 Task: Add an event with the title Second Training Session: Change Management and Resilience in the Workplace, date '2023/11/20', time 7:00 AM to 9:00 AMand add a description: Throughout the event, light refreshments and beverages will be available, allowing participants to recharge and continue networking in a comfortable setting. The casual and vibrant atmosphere will encourage participants to engage in open and genuine conversations, forging connections that can lead to collaborations, career opportunities, or mentorship relationships., put the event into Yellow category . Add location for the event as: 987 Roman Forum, Rome, Italy, logged in from the account softage.9@softage.netand send the event invitation to softage.5@softage.net with CC to  softage.6@softage.net. Set a reminder for the event At time of event
Action: Mouse moved to (103, 129)
Screenshot: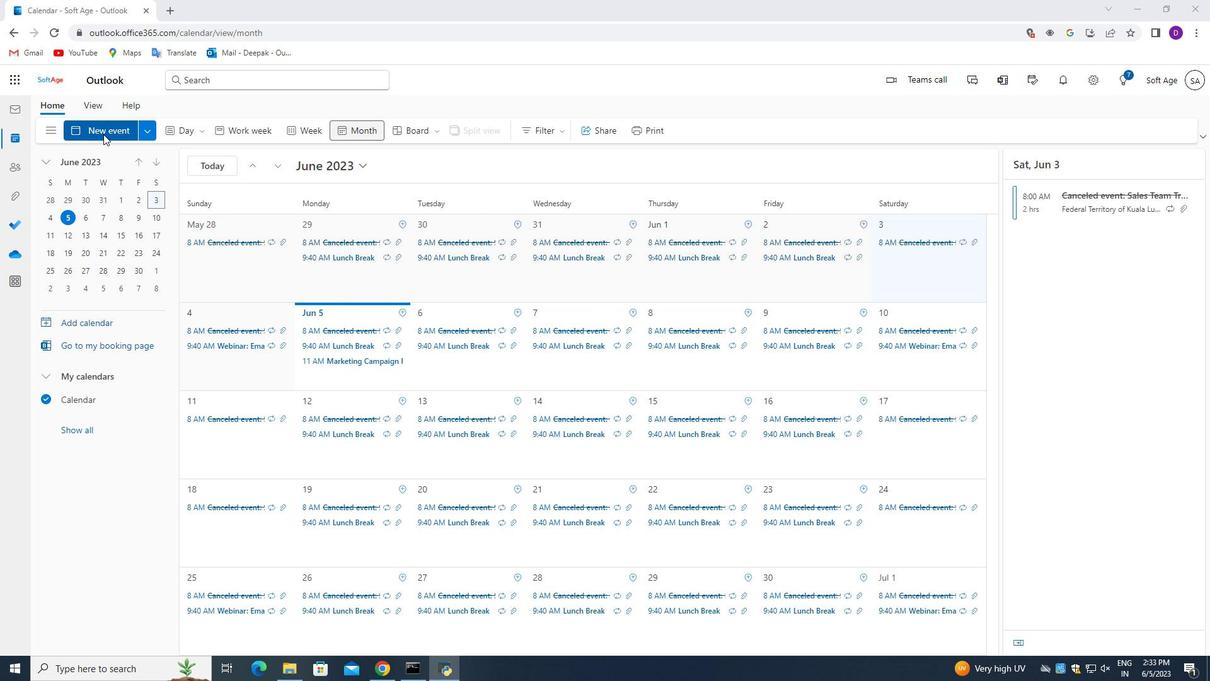 
Action: Mouse pressed left at (103, 129)
Screenshot: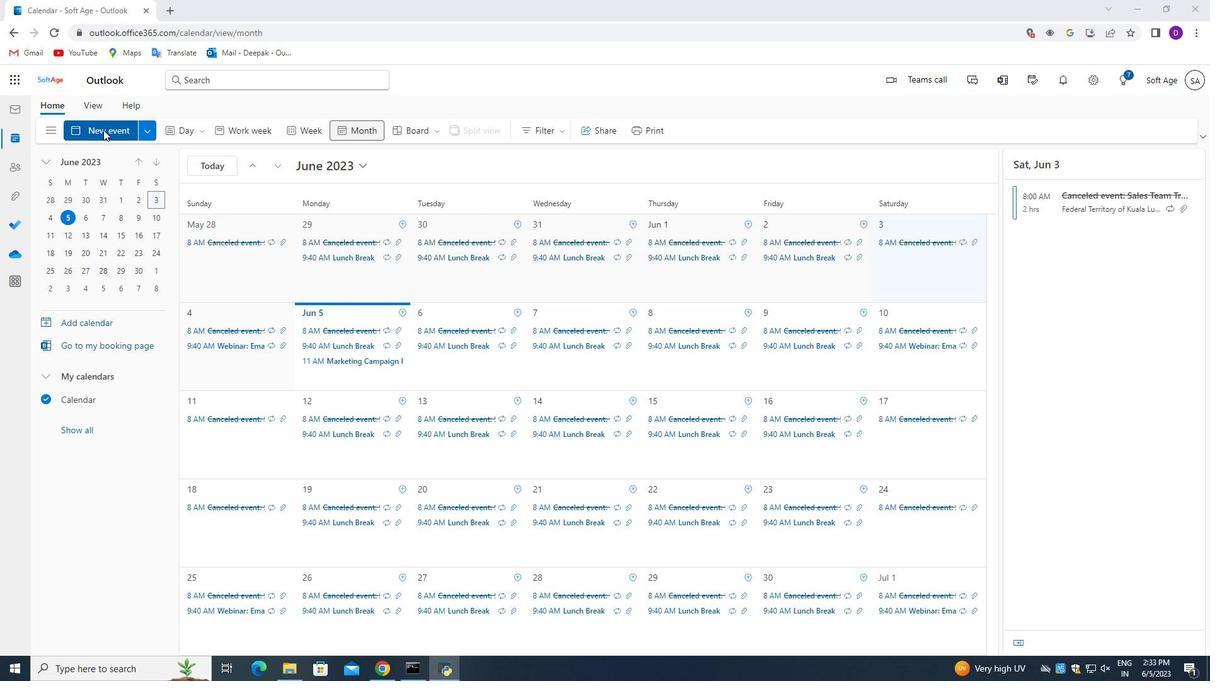 
Action: Mouse moved to (496, 490)
Screenshot: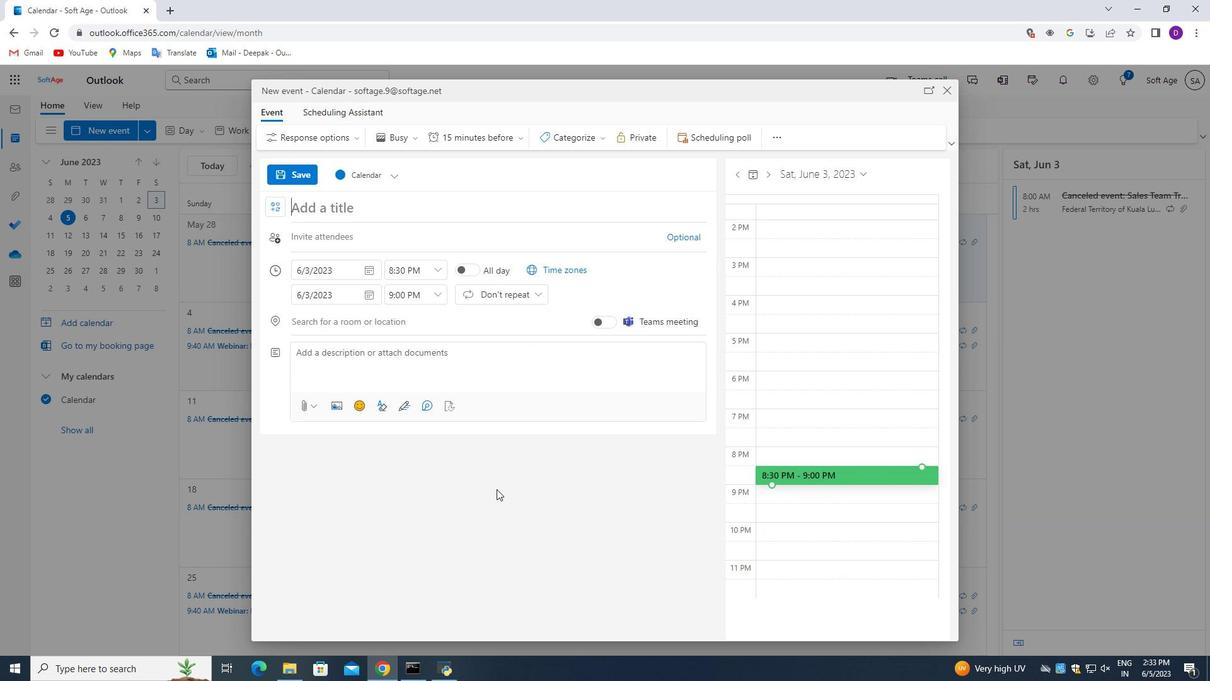
Action: Key pressed <Key.shift_r>Second<Key.space><Key.shift_r><Key.shift_r>Training<Key.space><Key.shift_r>Session<Key.shift_r>:<Key.space><Key.shift_r>Change<Key.space><Key.shift>Management<Key.space>and<Key.space><Key.shift_r>Resilience<Key.space>in<Key.space>the<Key.space><Key.shift_r>Workplace
Screenshot: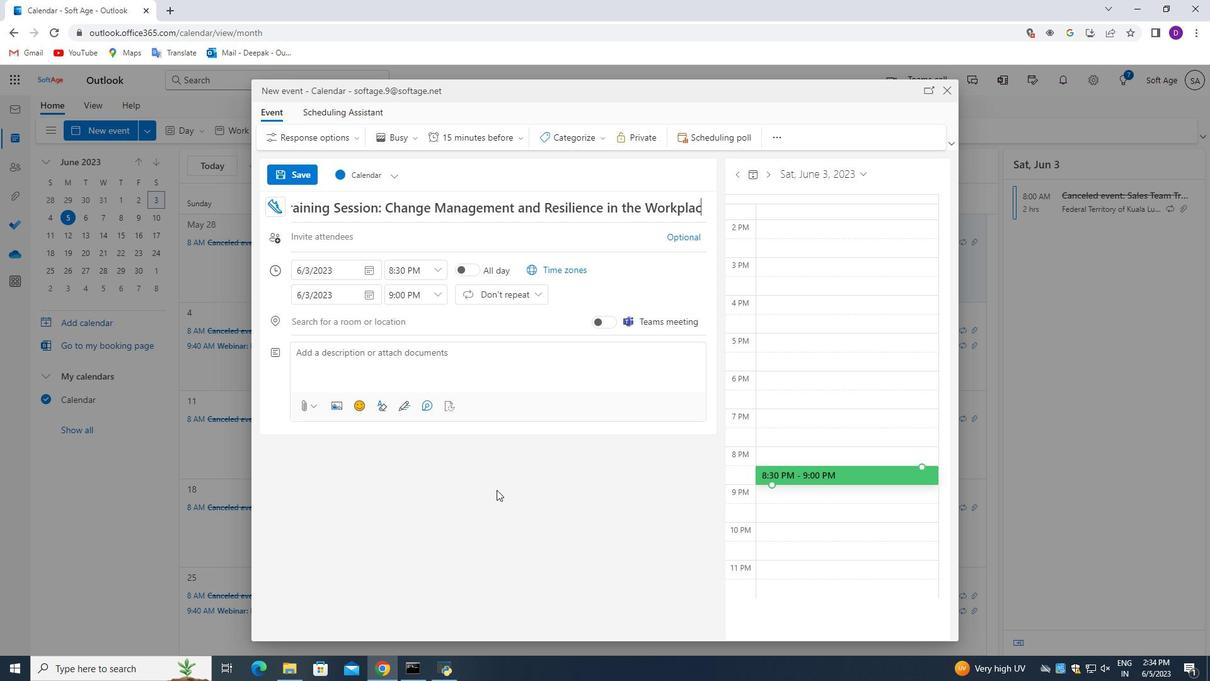 
Action: Mouse moved to (370, 270)
Screenshot: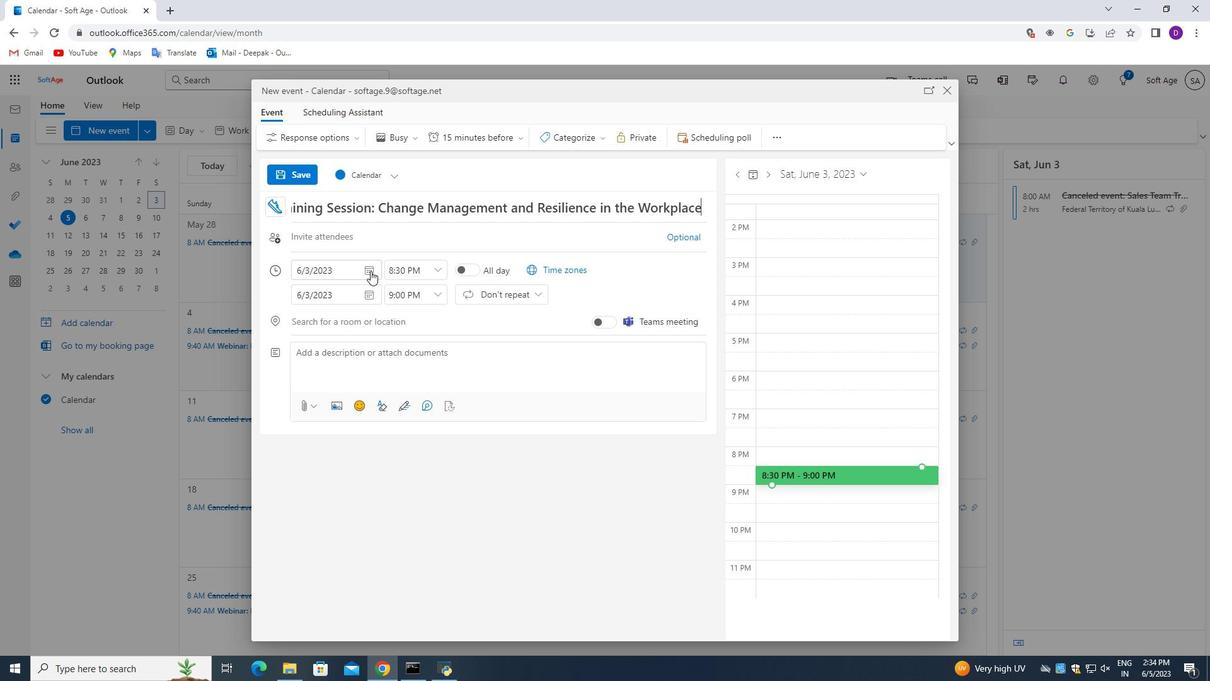 
Action: Mouse pressed left at (370, 270)
Screenshot: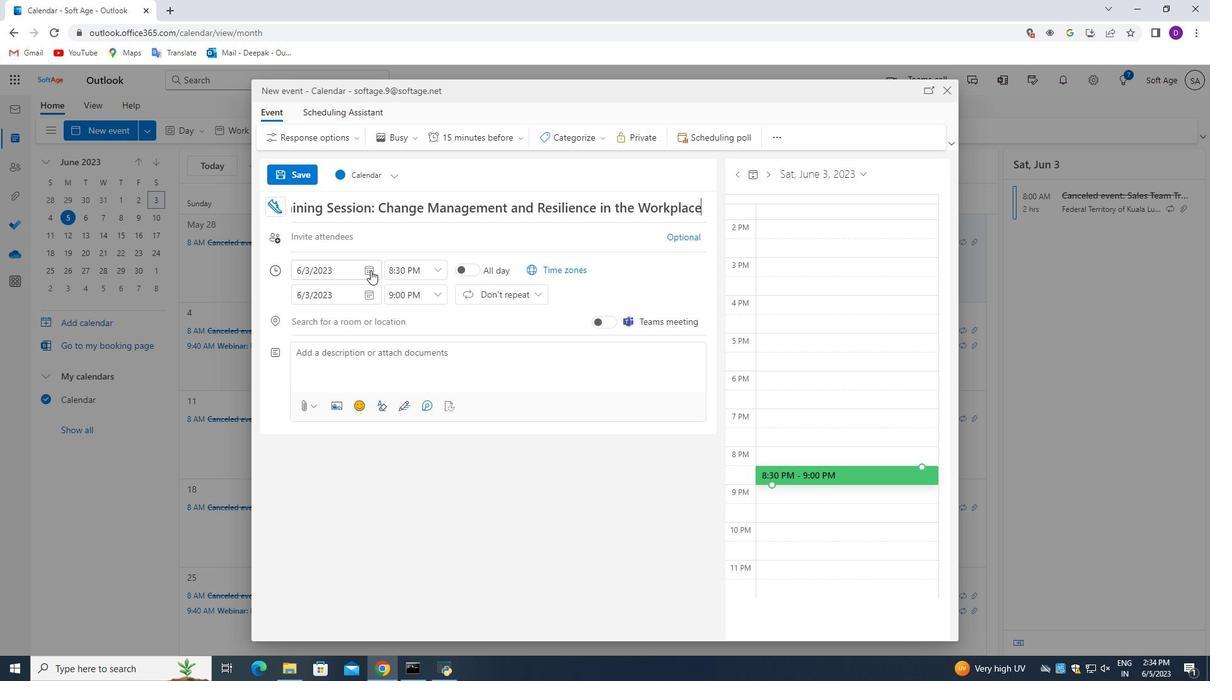 
Action: Mouse moved to (343, 291)
Screenshot: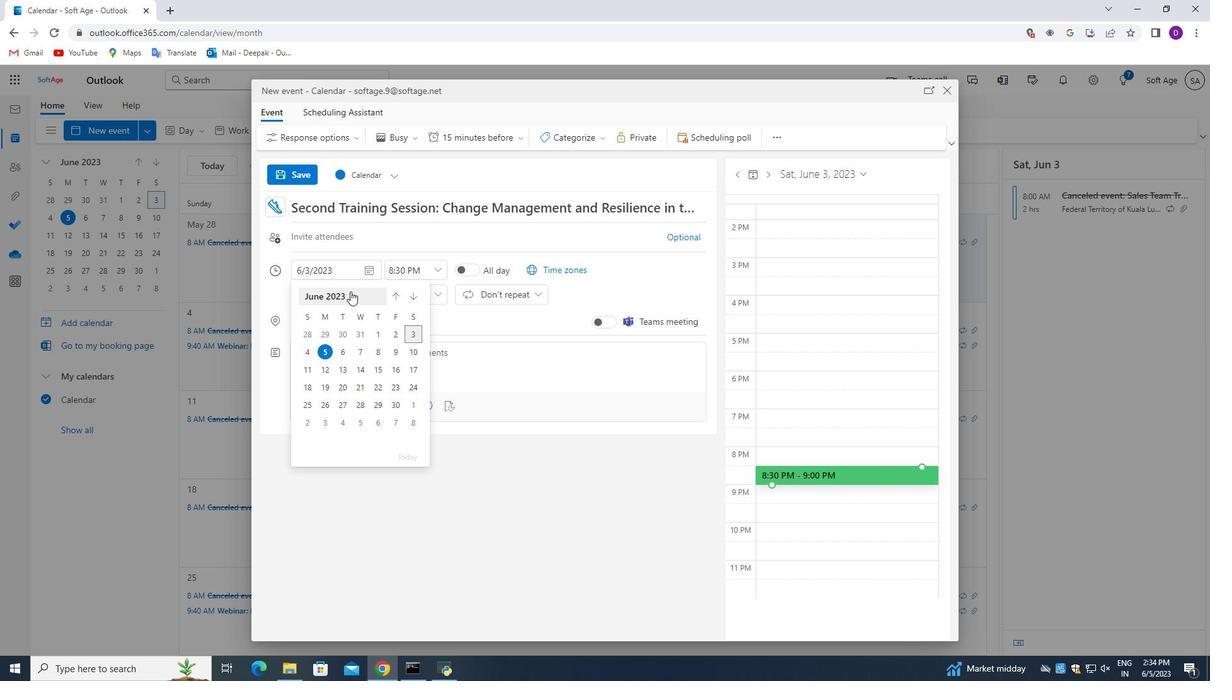 
Action: Mouse pressed left at (343, 291)
Screenshot: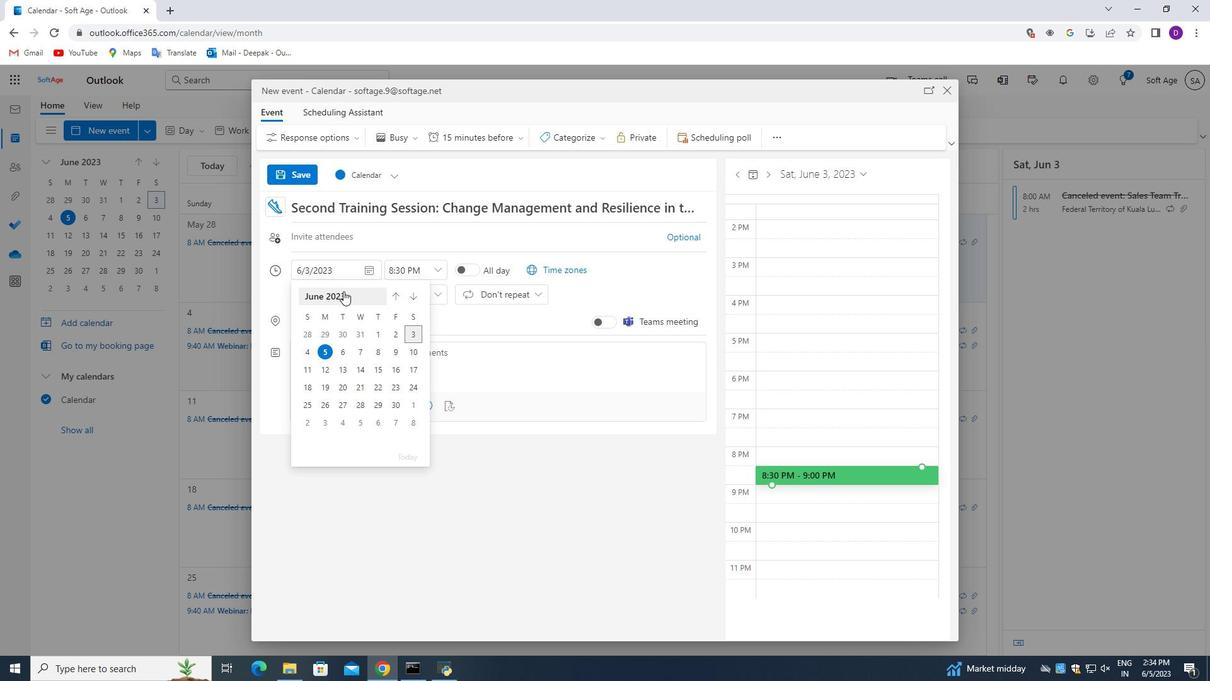 
Action: Mouse moved to (377, 389)
Screenshot: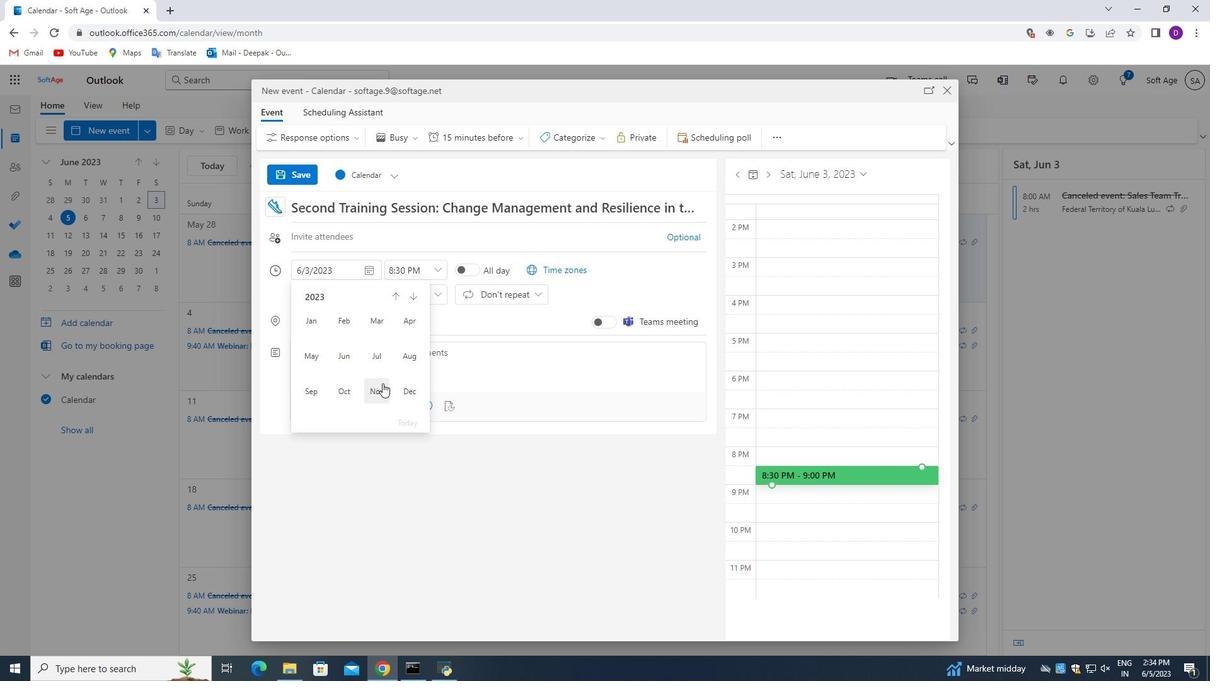 
Action: Mouse pressed left at (377, 389)
Screenshot: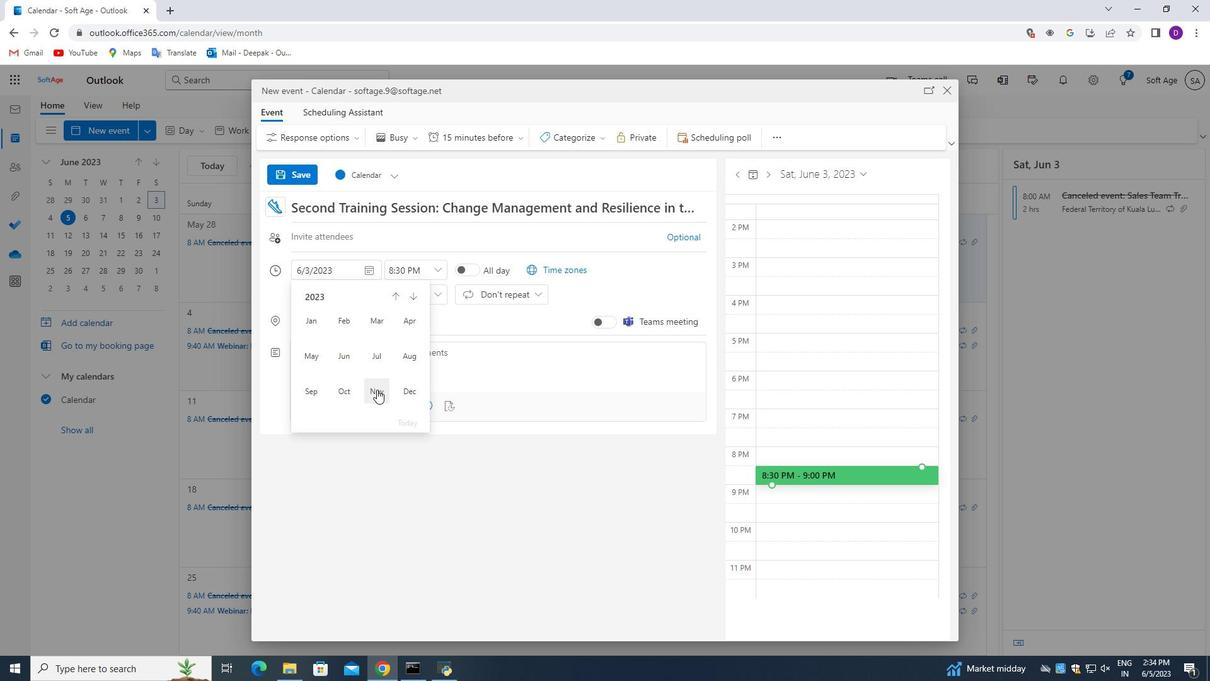 
Action: Mouse moved to (329, 387)
Screenshot: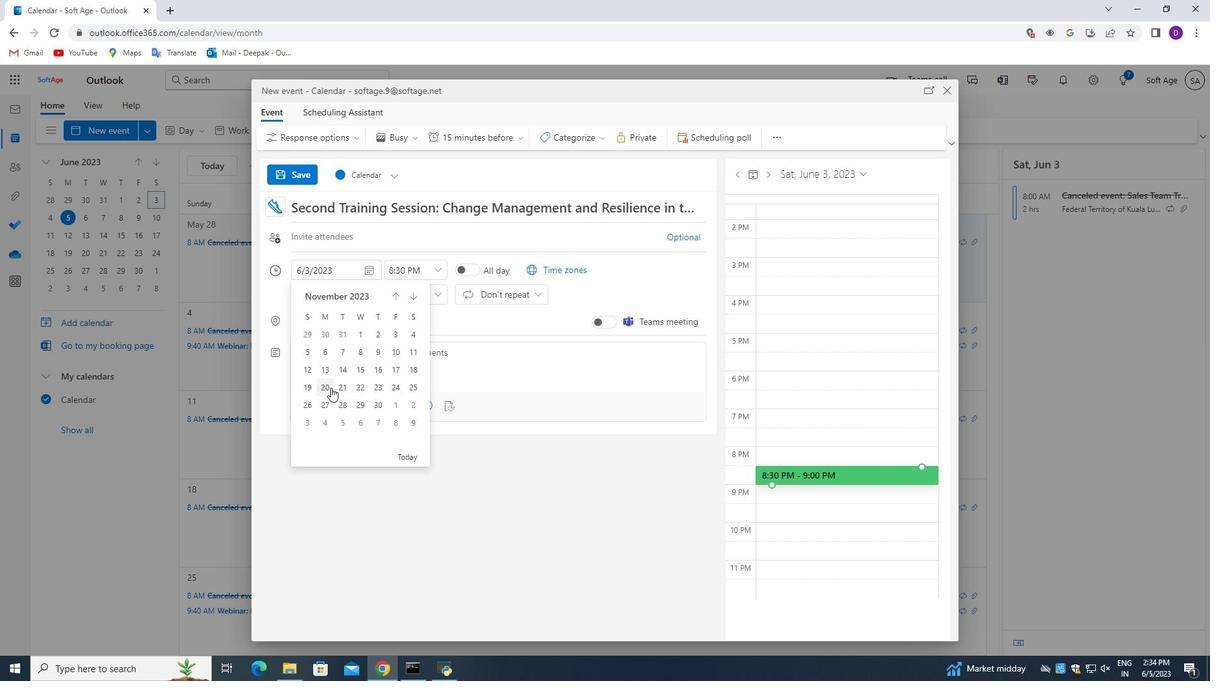 
Action: Mouse pressed left at (329, 387)
Screenshot: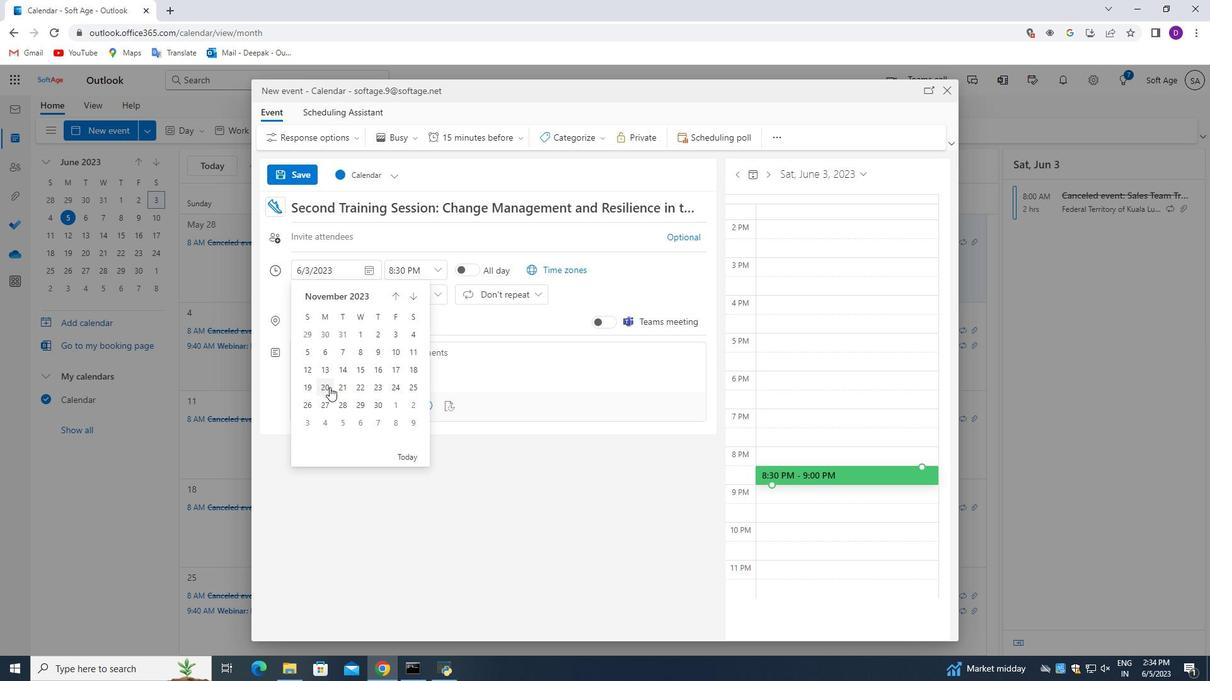 
Action: Mouse moved to (397, 268)
Screenshot: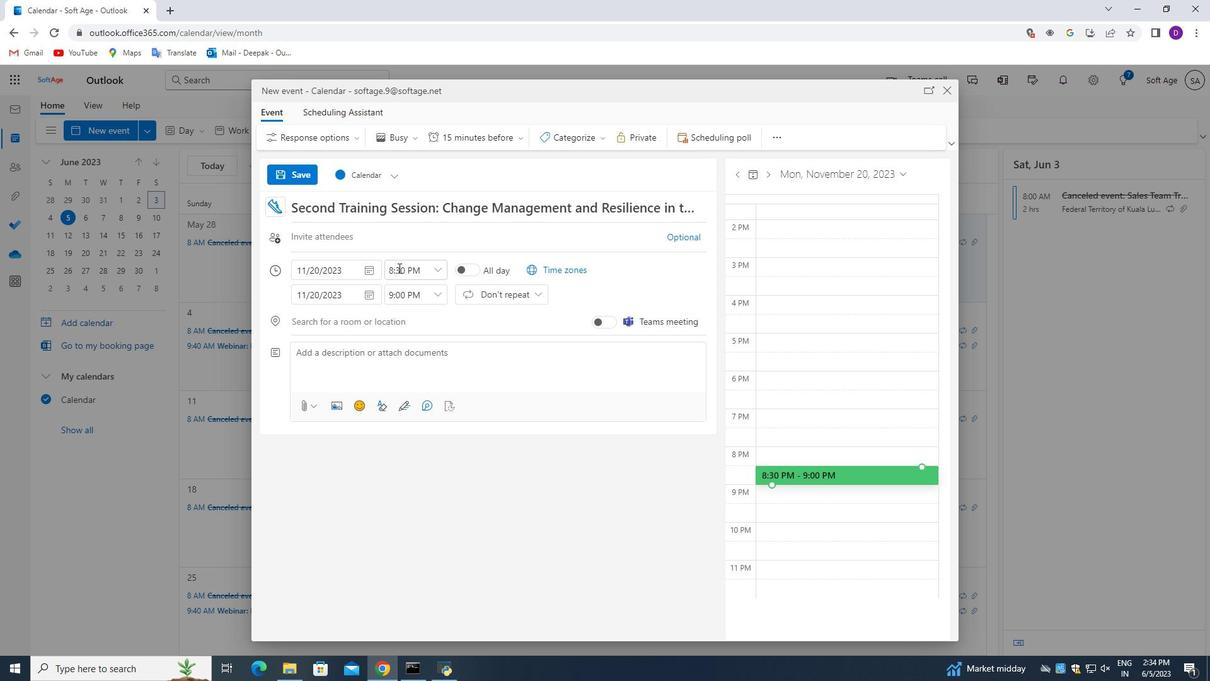 
Action: Mouse pressed left at (397, 268)
Screenshot: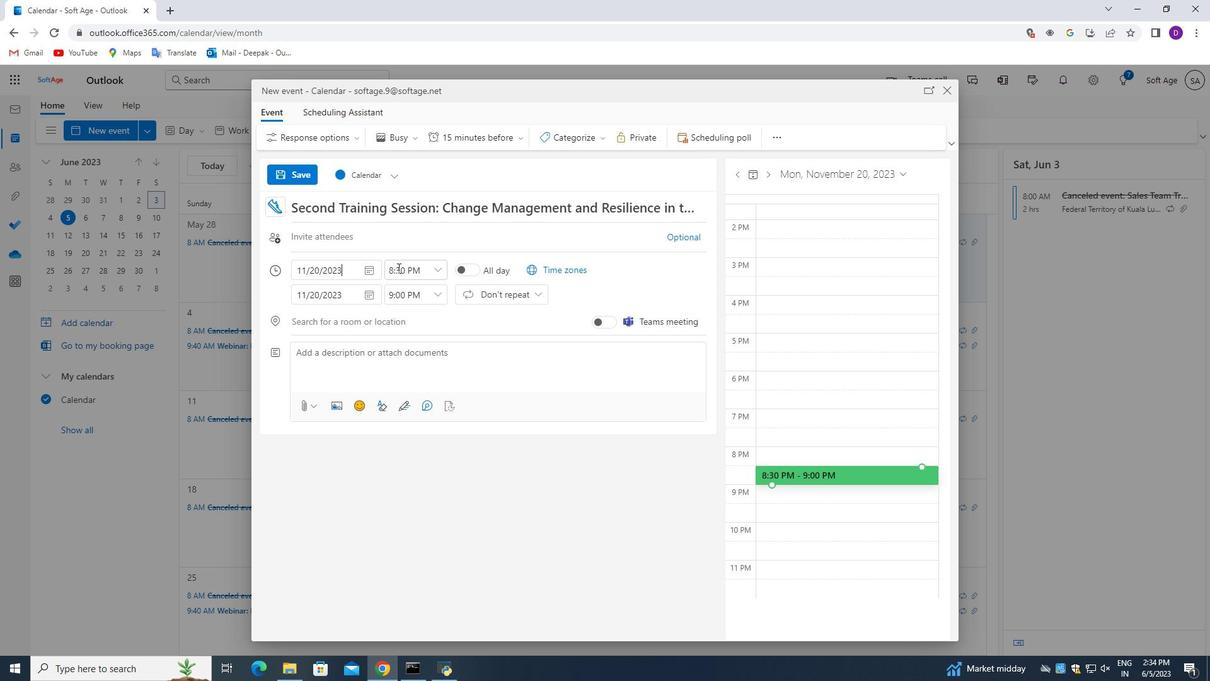 
Action: Mouse moved to (392, 269)
Screenshot: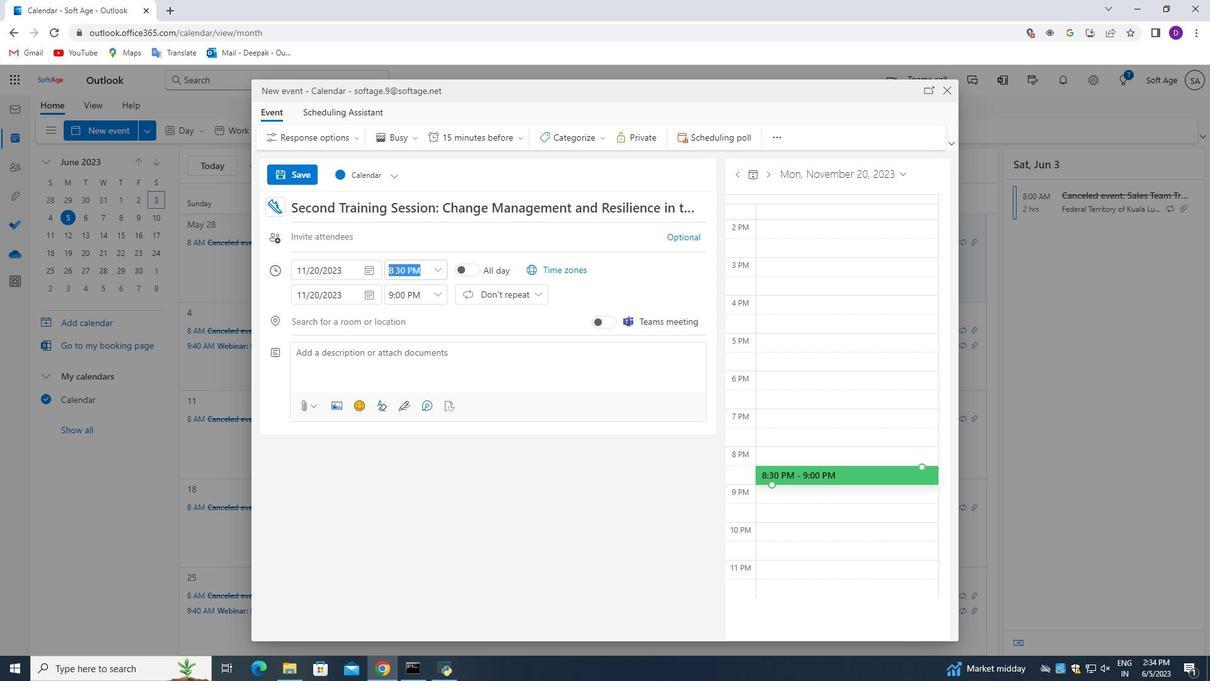 
Action: Mouse pressed left at (392, 269)
Screenshot: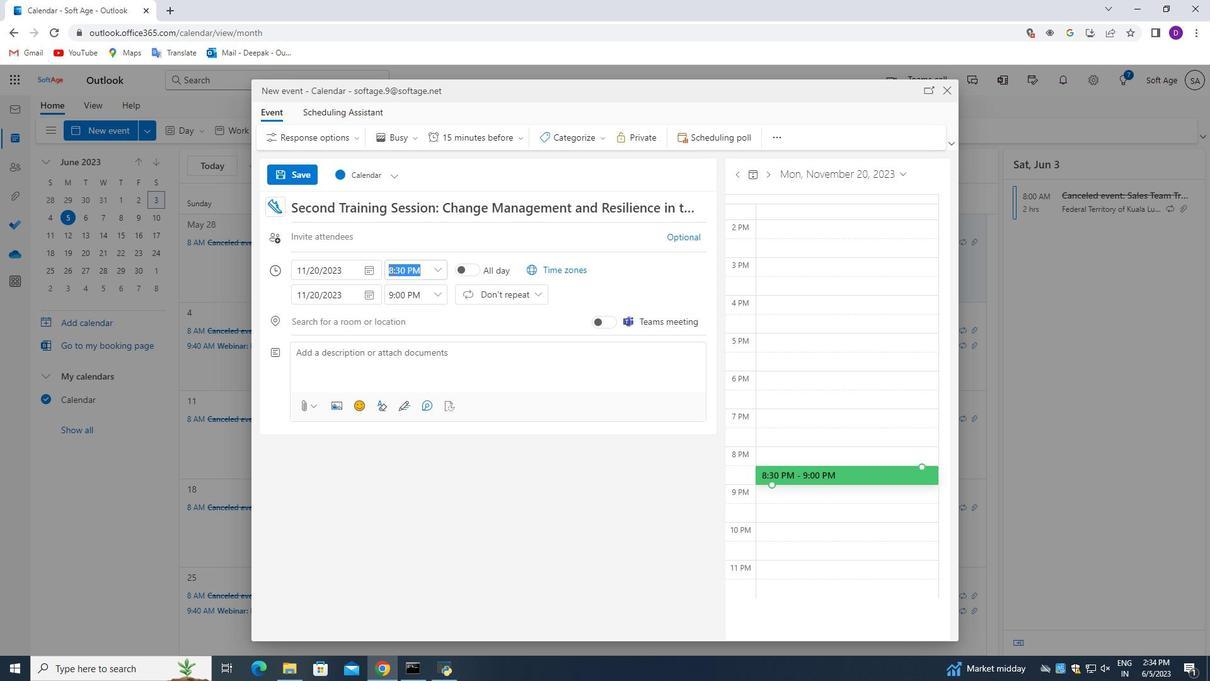 
Action: Mouse moved to (457, 325)
Screenshot: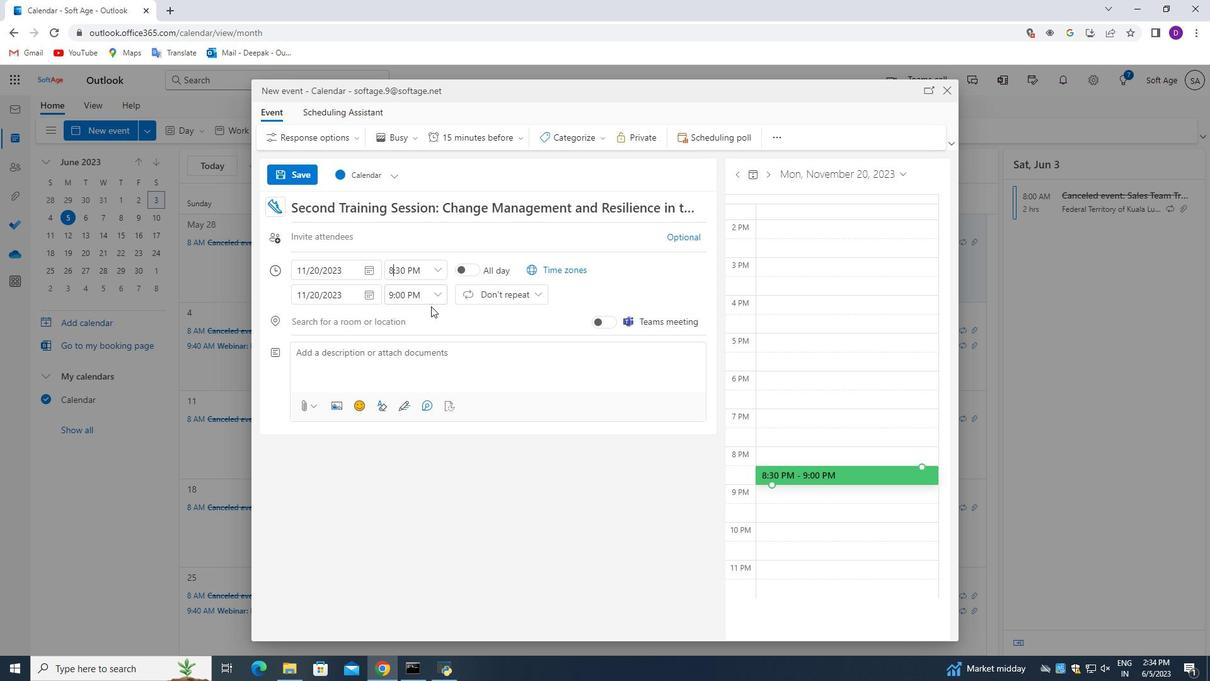 
Action: Key pressed <Key.backspace>7
Screenshot: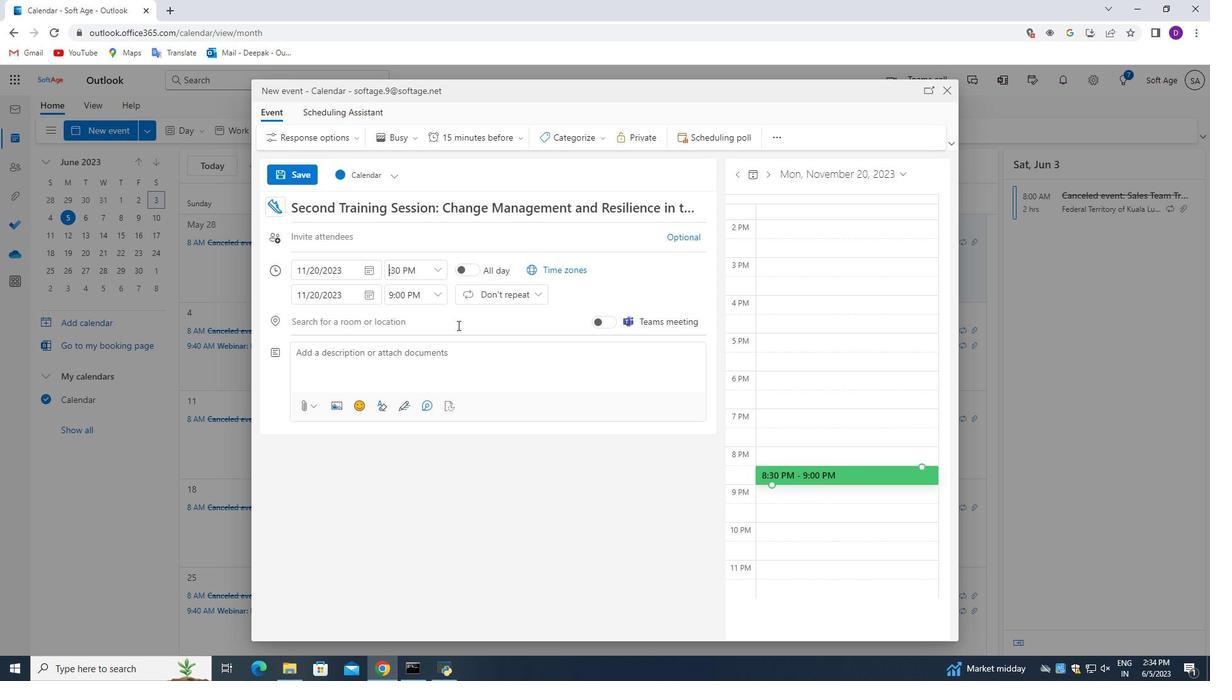 
Action: Mouse moved to (400, 271)
Screenshot: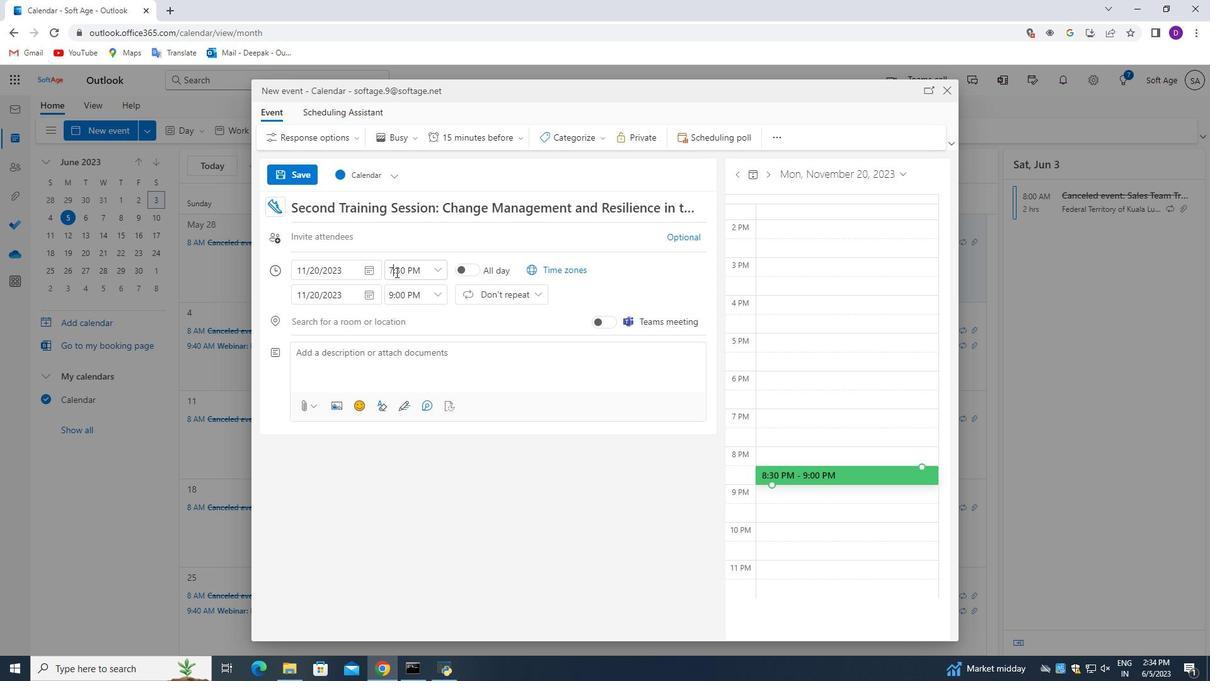 
Action: Mouse pressed left at (400, 271)
Screenshot: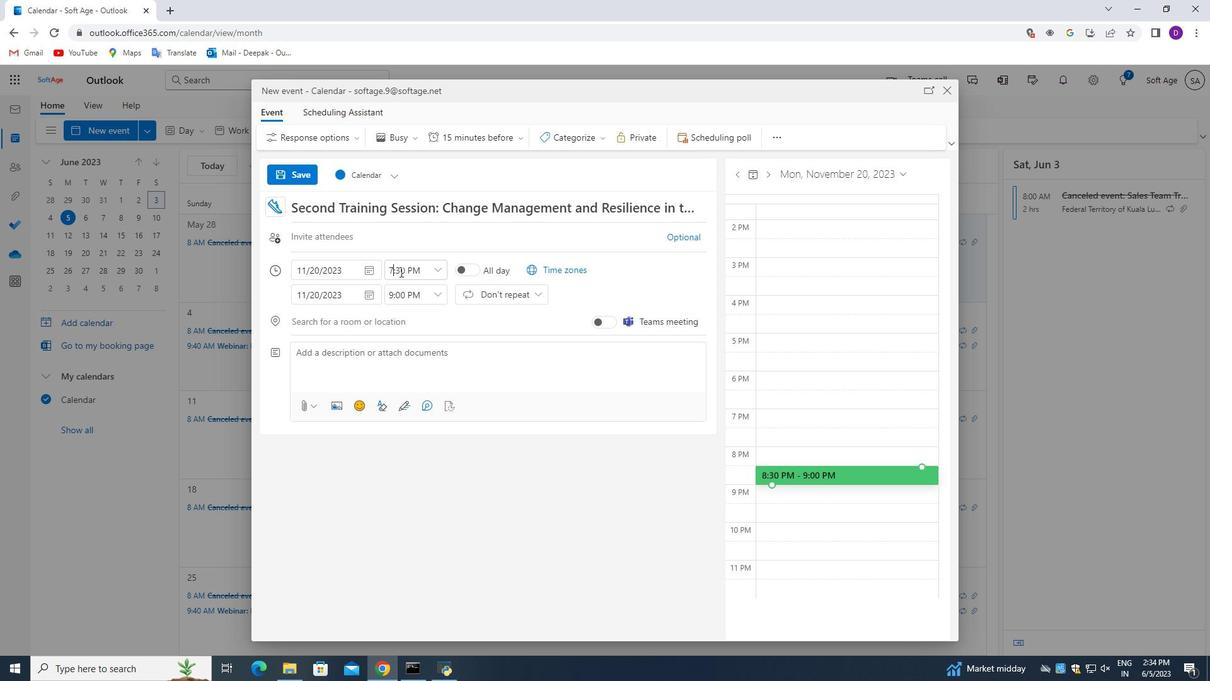 
Action: Mouse moved to (466, 290)
Screenshot: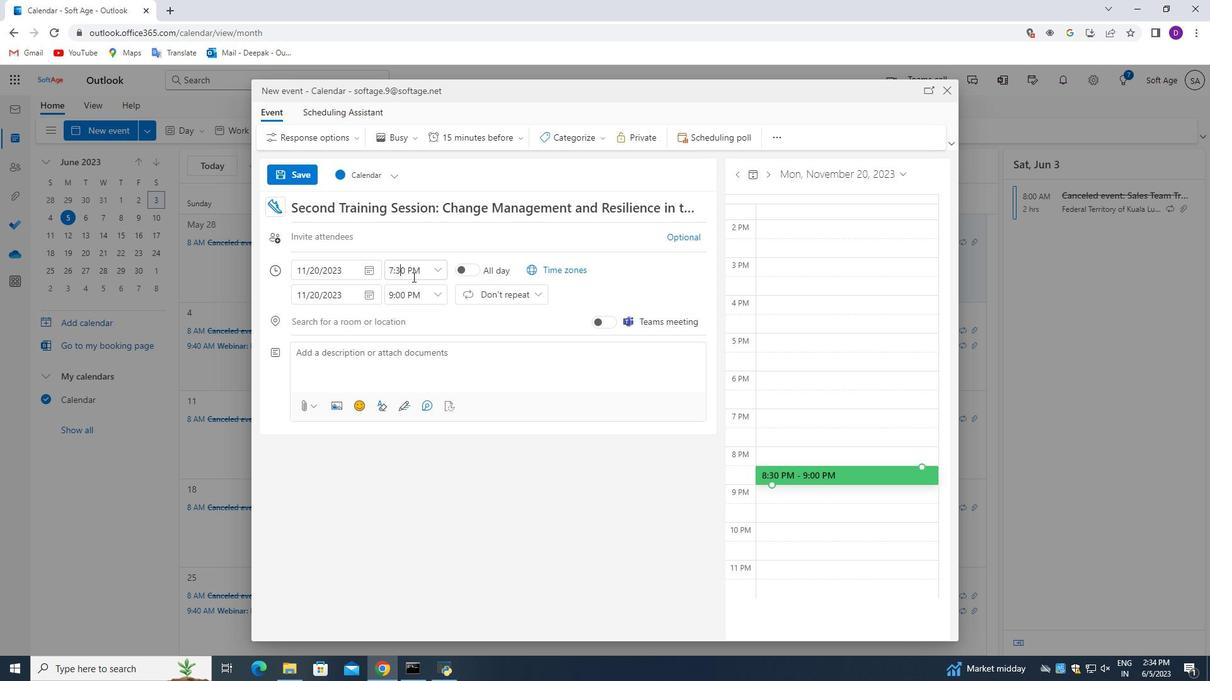 
Action: Key pressed <Key.backspace>0
Screenshot: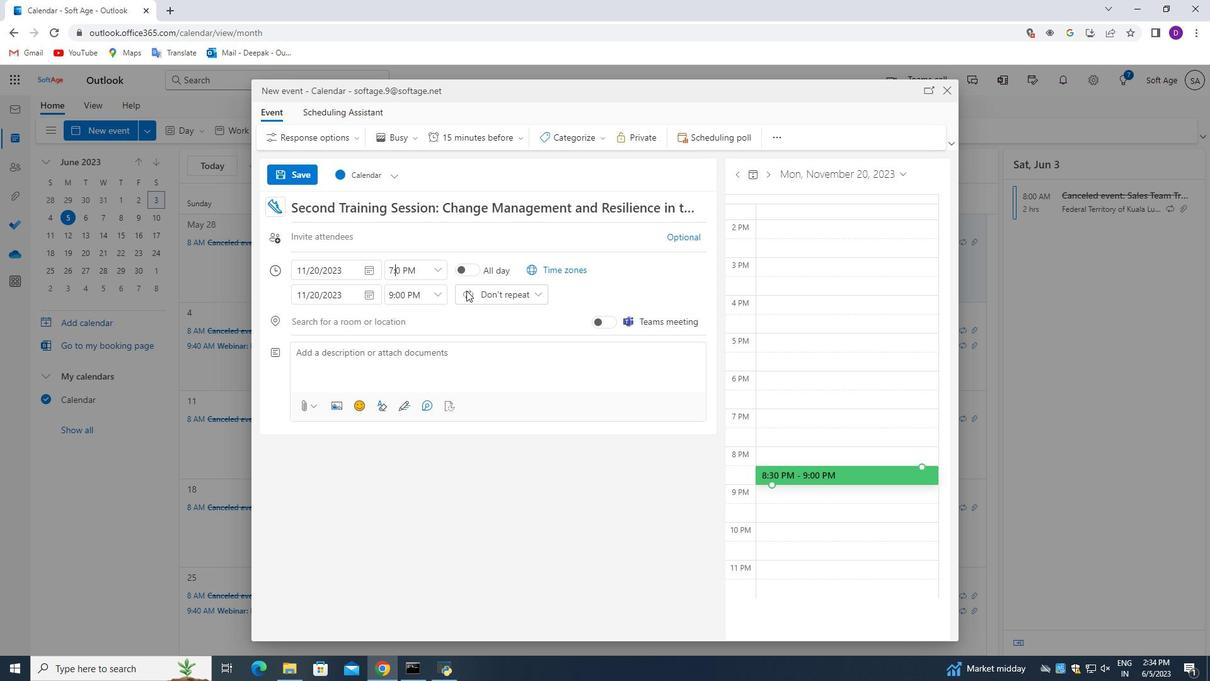 
Action: Mouse moved to (413, 268)
Screenshot: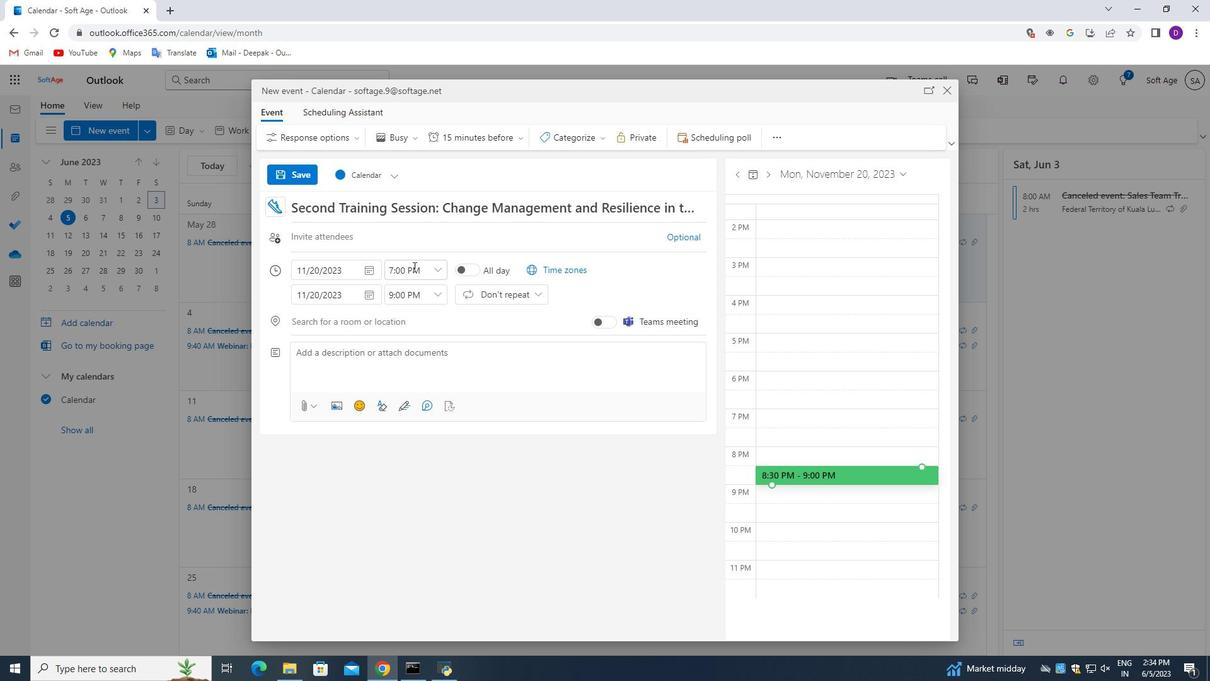 
Action: Mouse pressed left at (413, 268)
Screenshot: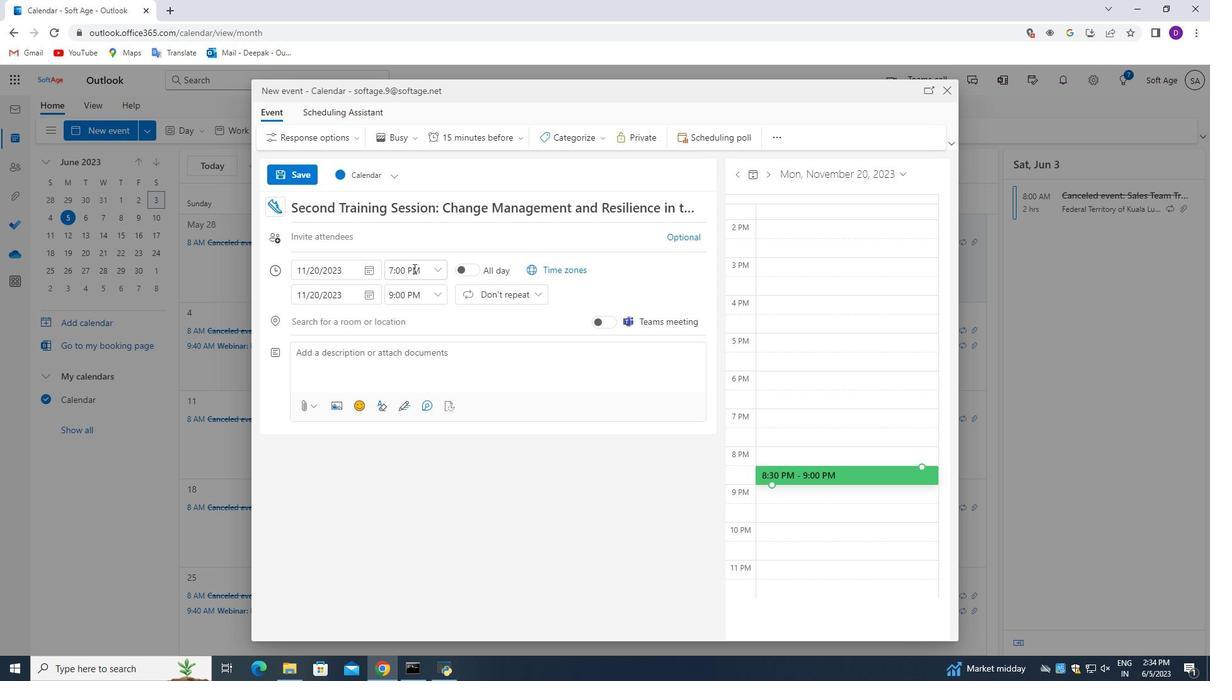 
Action: Key pressed <Key.backspace><Key.shift_r>A
Screenshot: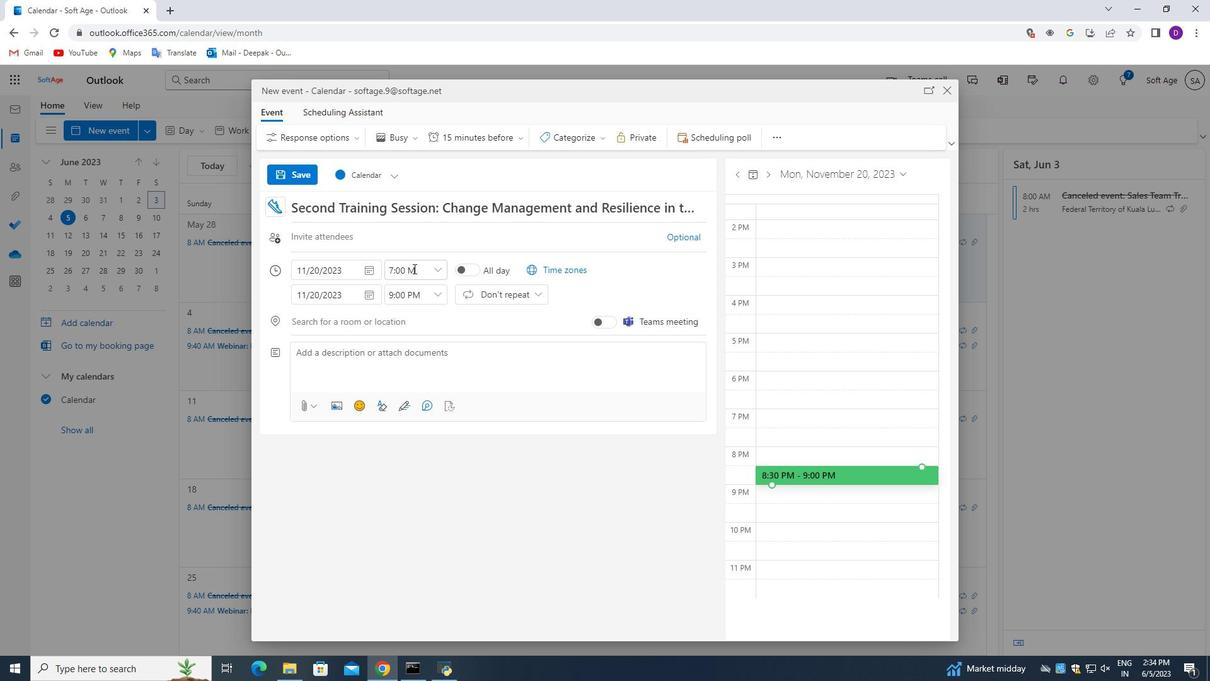 
Action: Mouse moved to (442, 295)
Screenshot: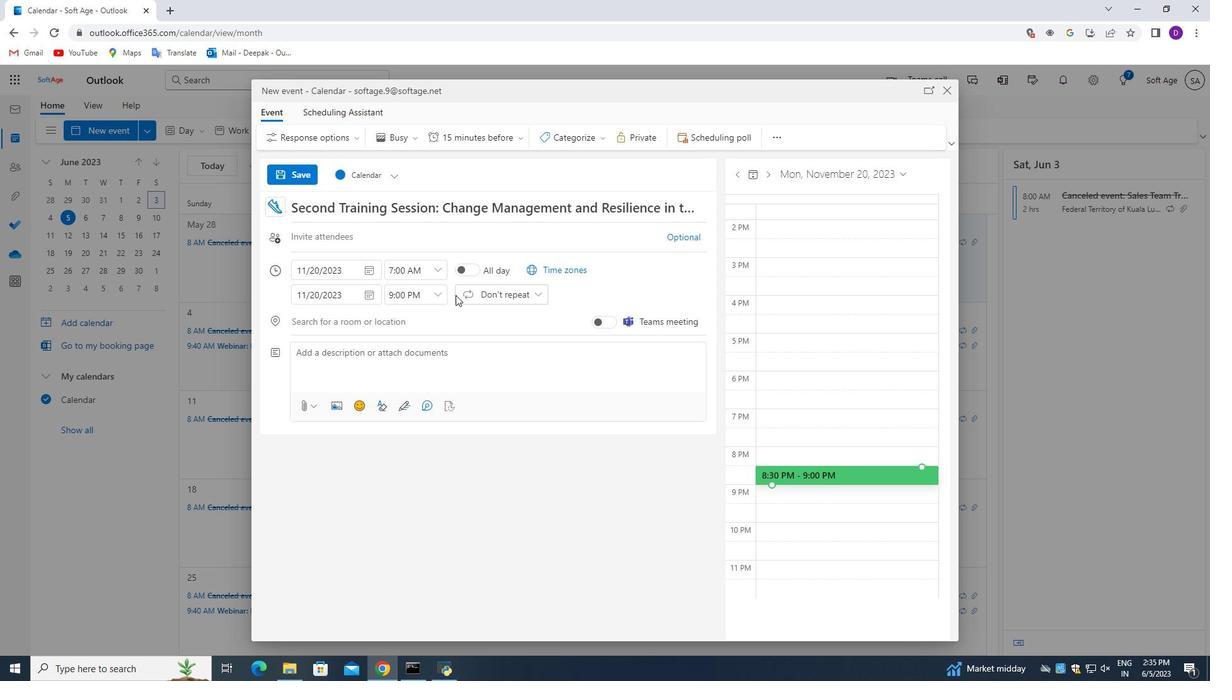 
Action: Mouse pressed left at (442, 295)
Screenshot: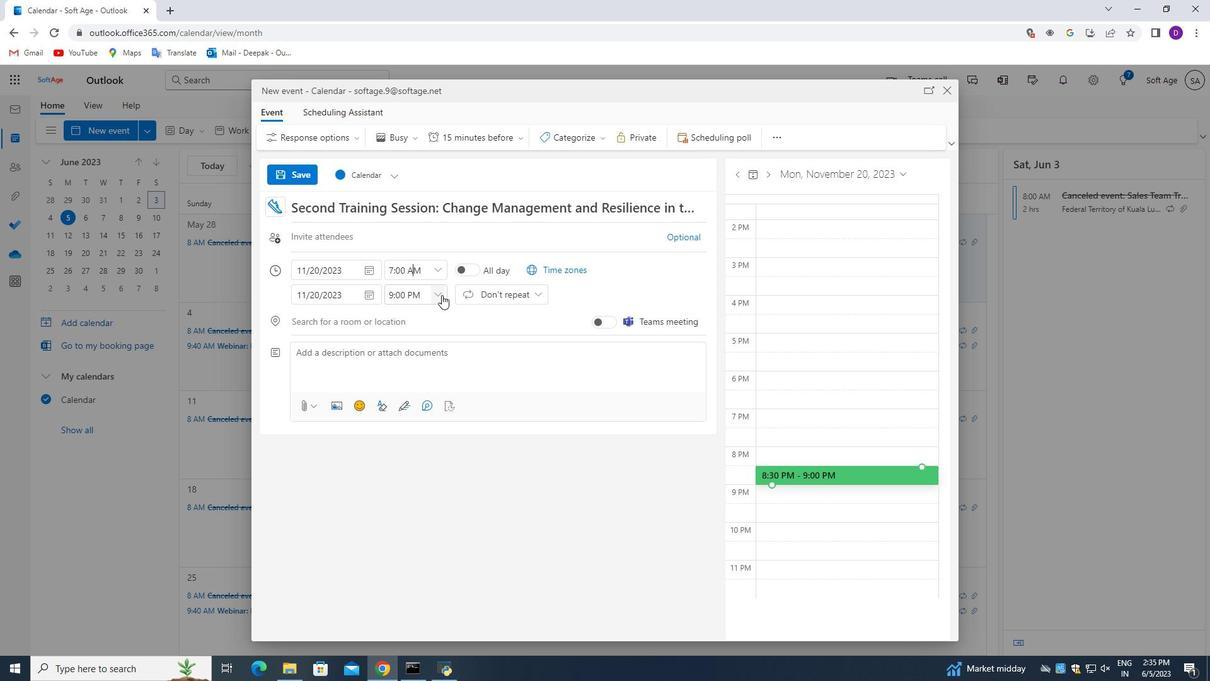 
Action: Mouse moved to (432, 380)
Screenshot: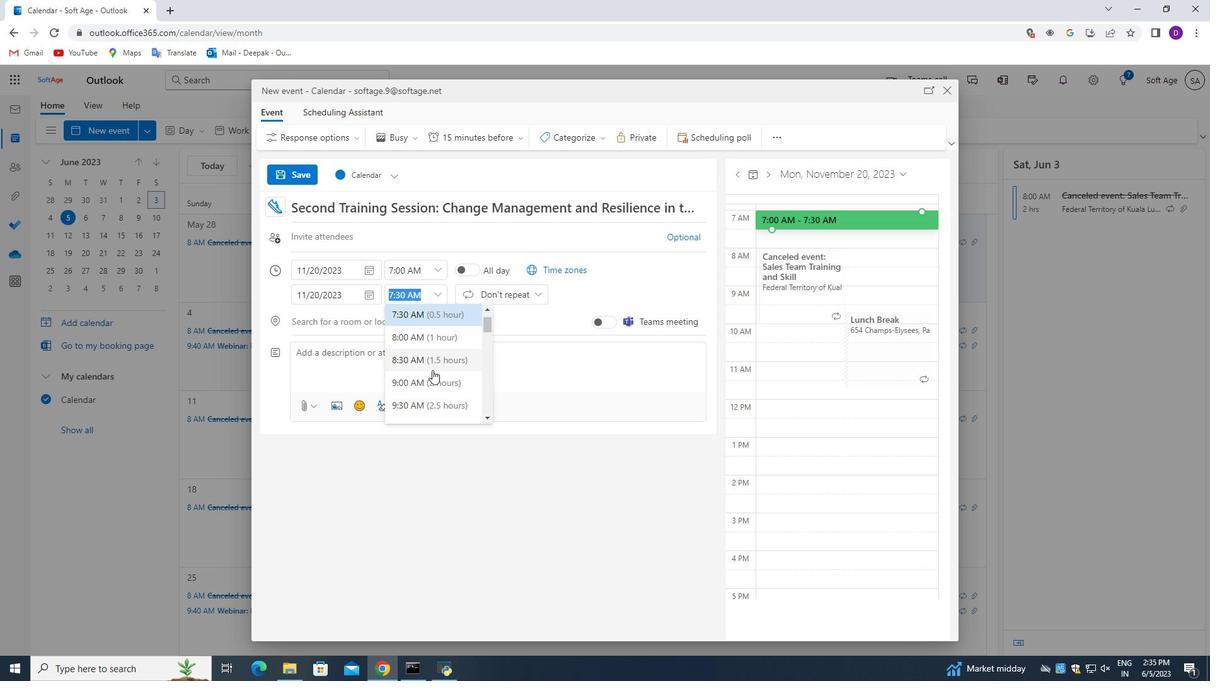
Action: Mouse pressed left at (432, 380)
Screenshot: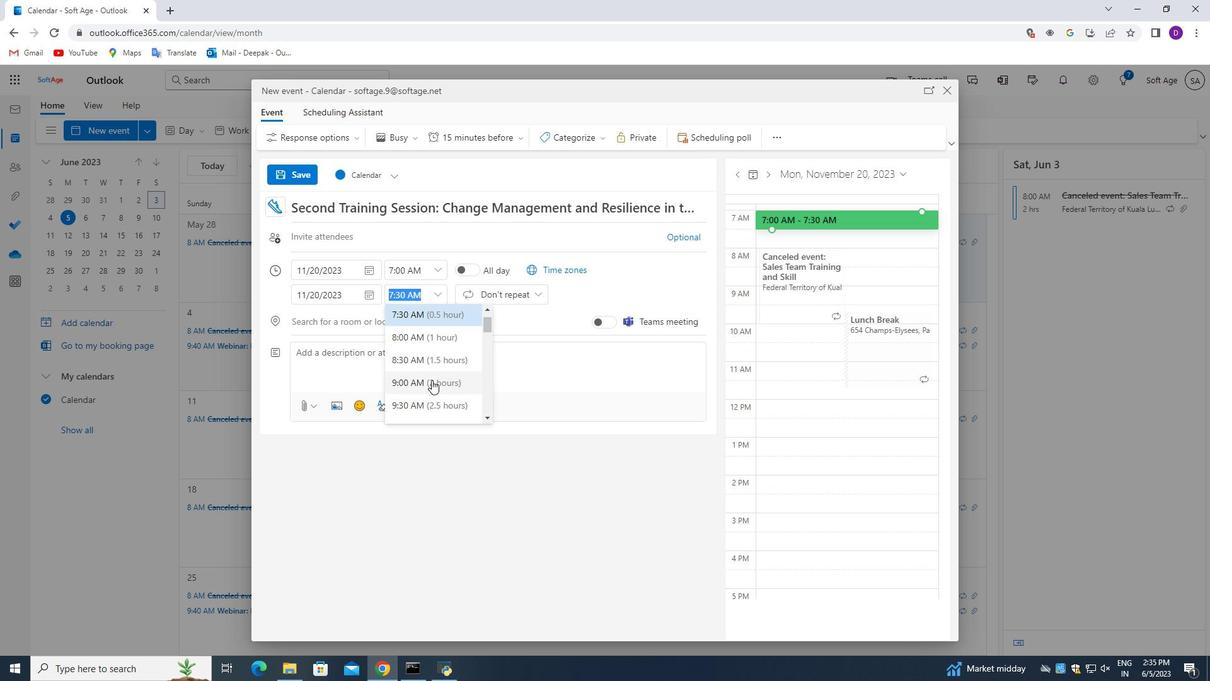 
Action: Mouse moved to (376, 350)
Screenshot: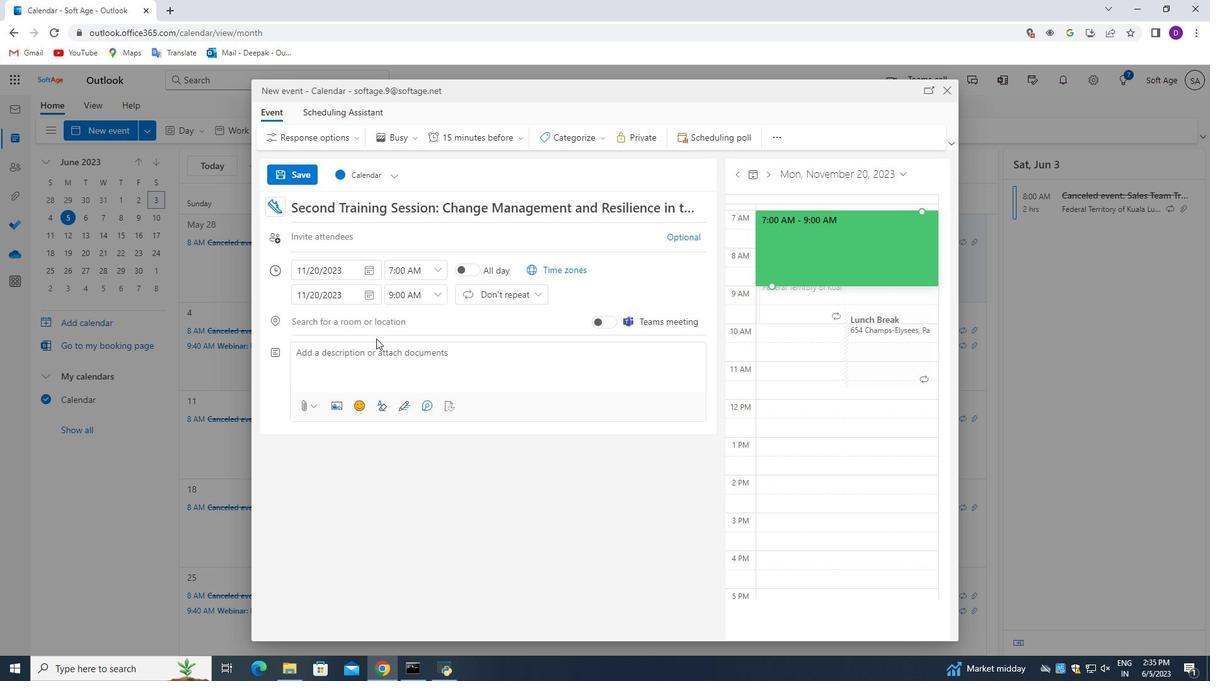 
Action: Mouse pressed left at (376, 350)
Screenshot: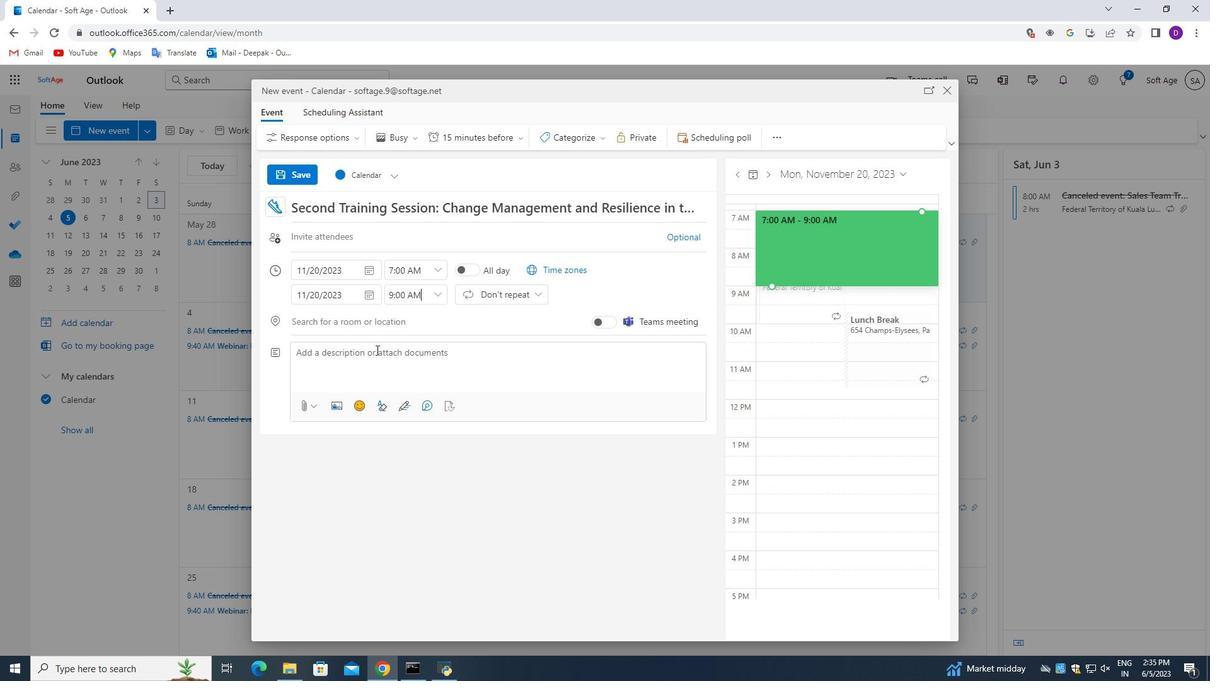 
Action: Mouse moved to (455, 574)
Screenshot: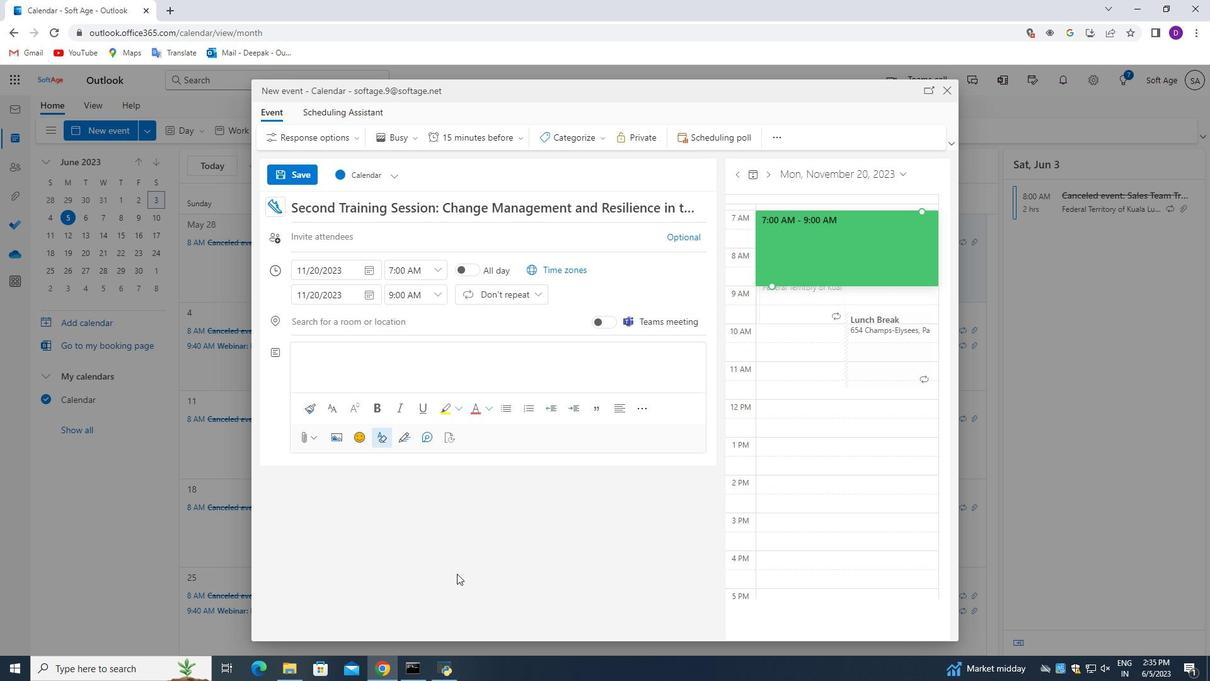 
Action: Key pressed <Key.shift_r>Throughout<Key.space>the<Key.space>event,<Key.space>o<Key.backspace>light<Key.space>refreshments<Key.space>and<Key.space>beverages<Key.space>will<Key.space>be<Key.space>availabel<Key.backspace>e<Key.backspace><Key.space><Key.backspace><Key.backspace><Key.backspace>ble<Key.space><Key.backspace>,<Key.space>alloing<Key.space><Key.backspace><Key.backspace><Key.backspace><Key.backspace>wing<Key.space>participants<Key.space>to<Key.space>recharge<Key.space>and<Key.space>continue<Key.space>networking<Key.space>in<Key.space>a<Key.space>comfortagle<Key.backspace><Key.backspace><Key.backspace>ble<Key.space>setting.<Key.space><Key.shift_r><Key.shift_r>The<Key.space>casual<Key.space>and<Key.space>vibrant<Key.space>atmosphere<Key.space>will<Key.space>ec<Key.backspace>ncourage<Key.space>participants<Key.space>to<Key.space>e<Key.backspace>engage<Key.space>in<Key.space>open<Key.space>and<Key.space>genuin<Key.space>conversations
Screenshot: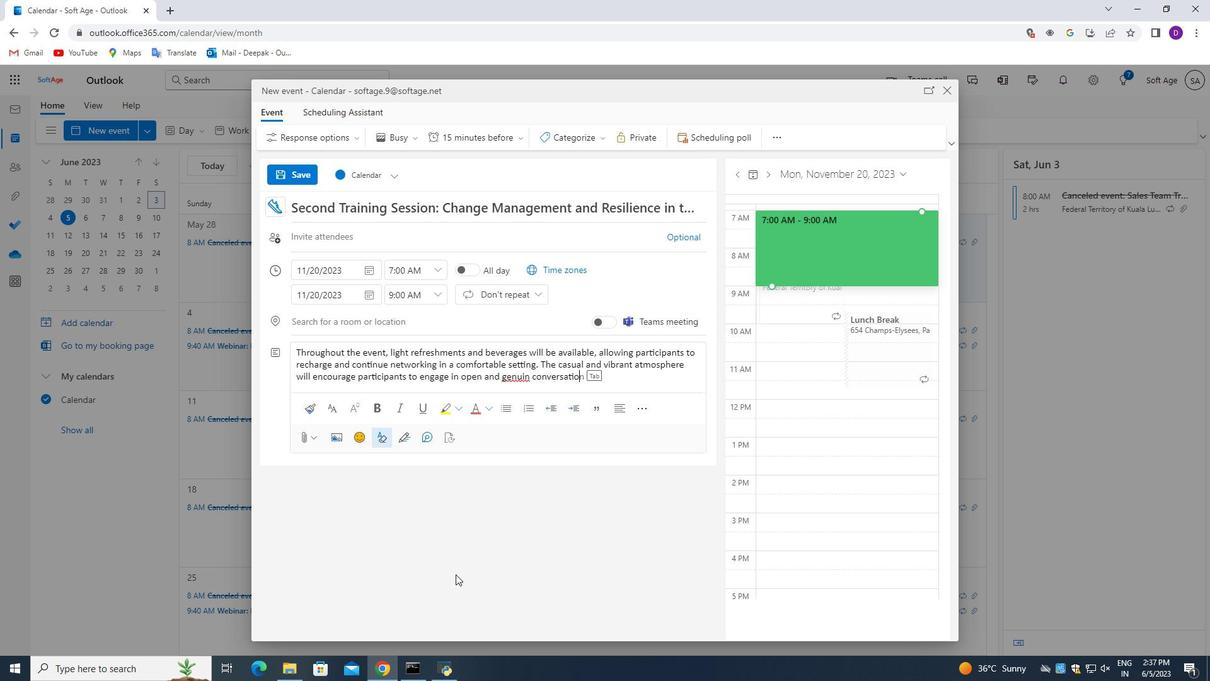 
Action: Mouse moved to (519, 377)
Screenshot: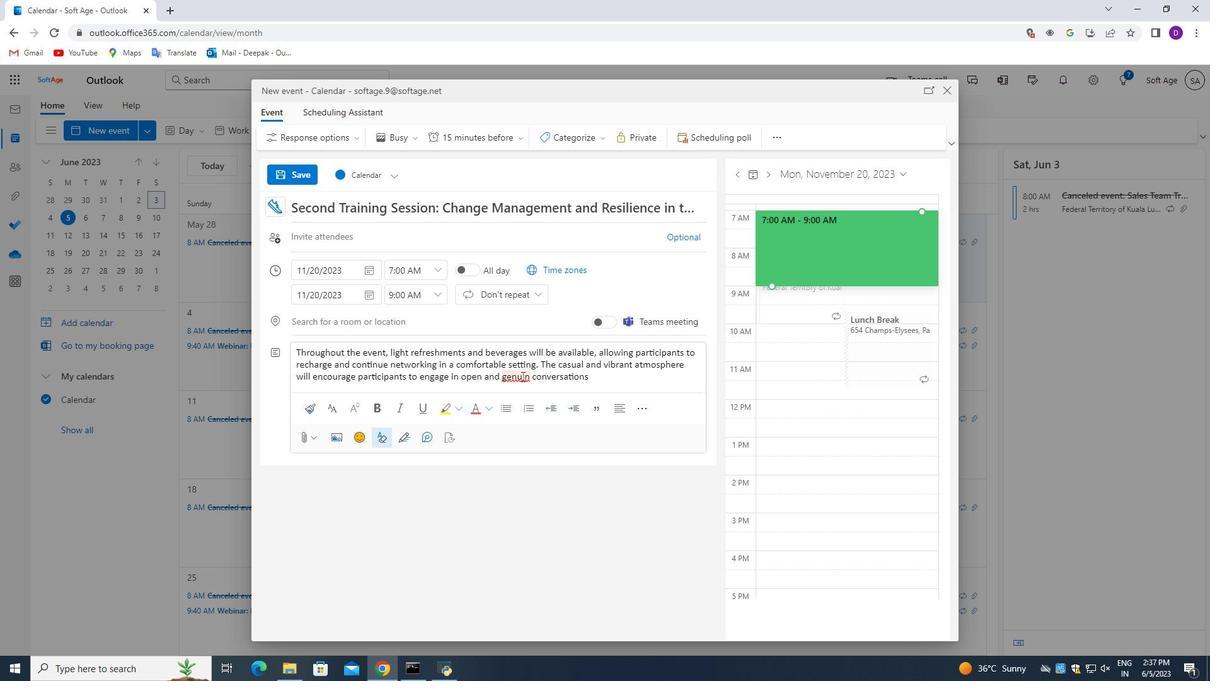 
Action: Mouse pressed left at (519, 377)
Screenshot: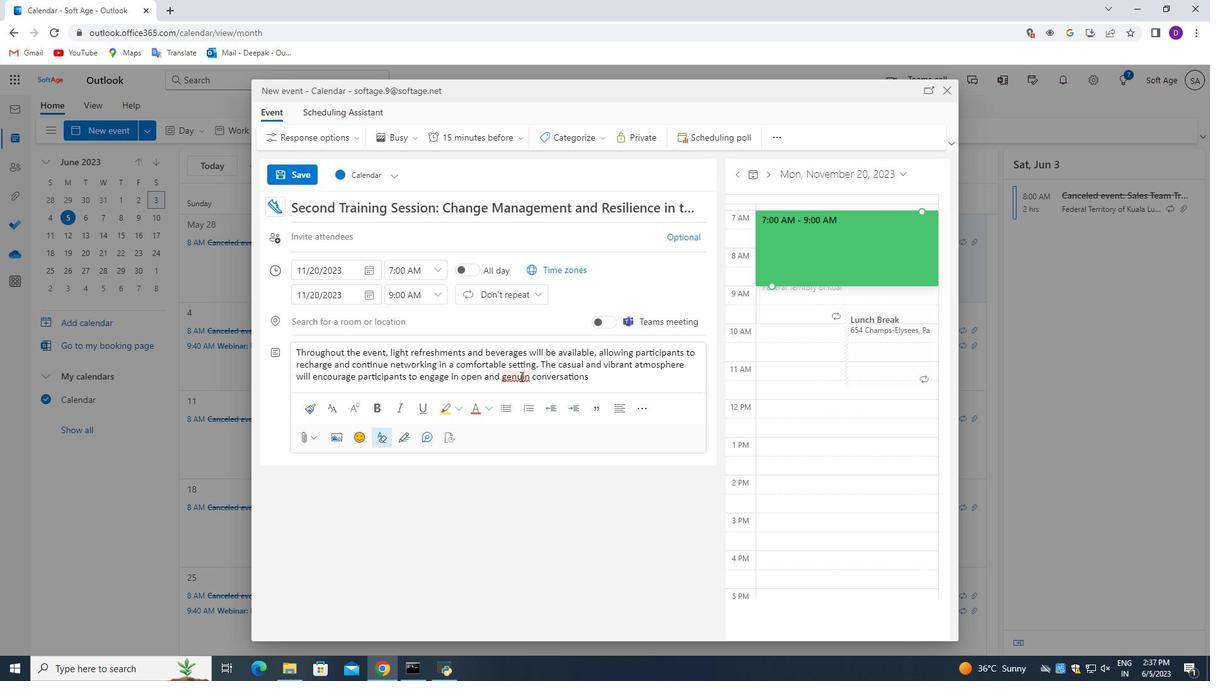 
Action: Mouse moved to (529, 413)
Screenshot: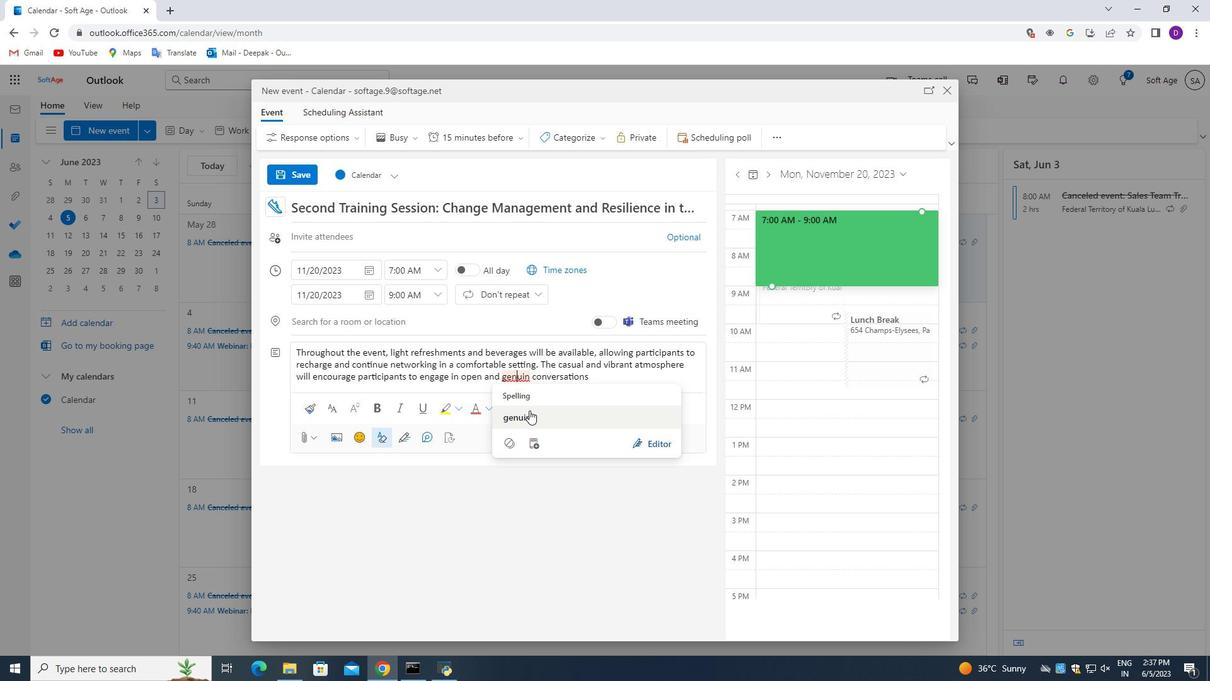 
Action: Mouse pressed left at (529, 413)
Screenshot: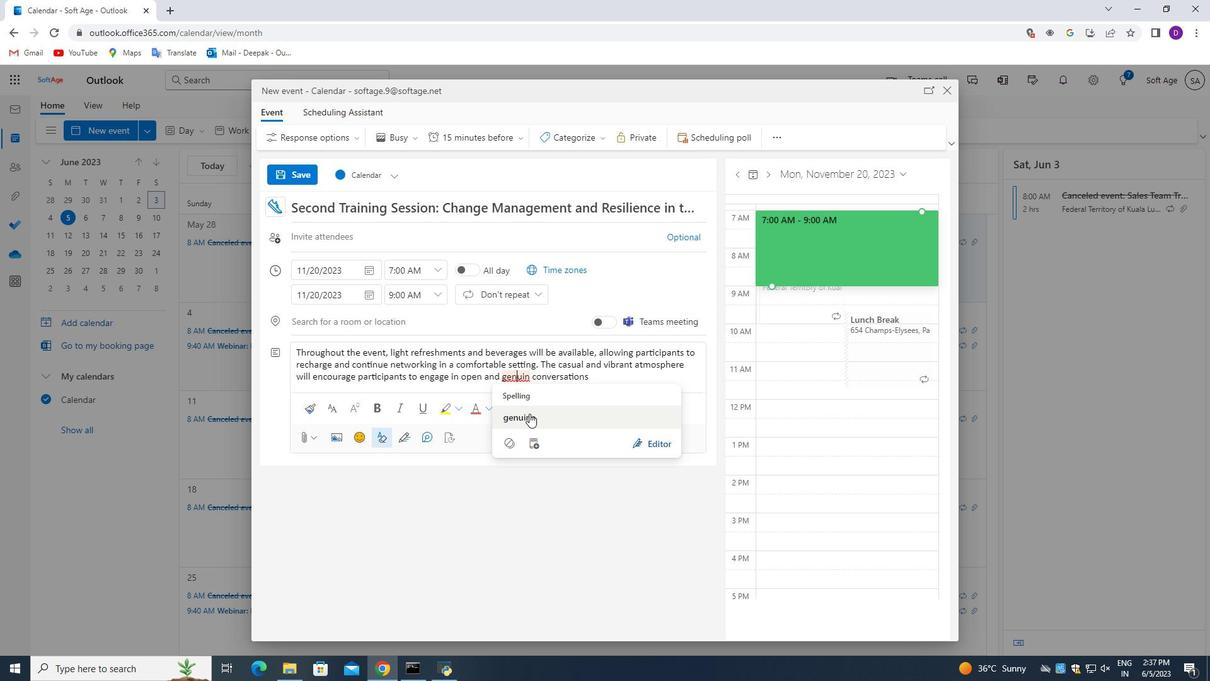 
Action: Mouse moved to (602, 376)
Screenshot: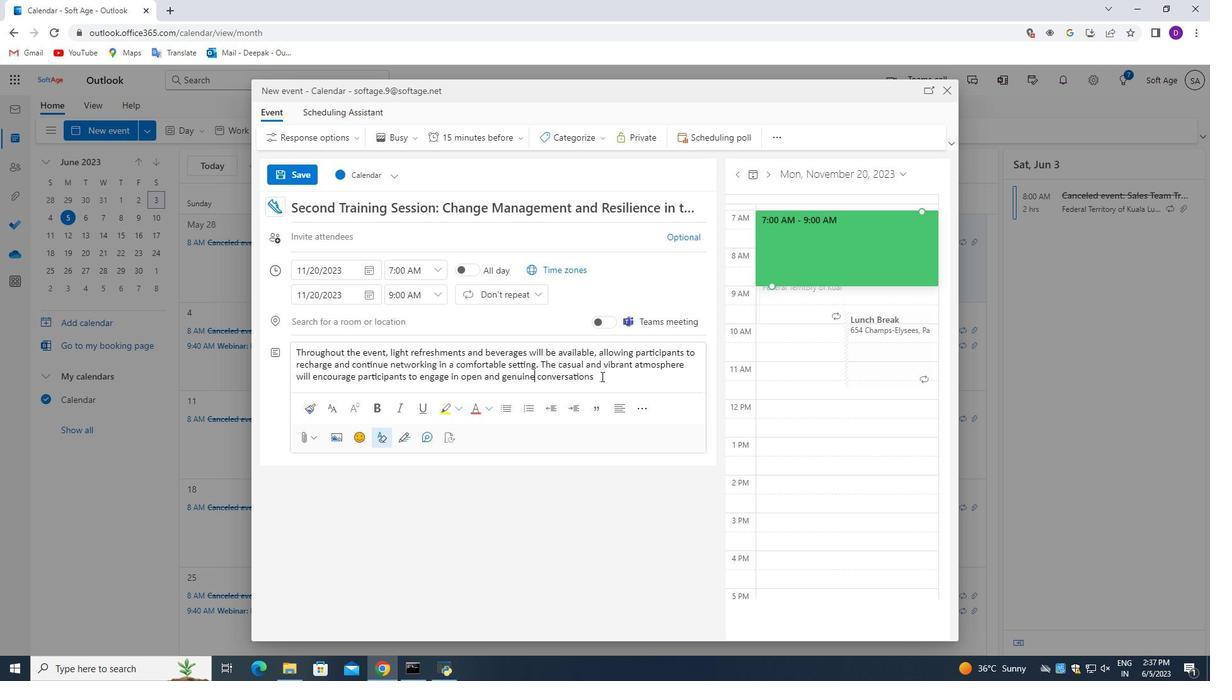 
Action: Mouse pressed left at (602, 376)
Screenshot: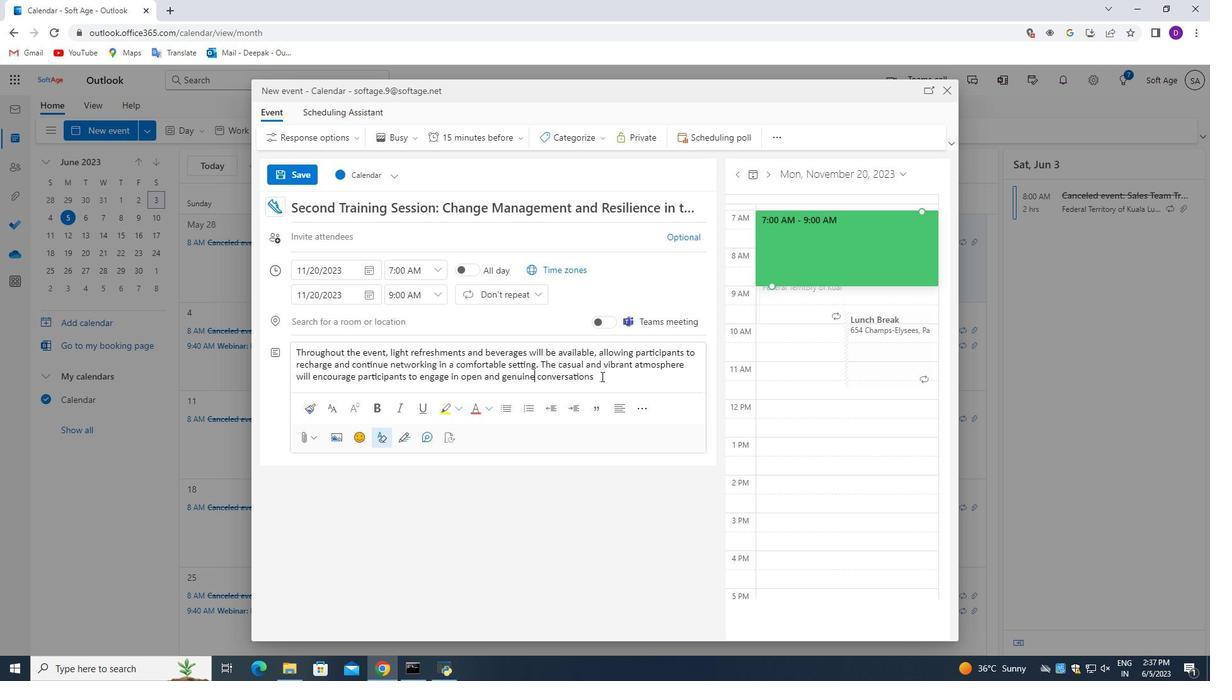 
Action: Mouse moved to (567, 385)
Screenshot: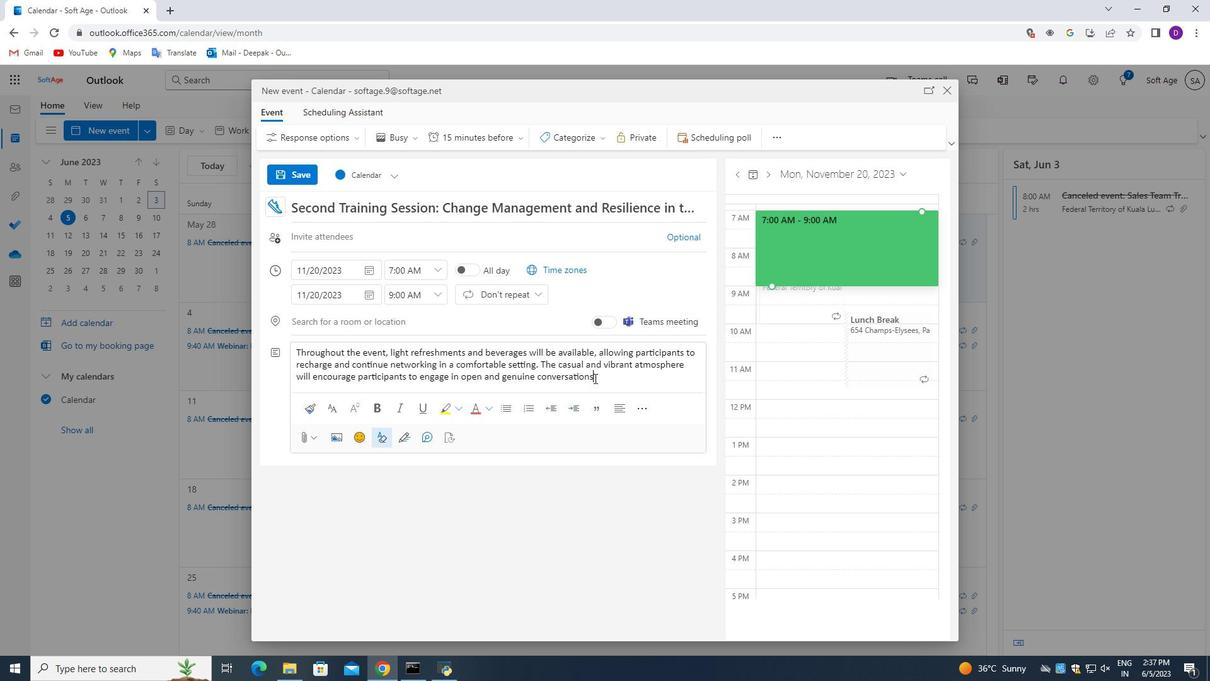 
Action: Key pressed <Key.space><Key.backspace>,<Key.space>forging<Key.backspace><Key.backspace><Key.backspace><Key.backspace>ging<Key.space>connecto<Key.backspace>ions<Key.space>that<Key.space>can<Key.space>lead<Key.space>to<Key.space>collaborations,<Key.space>forging<Key.backspace><Key.backspace><Key.backspace><Key.backspace><Key.backspace><Key.backspace><Key.backspace>career<Key.space>opportunities,<Key.space>or<Key.space>mentorship
Screenshot: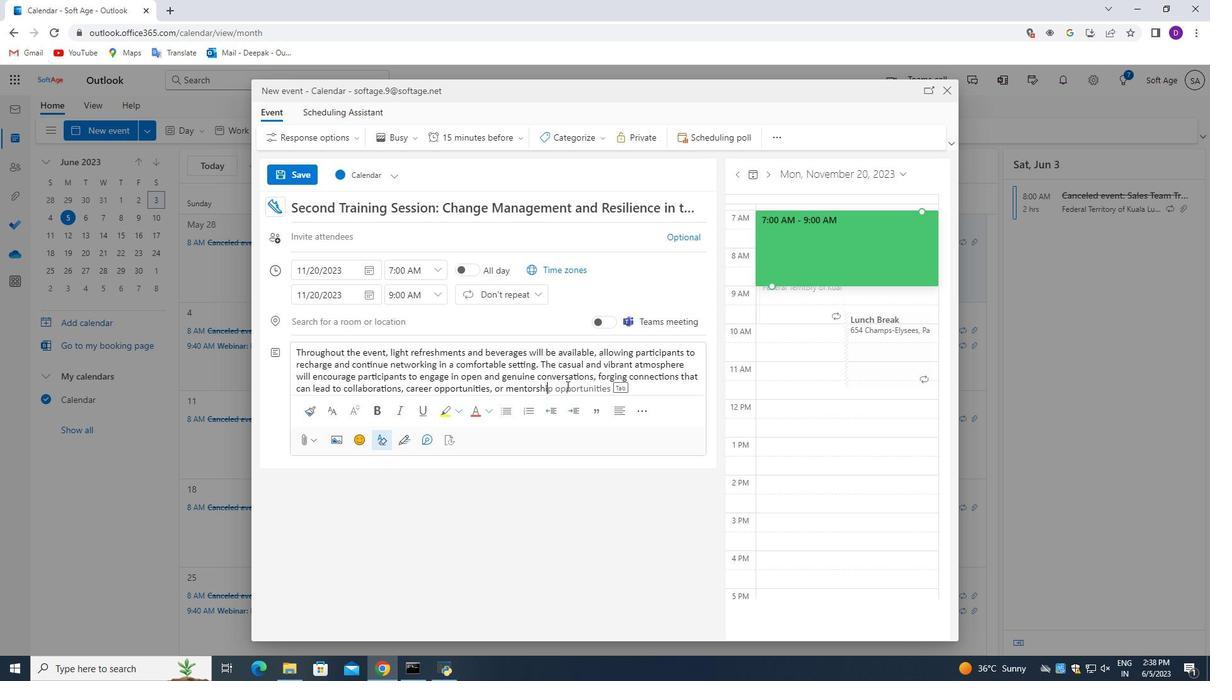 
Action: Mouse moved to (567, 386)
Screenshot: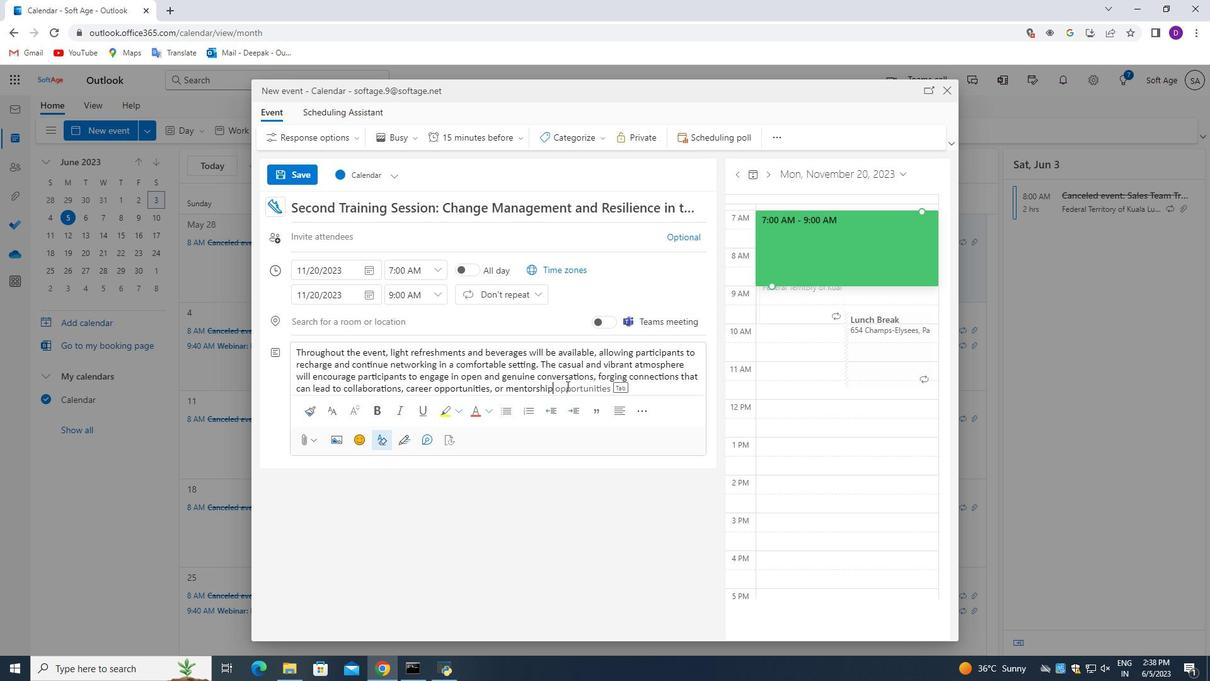 
Action: Key pressed <Key.space>relationships.
Screenshot: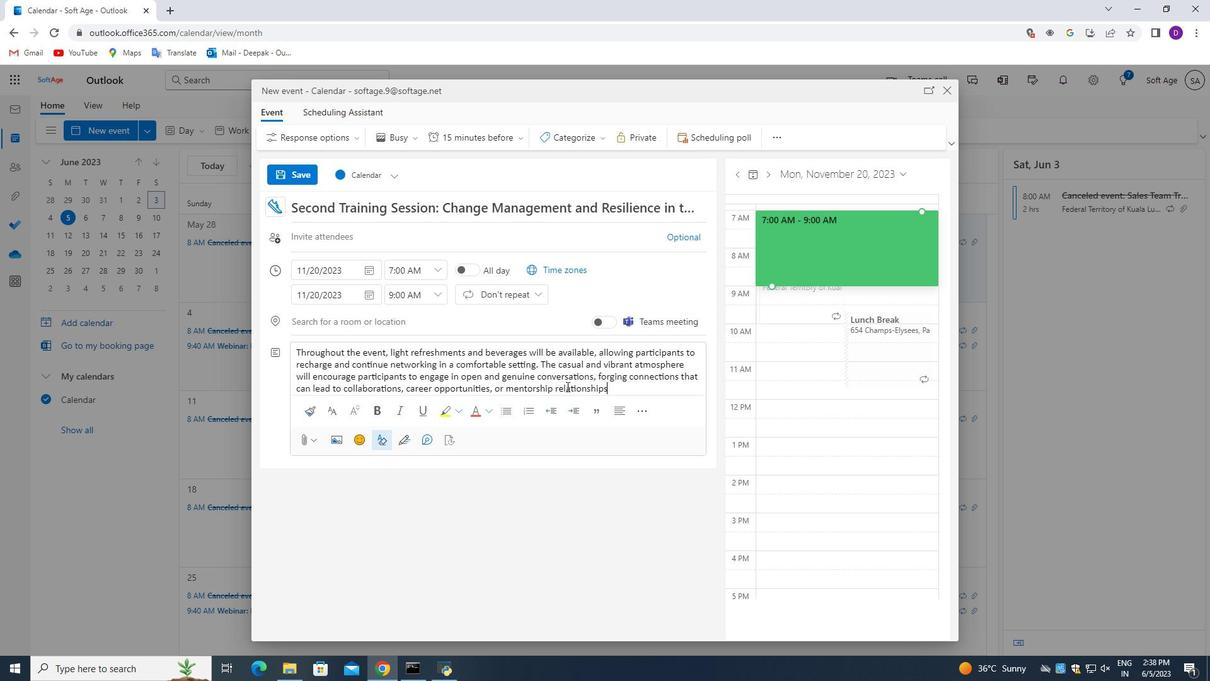 
Action: Mouse moved to (585, 139)
Screenshot: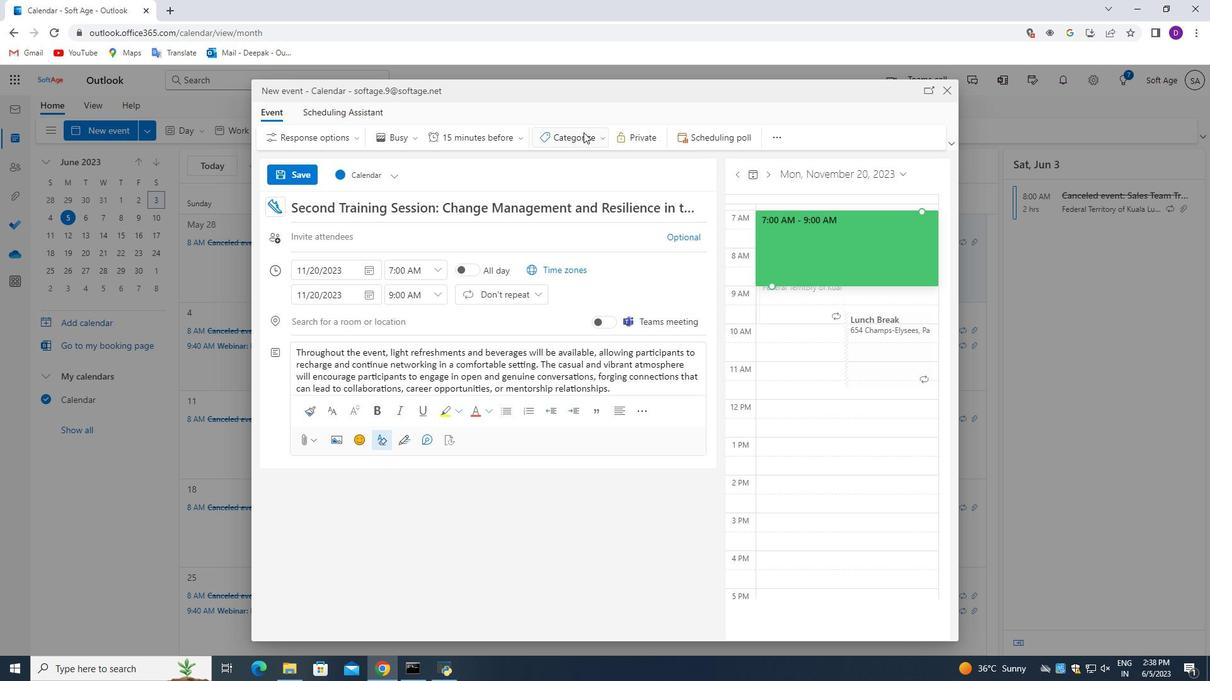 
Action: Mouse pressed left at (585, 139)
Screenshot: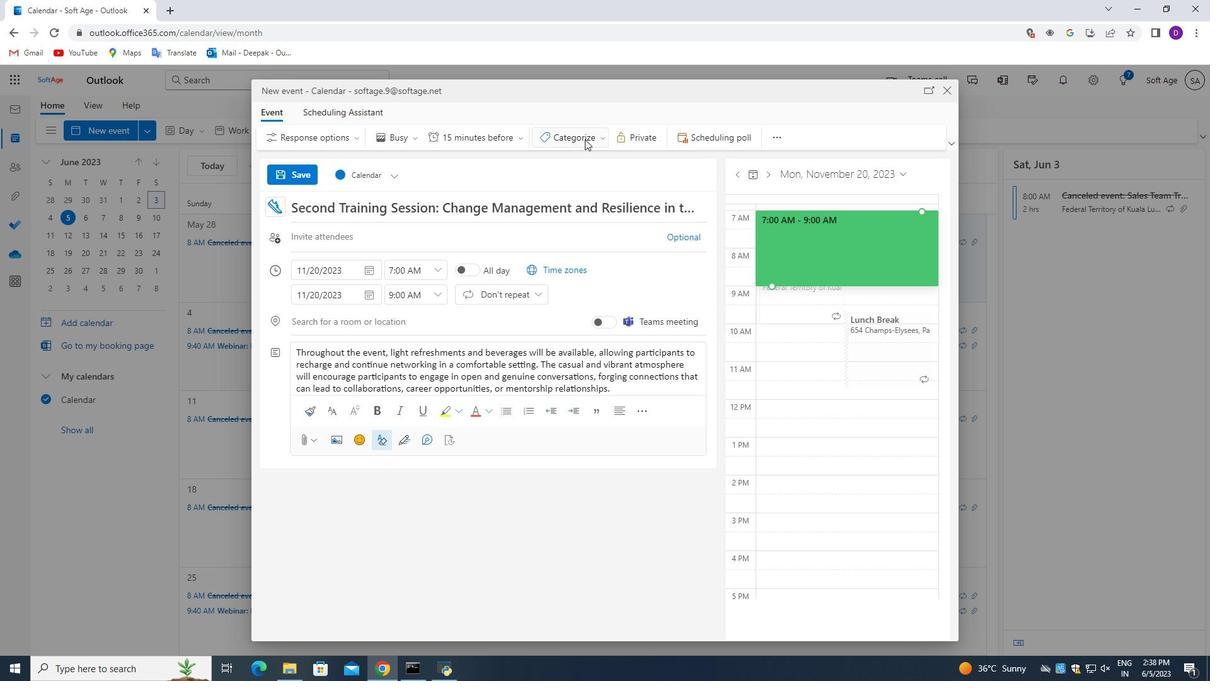 
Action: Mouse moved to (575, 257)
Screenshot: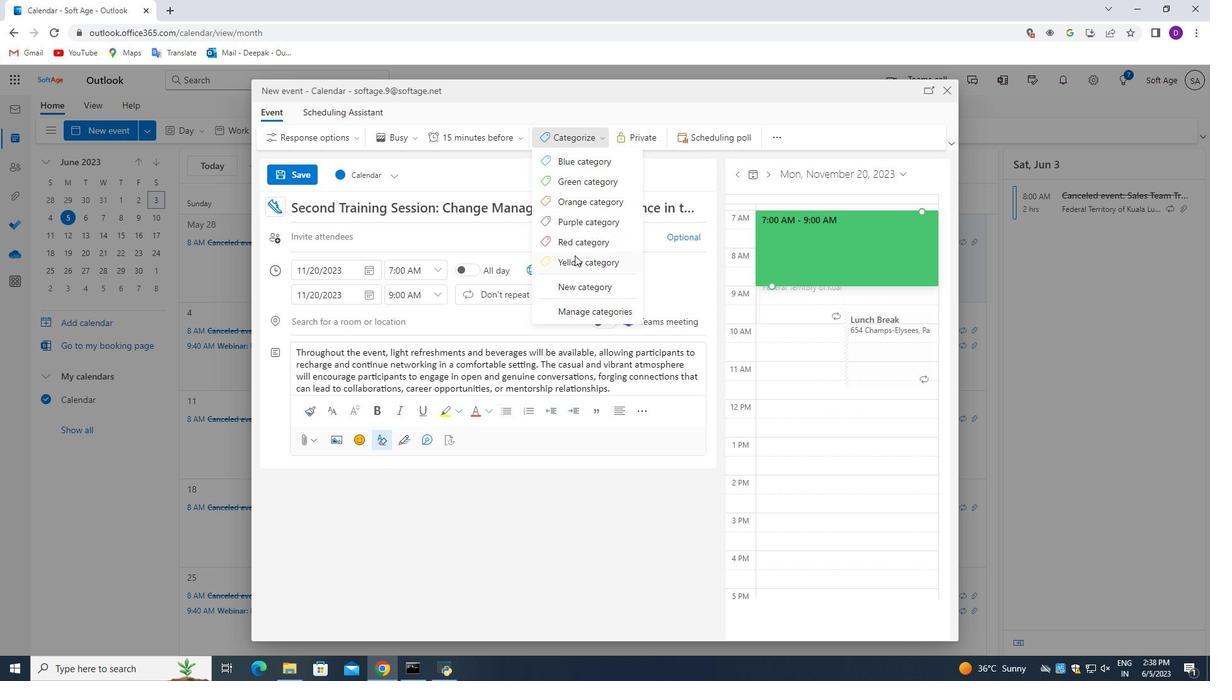 
Action: Mouse pressed left at (575, 257)
Screenshot: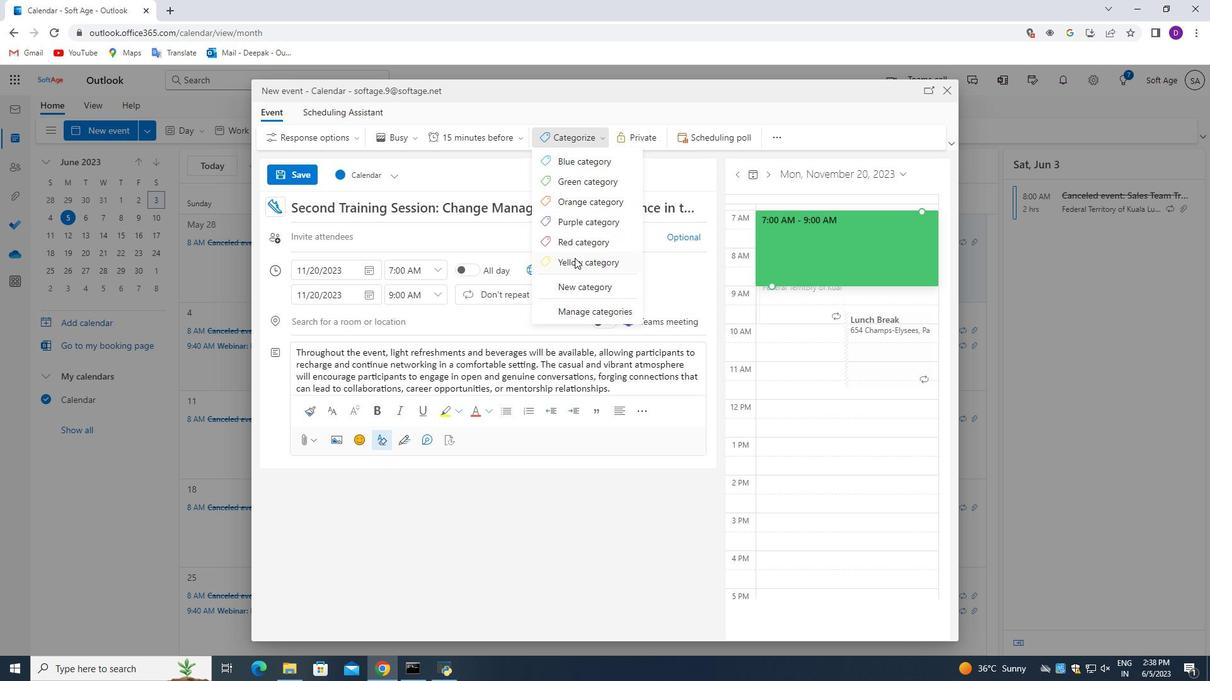 
Action: Mouse moved to (377, 322)
Screenshot: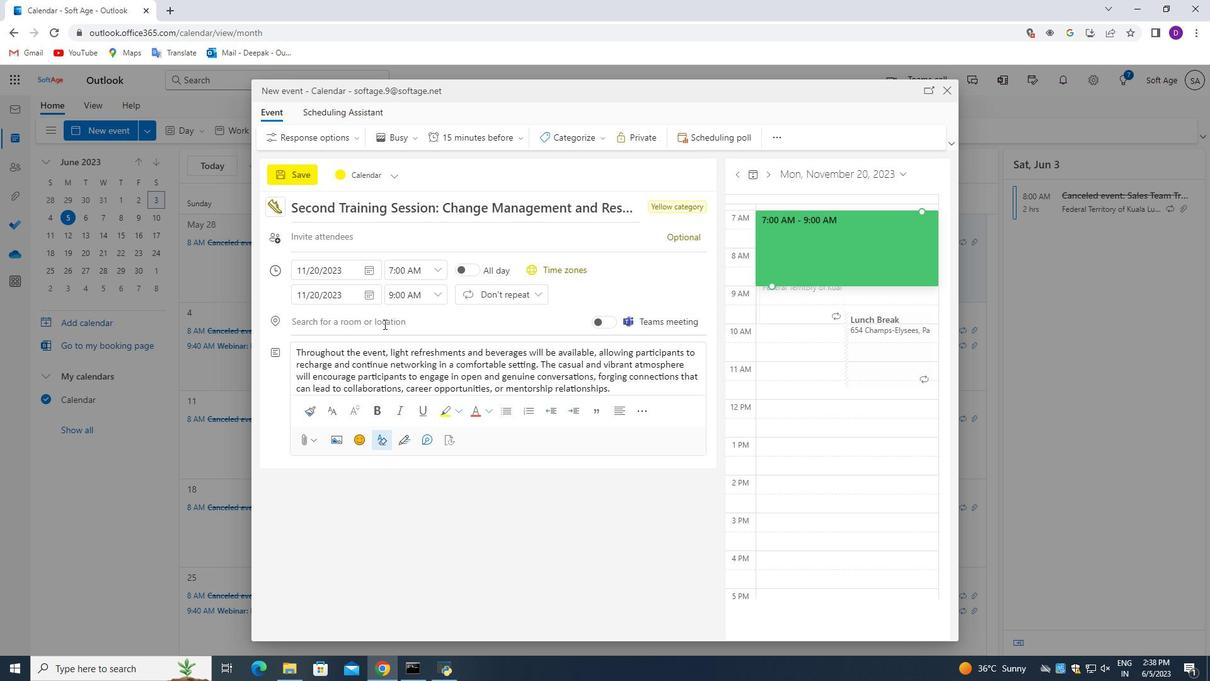 
Action: Mouse pressed left at (377, 322)
Screenshot: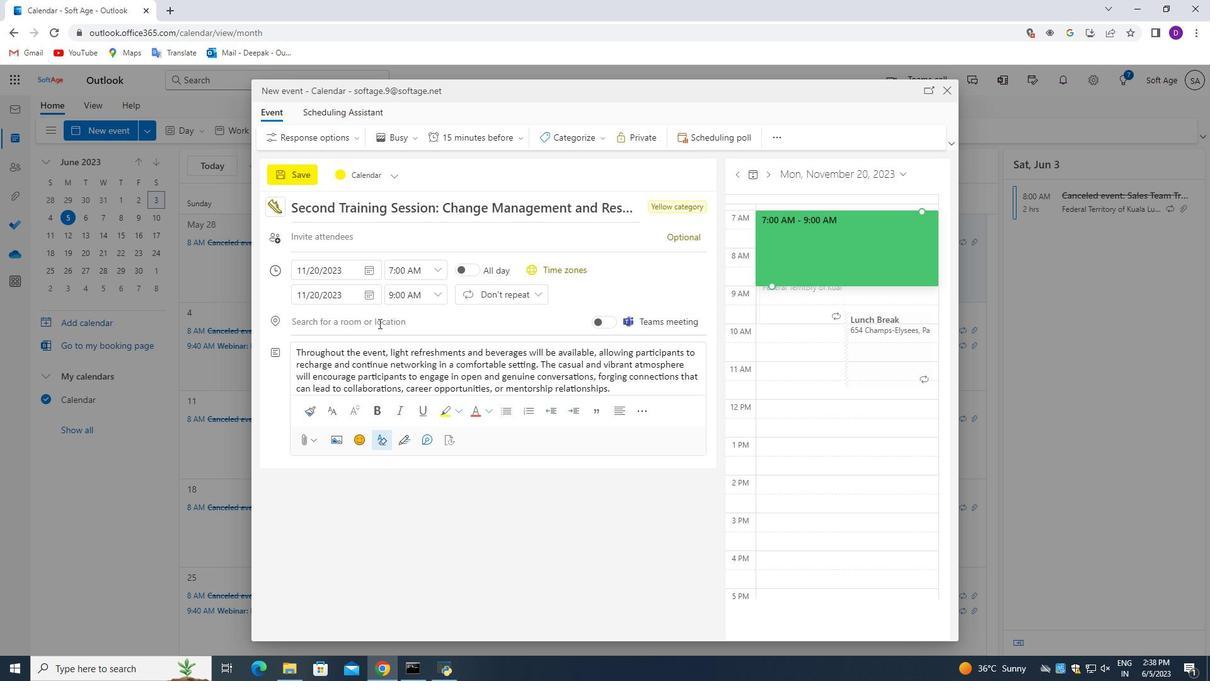 
Action: Mouse moved to (450, 515)
Screenshot: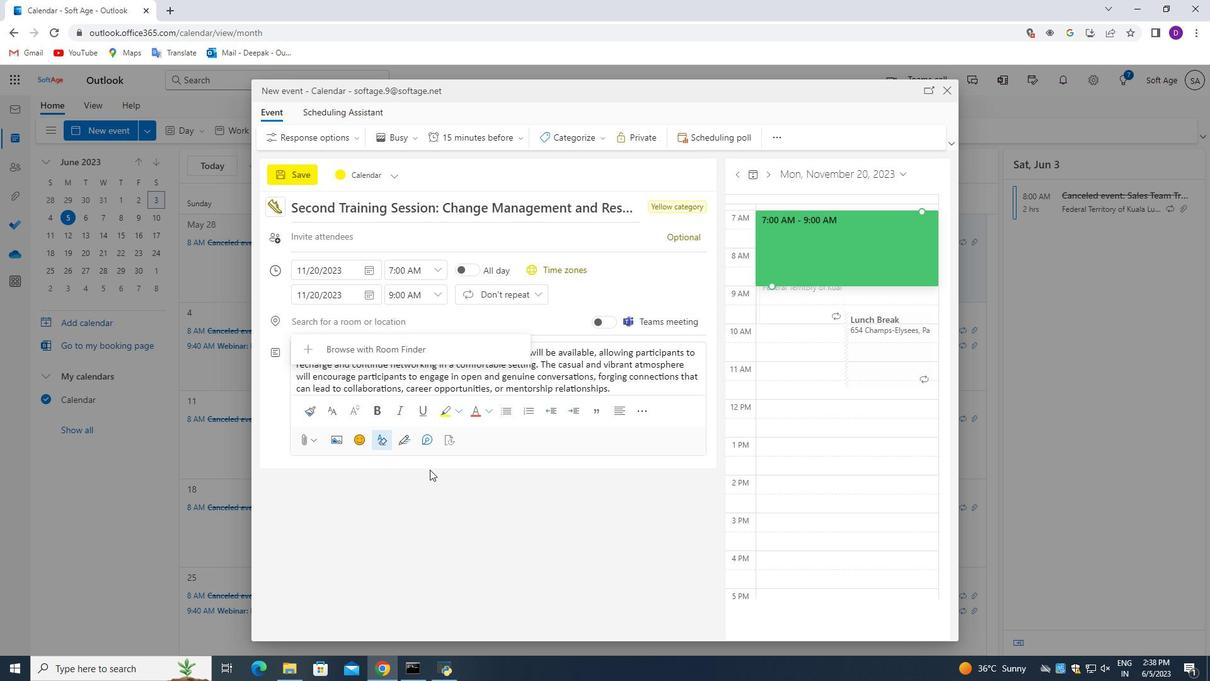 
Action: Key pressed 987<Key.space><Key.shift_r>Roman<Key.space><Key.shift_r>Forum,<Key.space><Key.shift_r>Rome,<Key.space><Key.shift>Italy
Screenshot: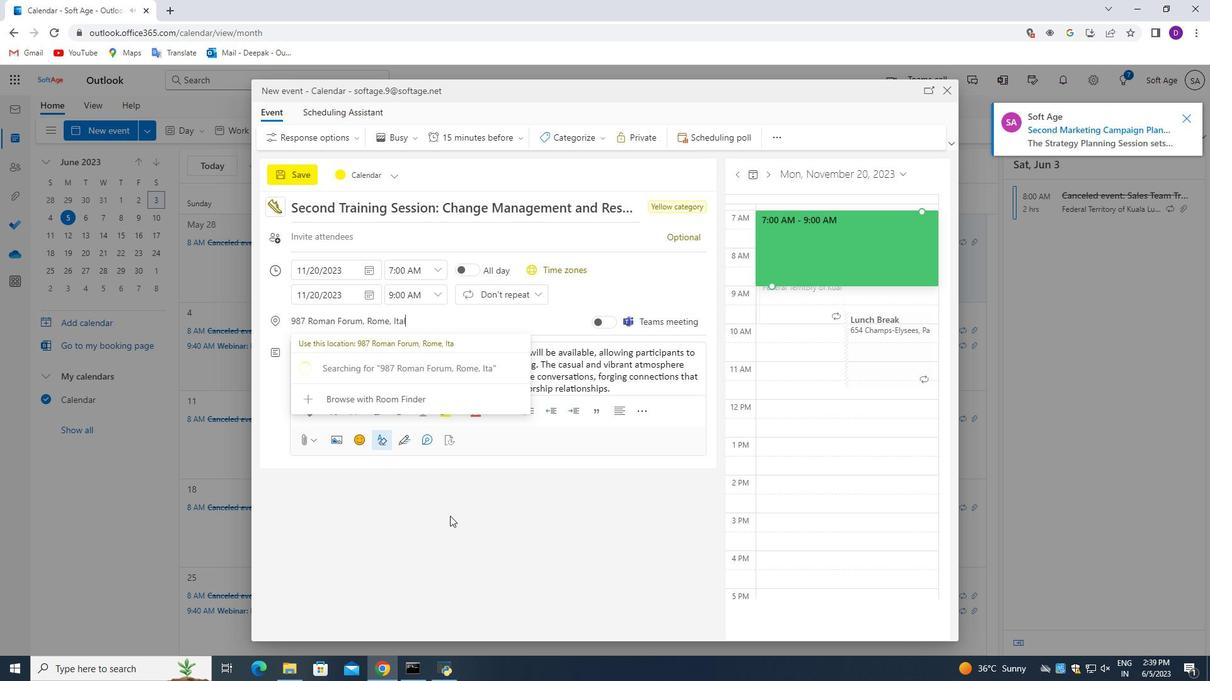 
Action: Mouse moved to (465, 514)
Screenshot: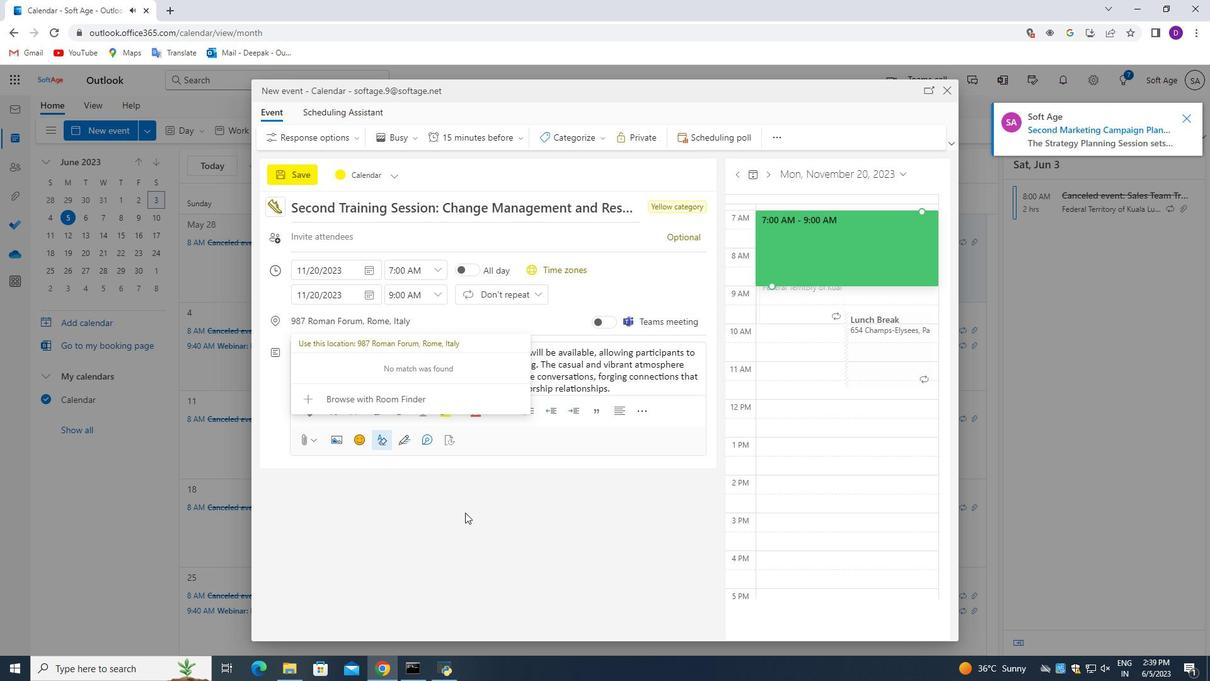 
Action: Mouse pressed left at (465, 514)
Screenshot: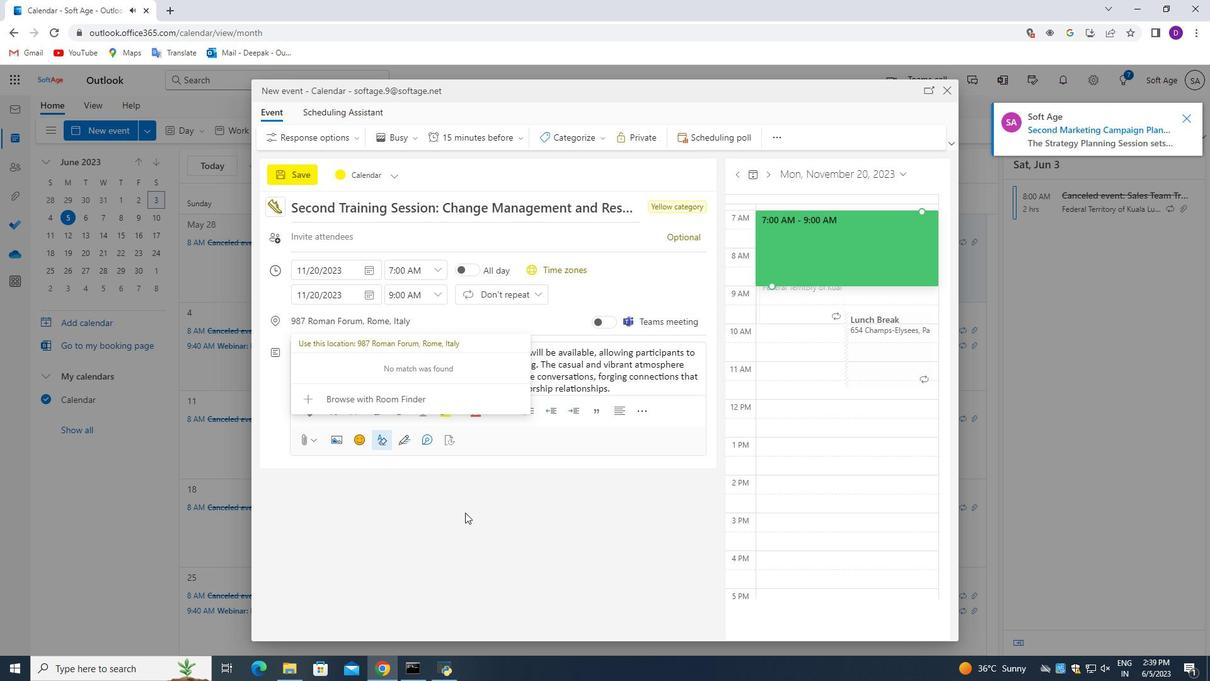 
Action: Mouse moved to (331, 232)
Screenshot: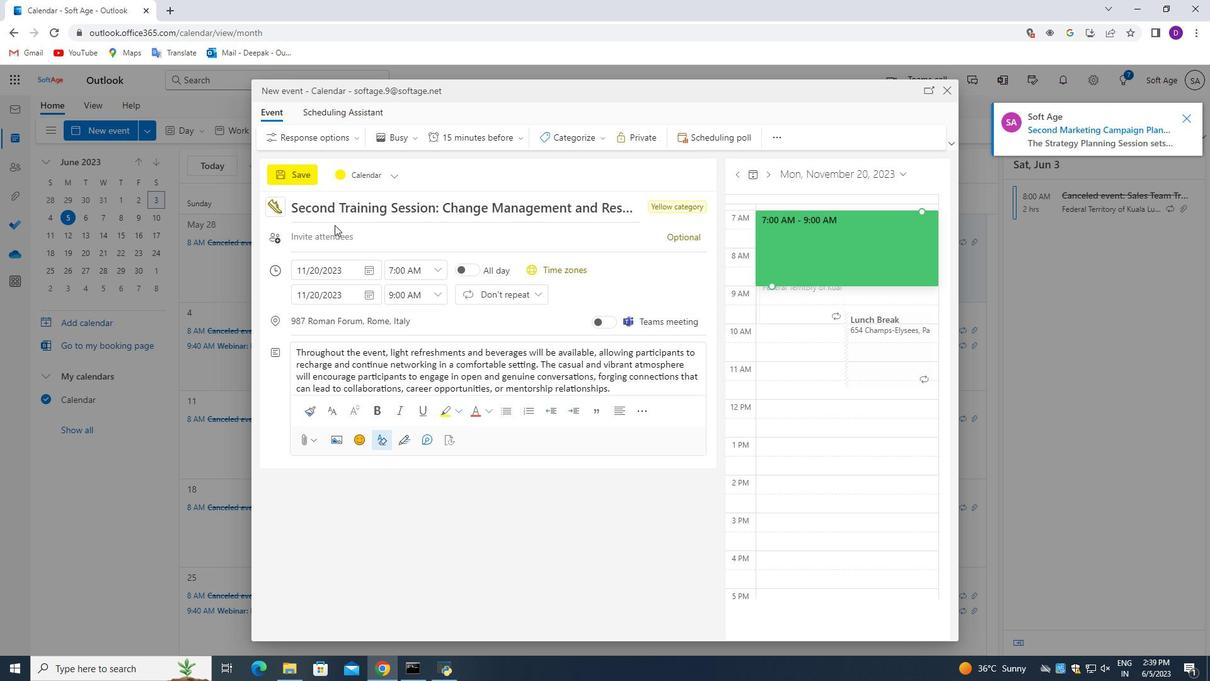 
Action: Mouse pressed left at (331, 232)
Screenshot: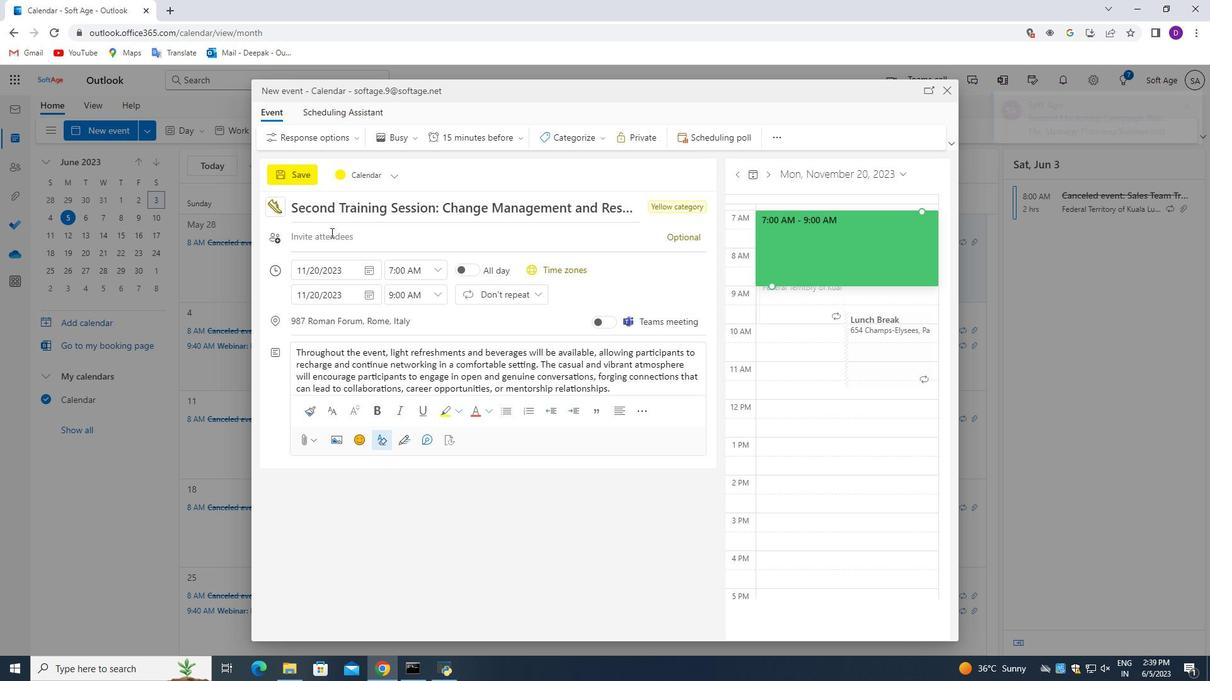 
Action: Mouse moved to (380, 482)
Screenshot: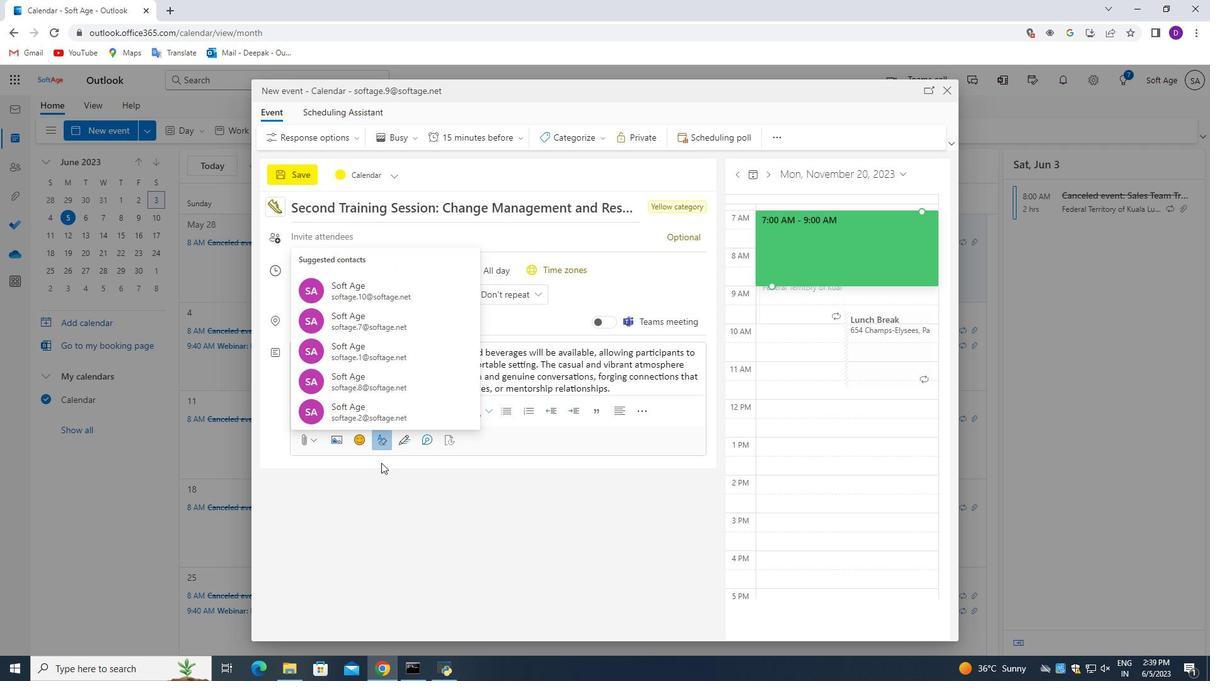 
Action: Key pressed softage.5<Key.shift>@softage.net<Key.enter>
Screenshot: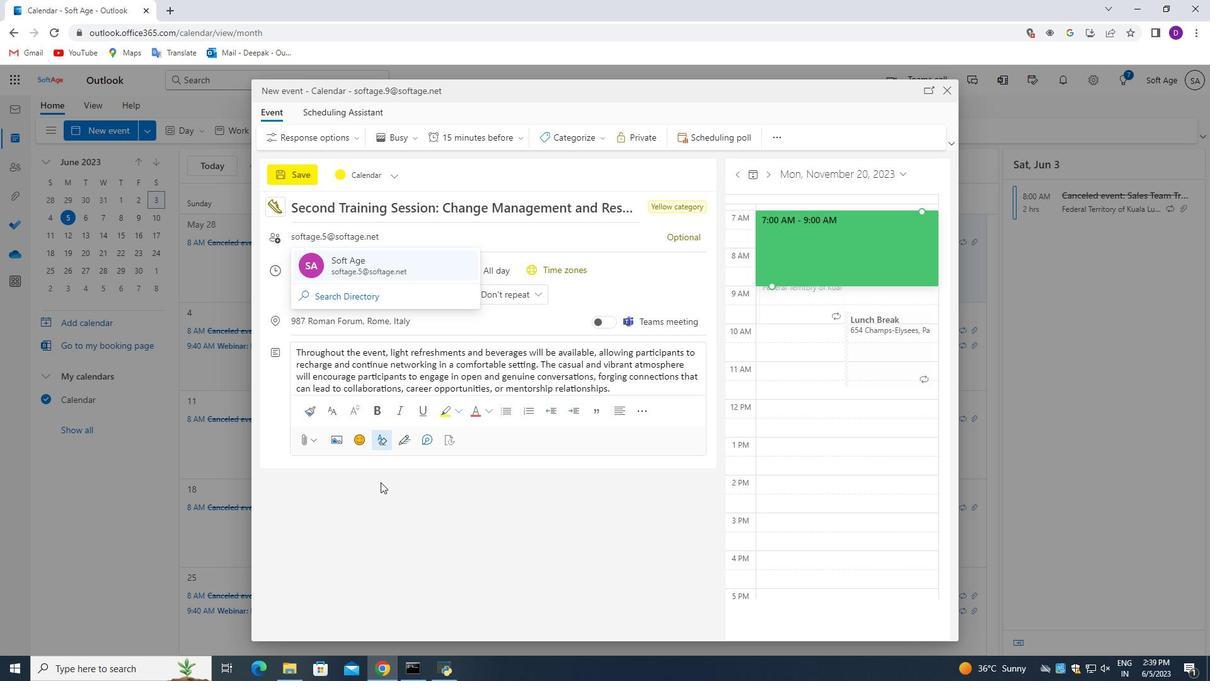 
Action: Mouse moved to (678, 240)
Screenshot: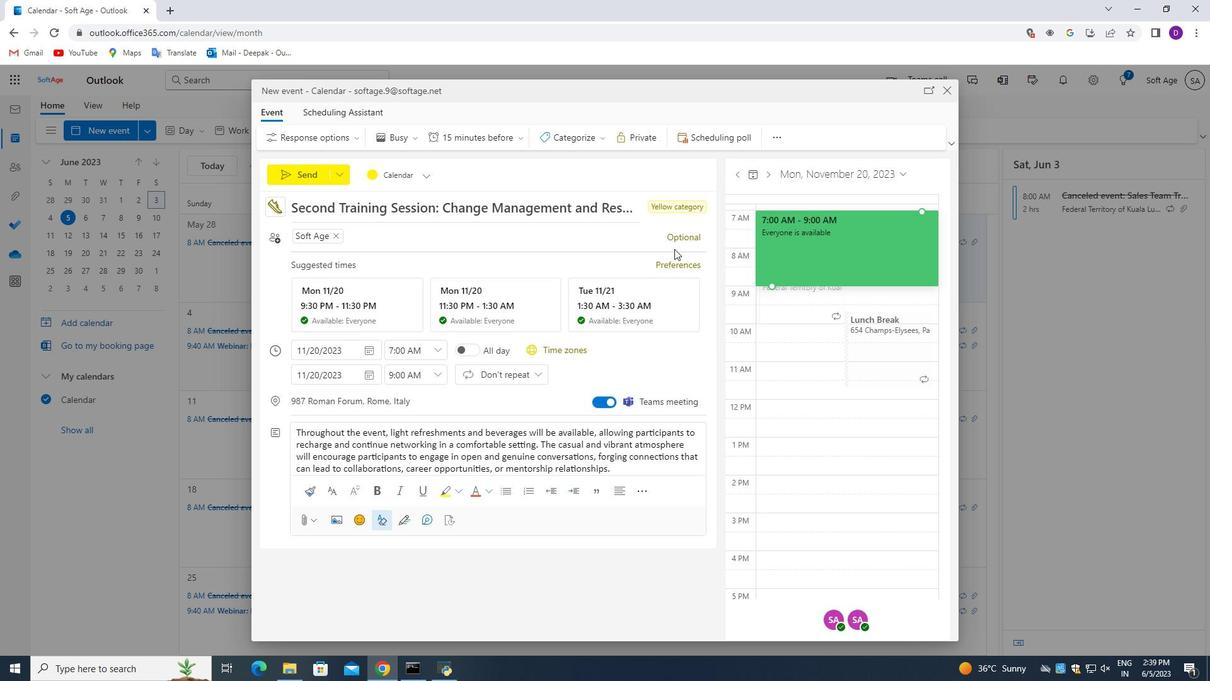
Action: Mouse pressed left at (678, 240)
Screenshot: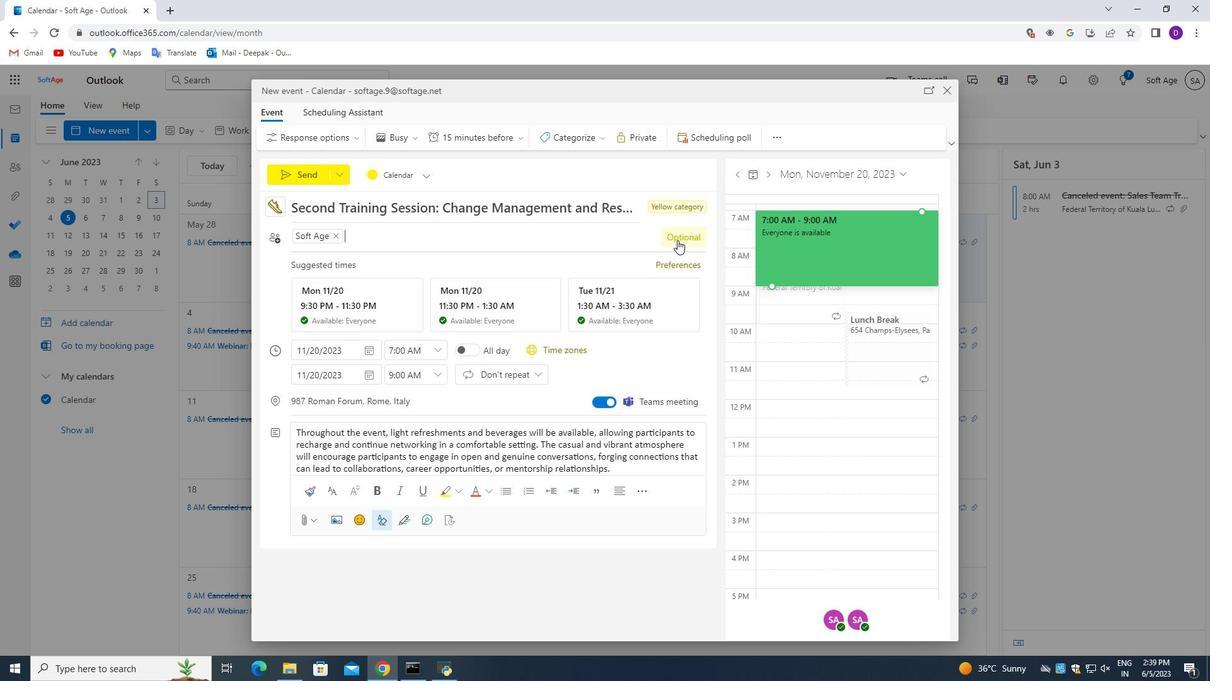 
Action: Mouse moved to (455, 234)
Screenshot: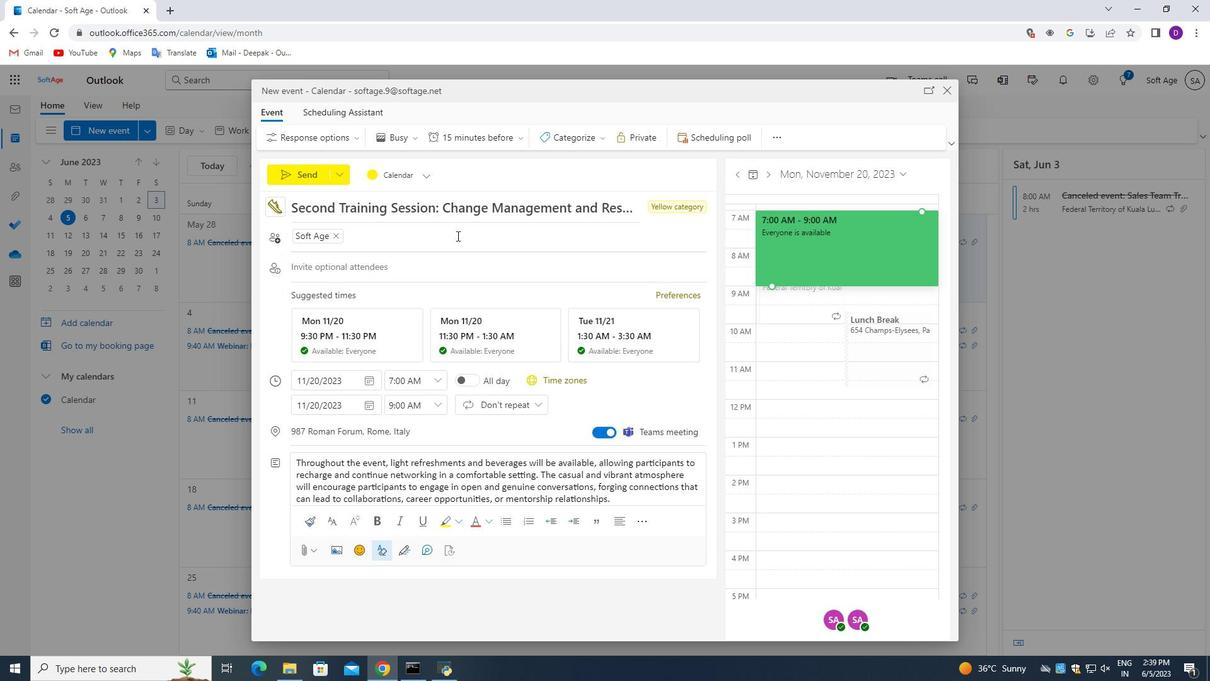
Action: Key pressed softage.6<Key.shift>@softage.net<Key.enter>
Screenshot: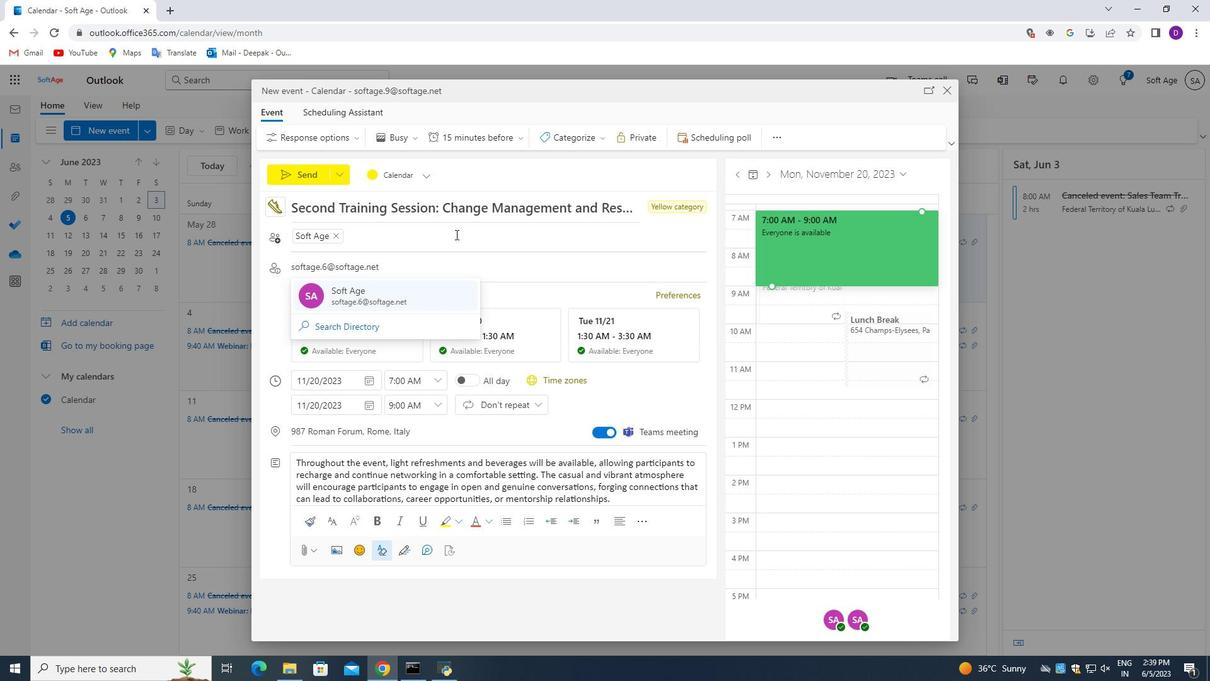 
Action: Mouse moved to (505, 138)
Screenshot: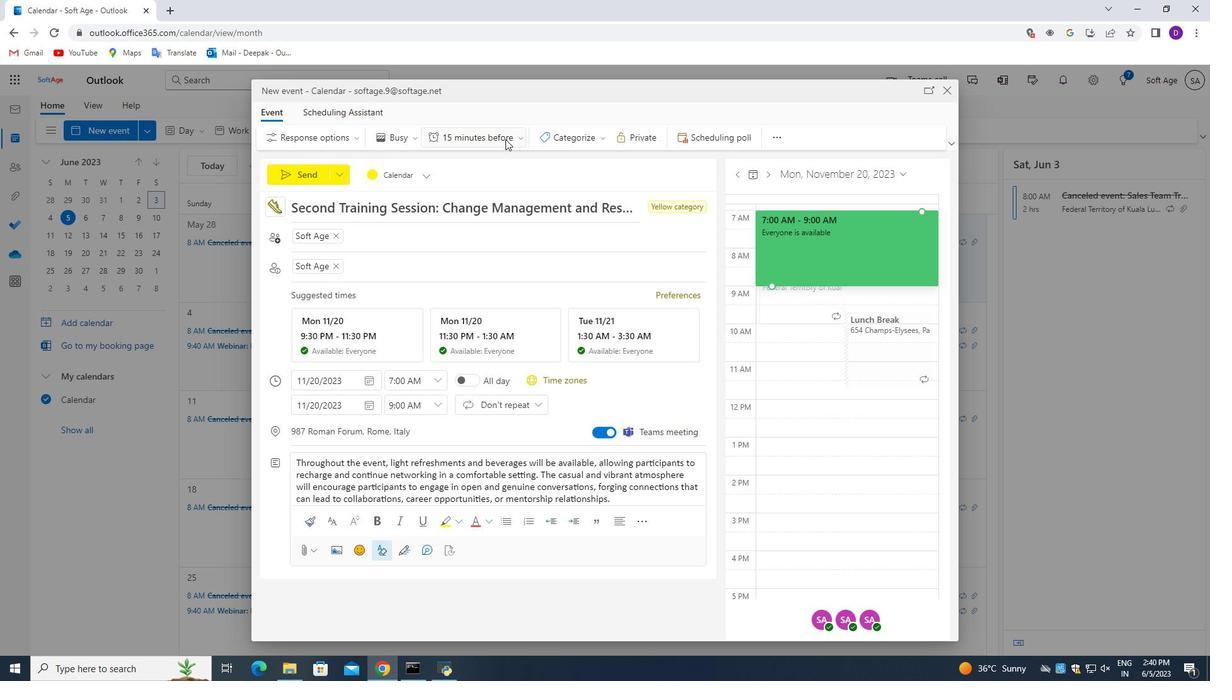 
Action: Mouse pressed left at (505, 138)
Screenshot: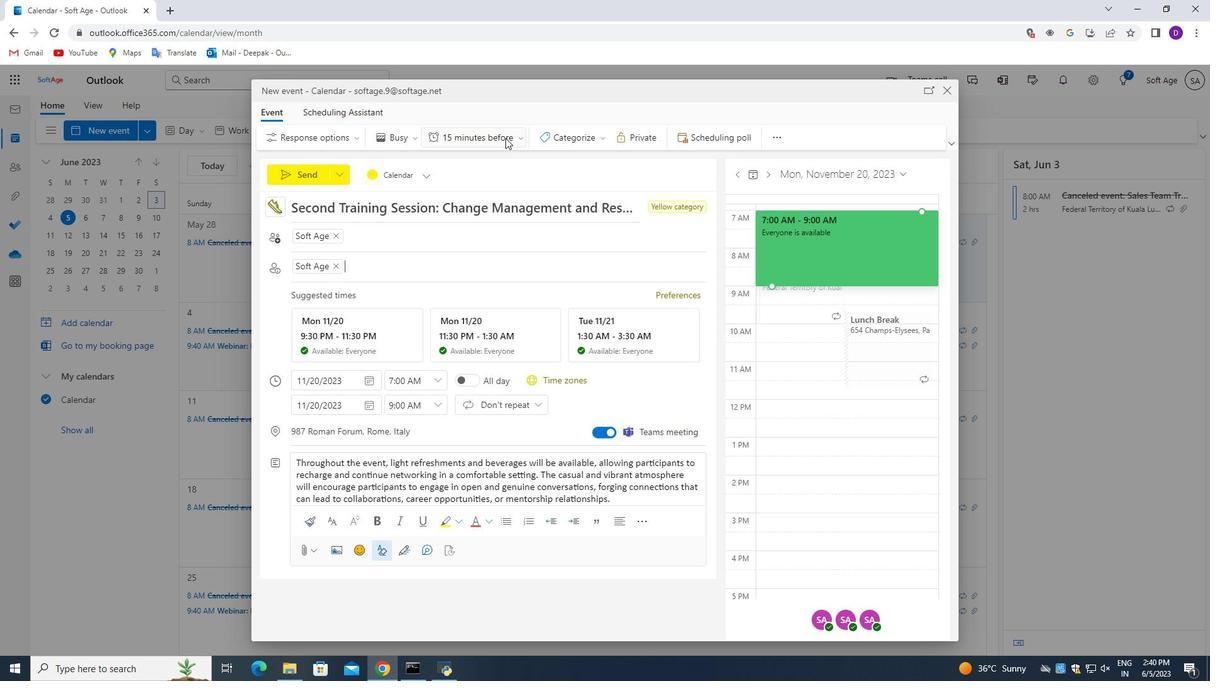 
Action: Mouse moved to (468, 189)
Screenshot: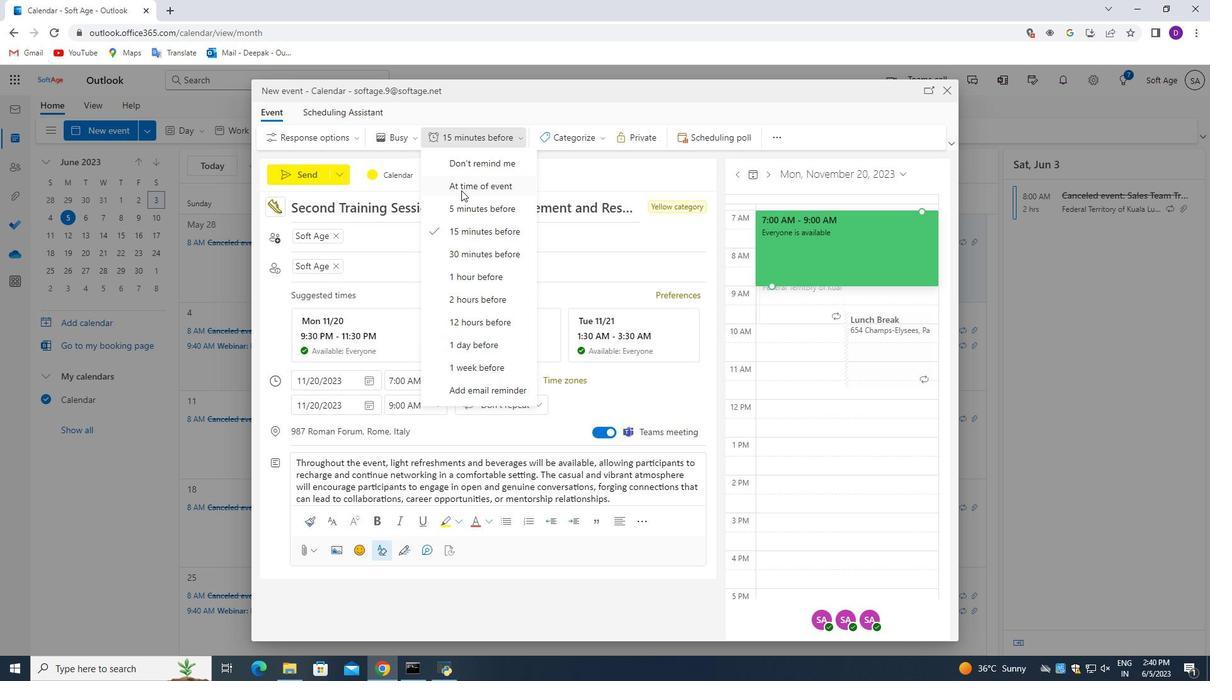 
Action: Mouse pressed left at (468, 189)
Screenshot: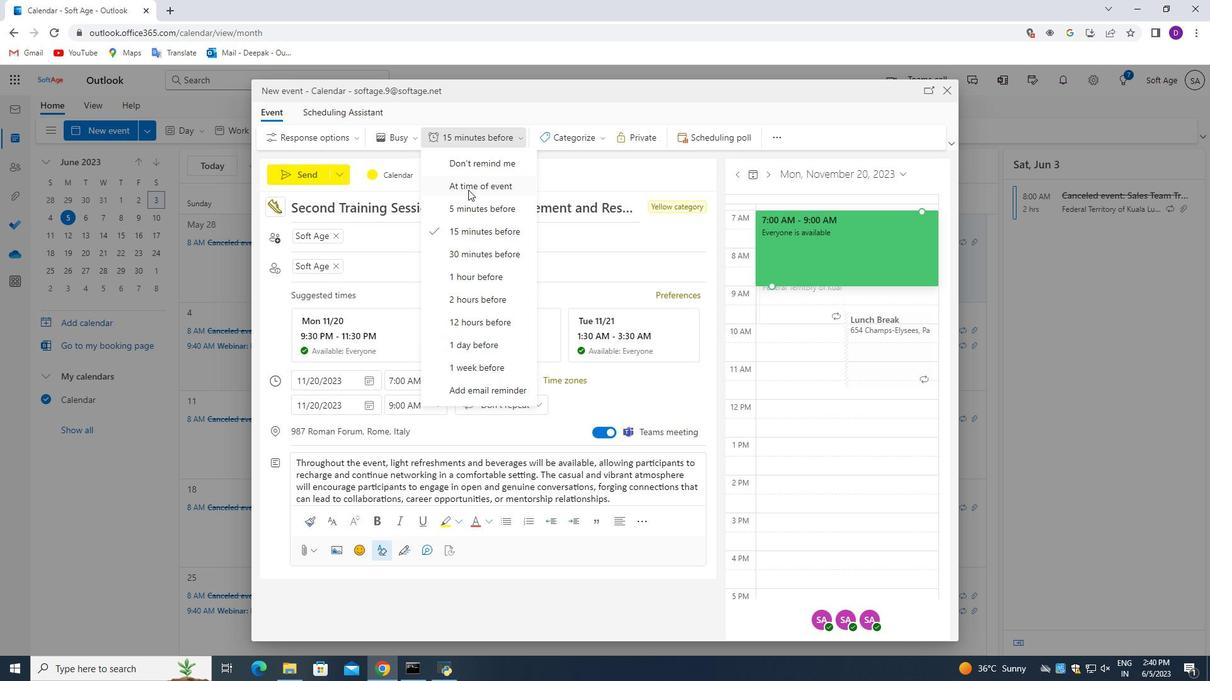 
Action: Mouse moved to (477, 328)
Screenshot: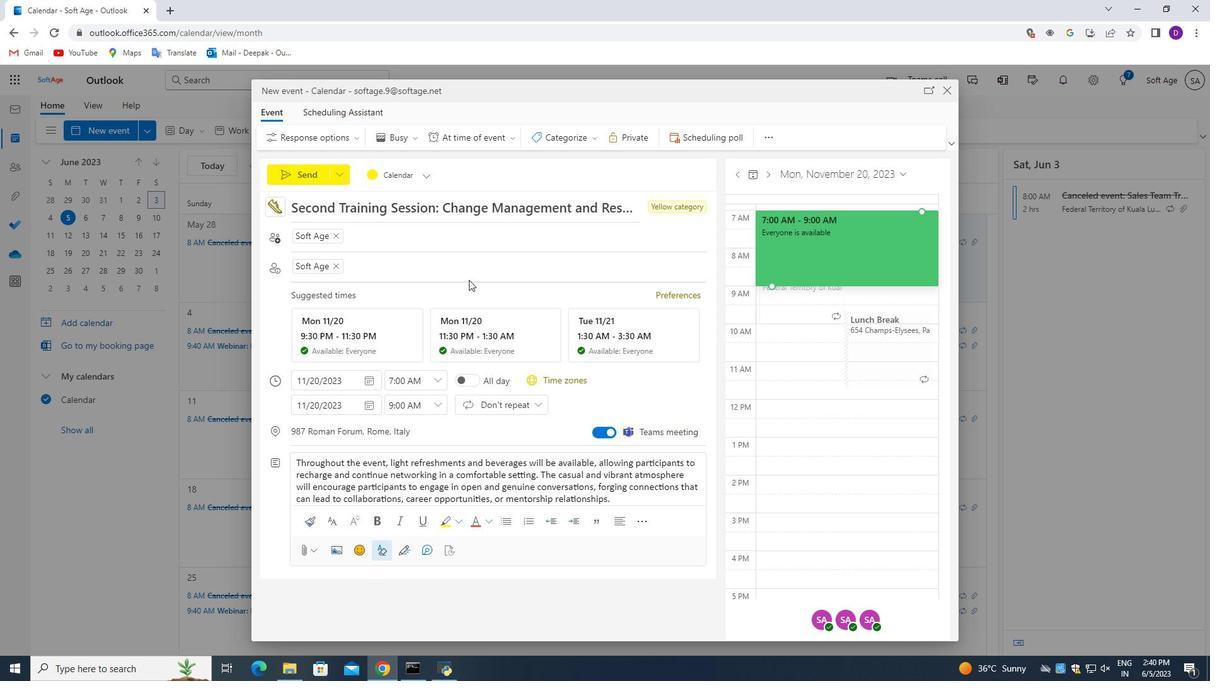 
Action: Mouse scrolled (477, 326) with delta (0, 0)
Screenshot: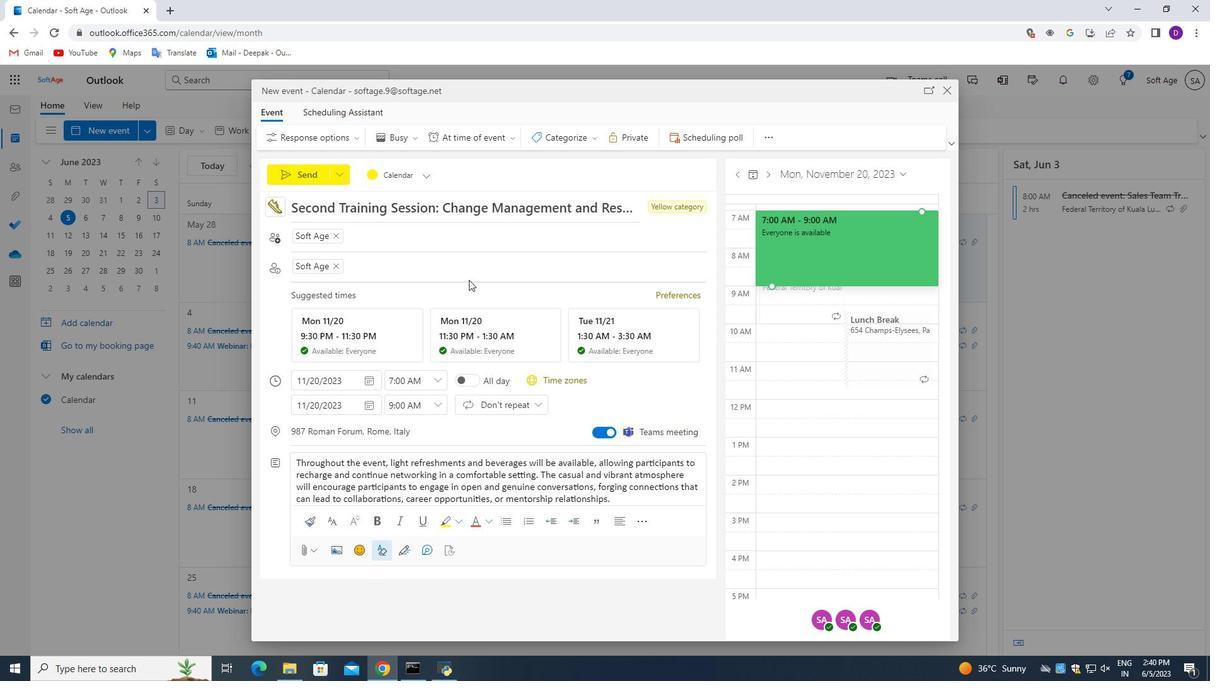 
Action: Mouse moved to (477, 331)
Screenshot: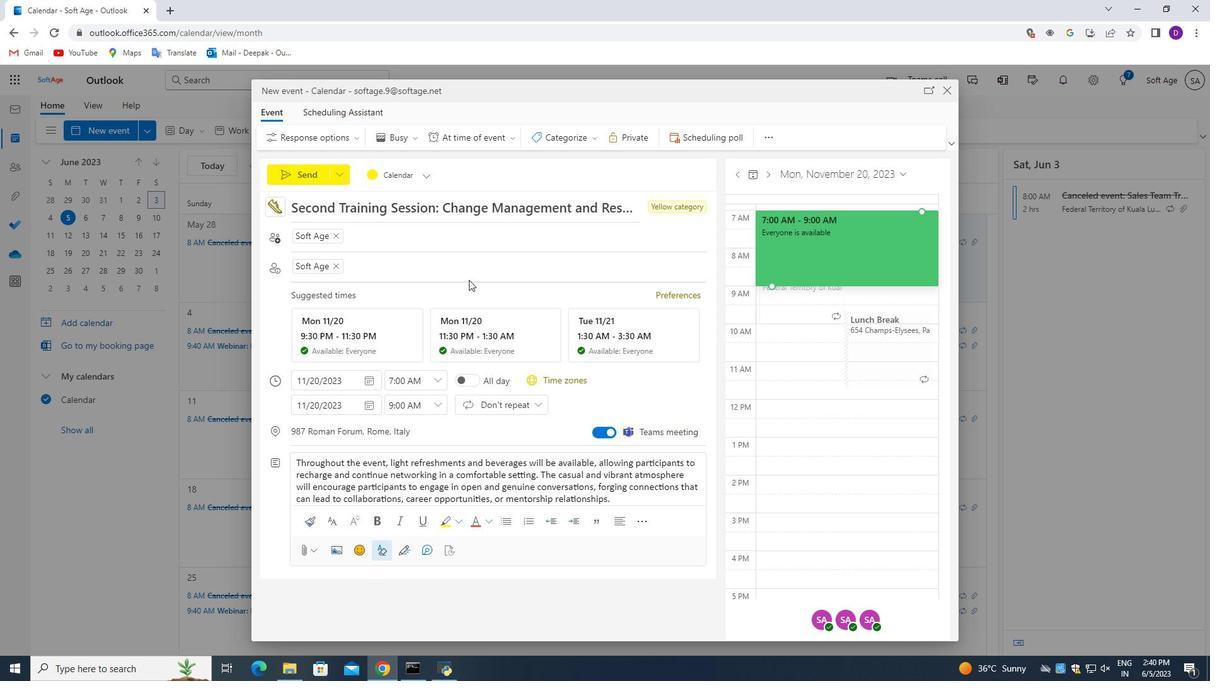 
Action: Mouse scrolled (477, 327) with delta (0, 0)
Screenshot: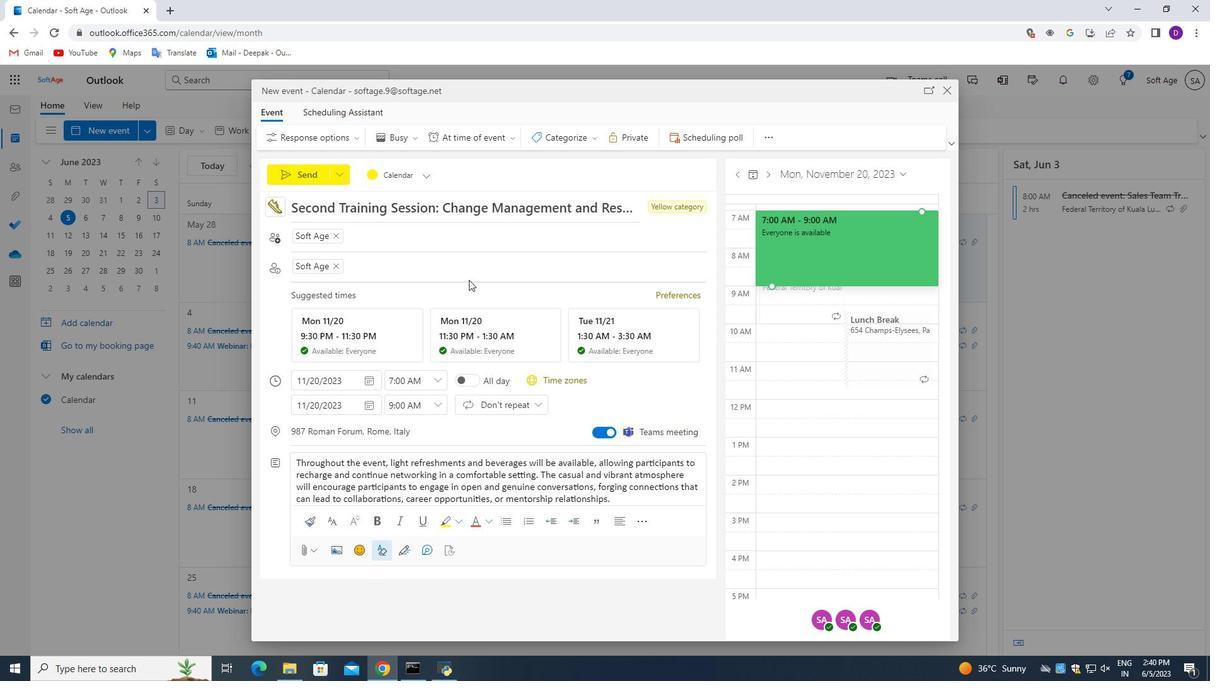 
Action: Mouse moved to (486, 329)
Screenshot: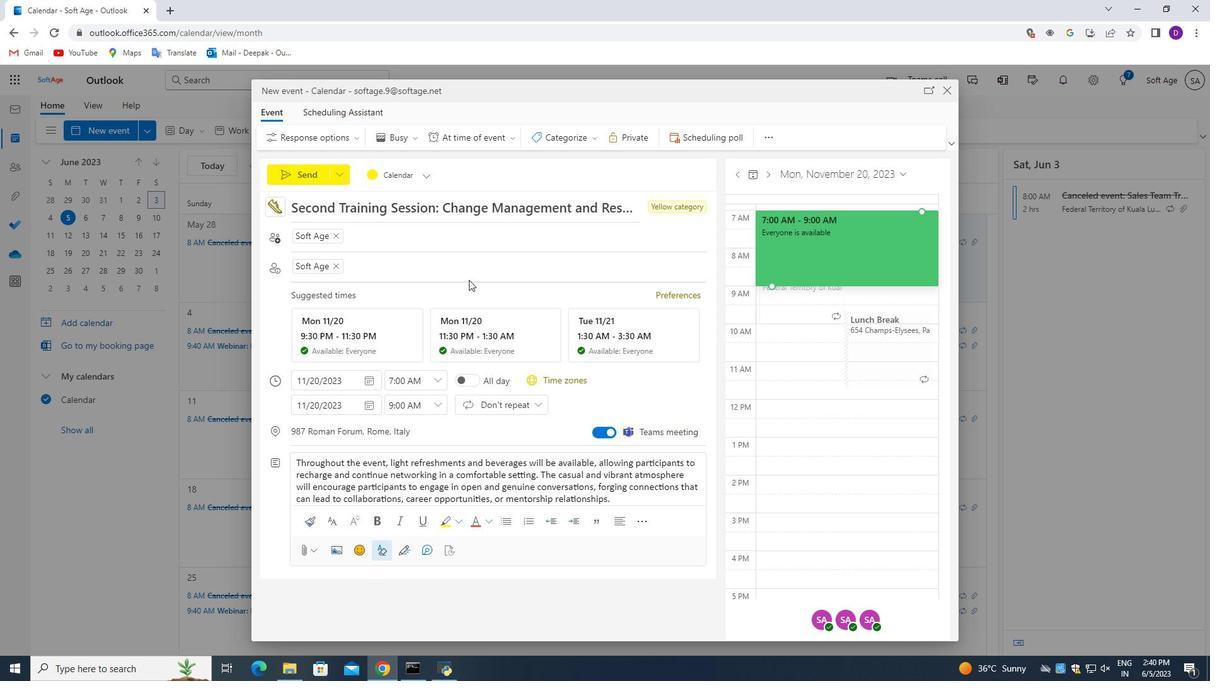 
Action: Mouse scrolled (478, 331) with delta (0, 0)
Screenshot: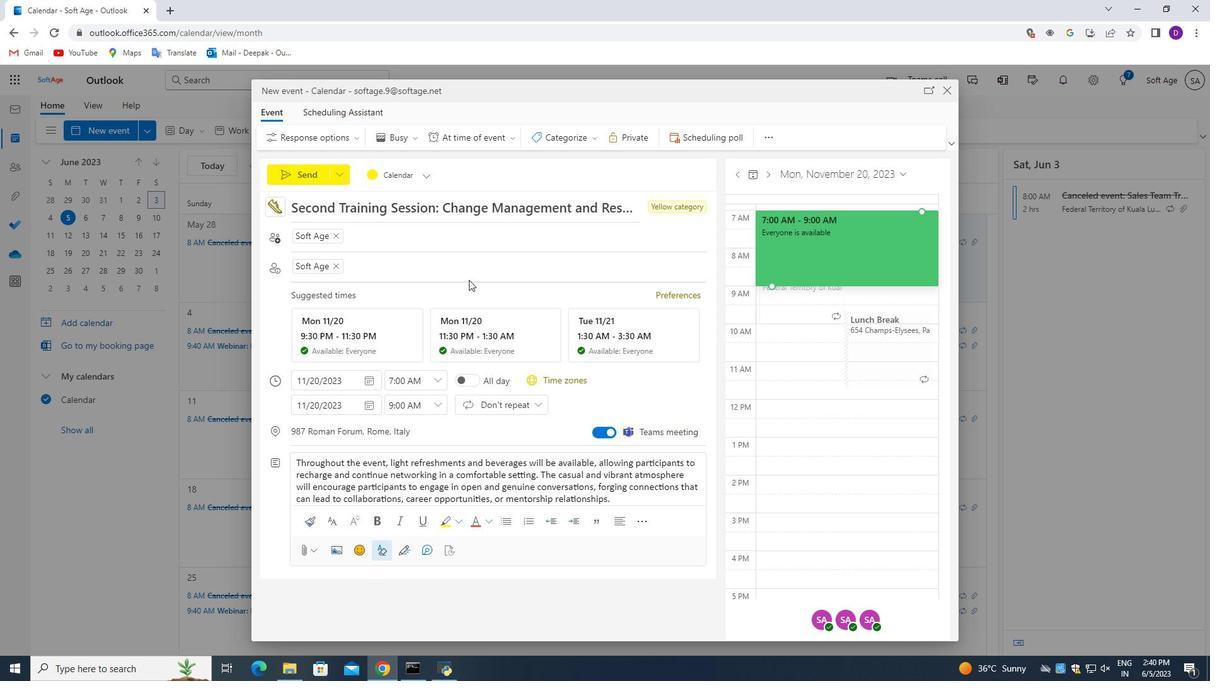 
Action: Mouse moved to (537, 461)
Screenshot: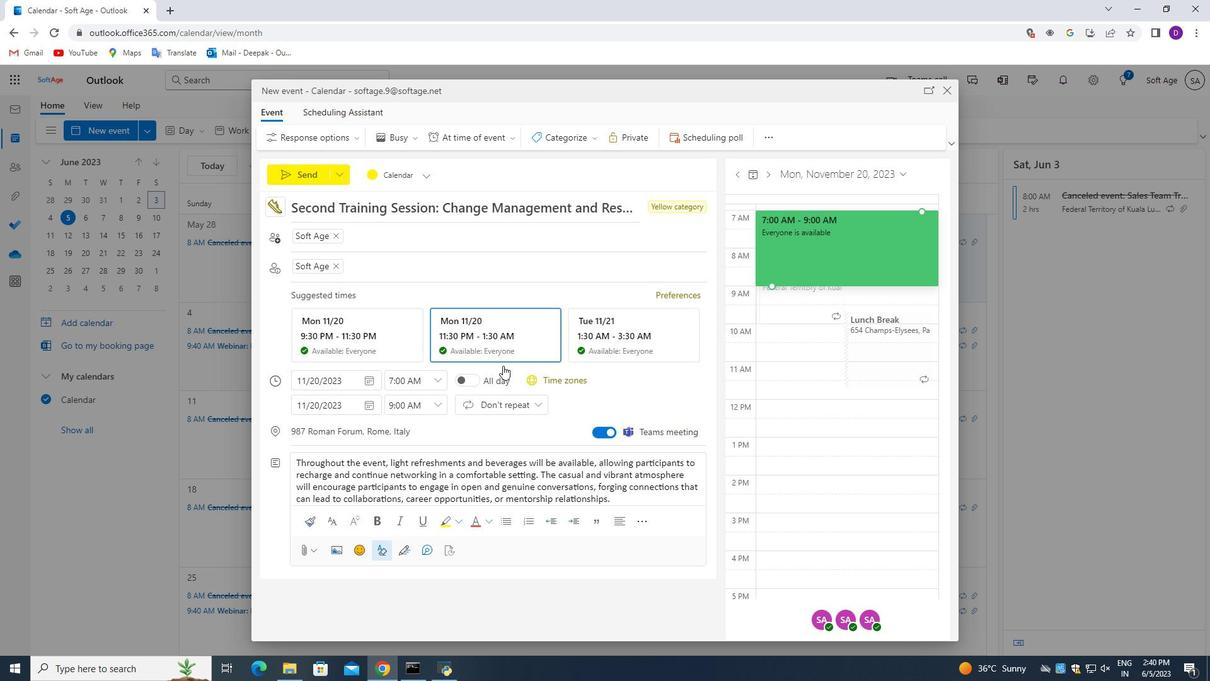 
Action: Mouse scrolled (537, 452) with delta (0, 0)
Screenshot: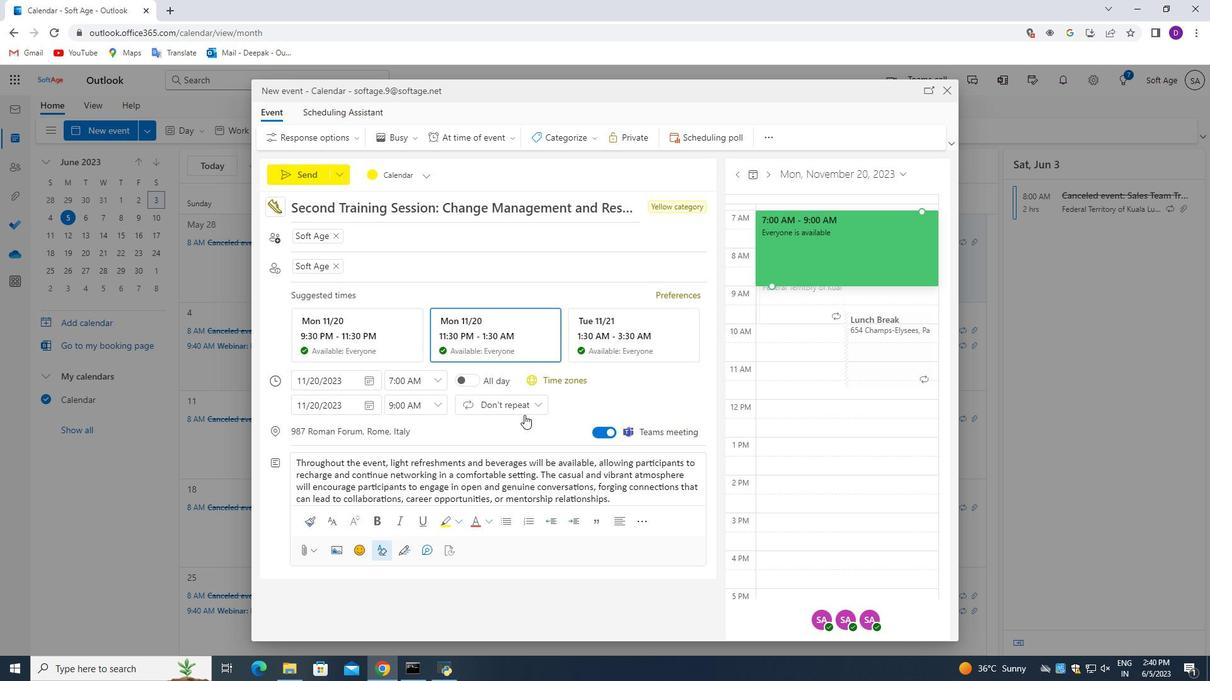 
Action: Mouse moved to (537, 479)
Screenshot: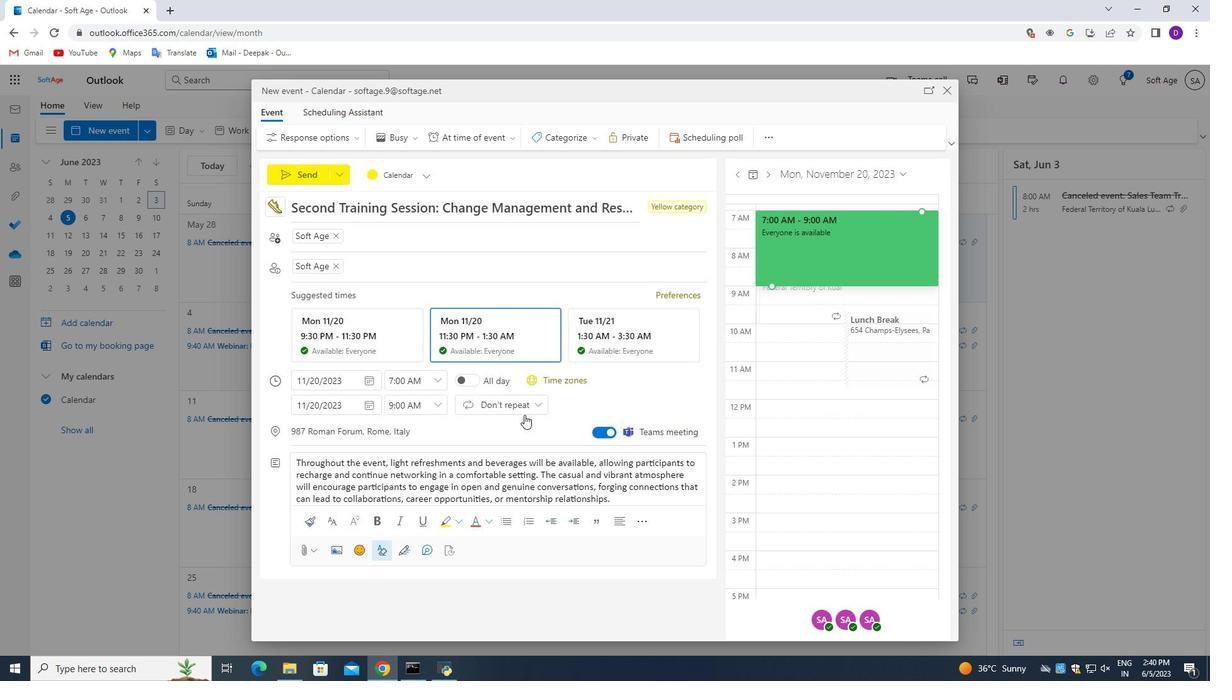 
Action: Mouse scrolled (537, 477) with delta (0, 0)
Screenshot: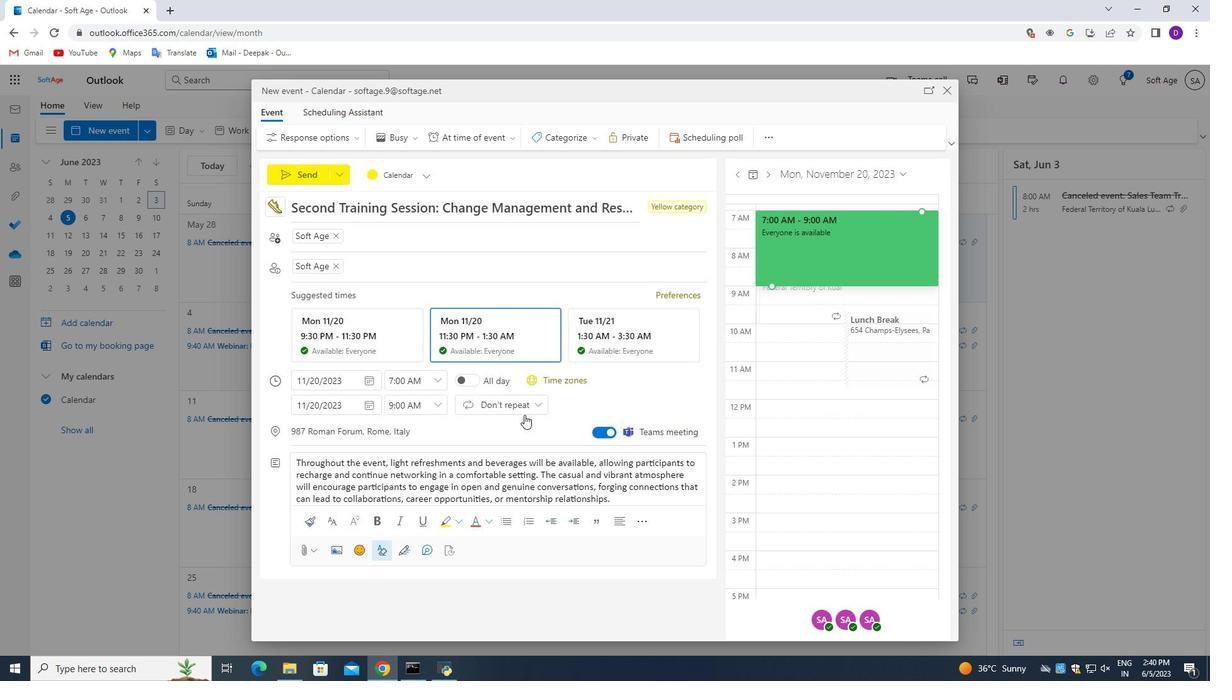 
Action: Mouse moved to (531, 500)
Screenshot: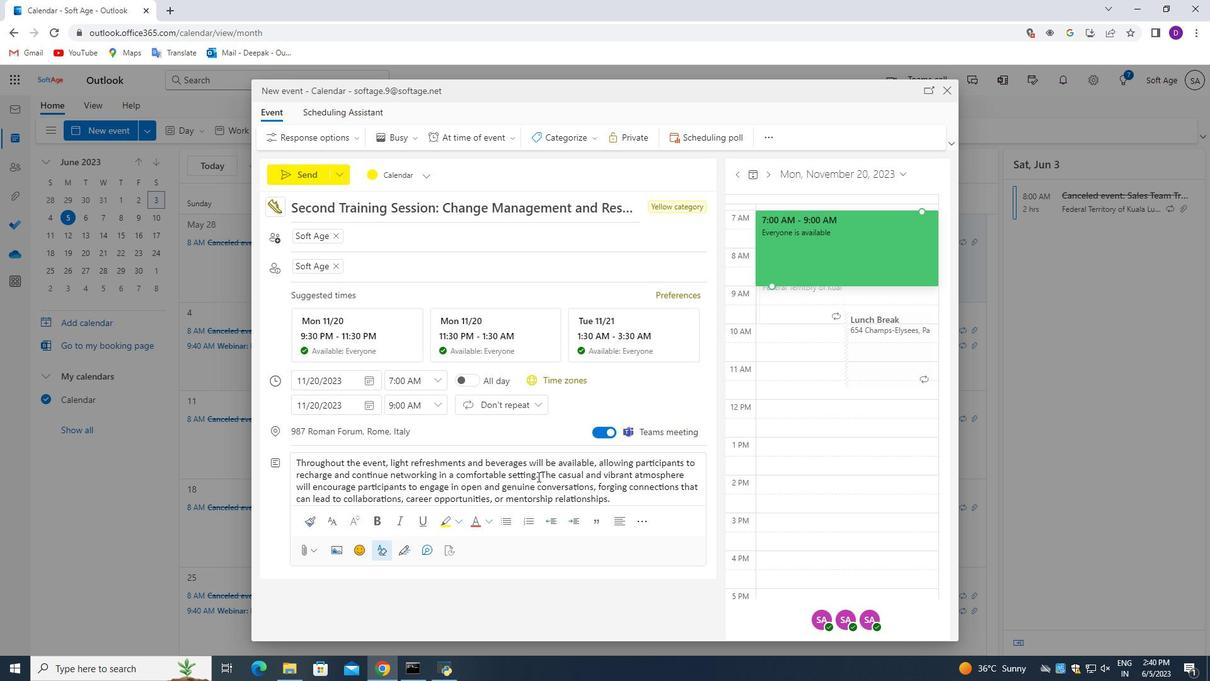 
Action: Mouse scrolled (531, 499) with delta (0, 0)
Screenshot: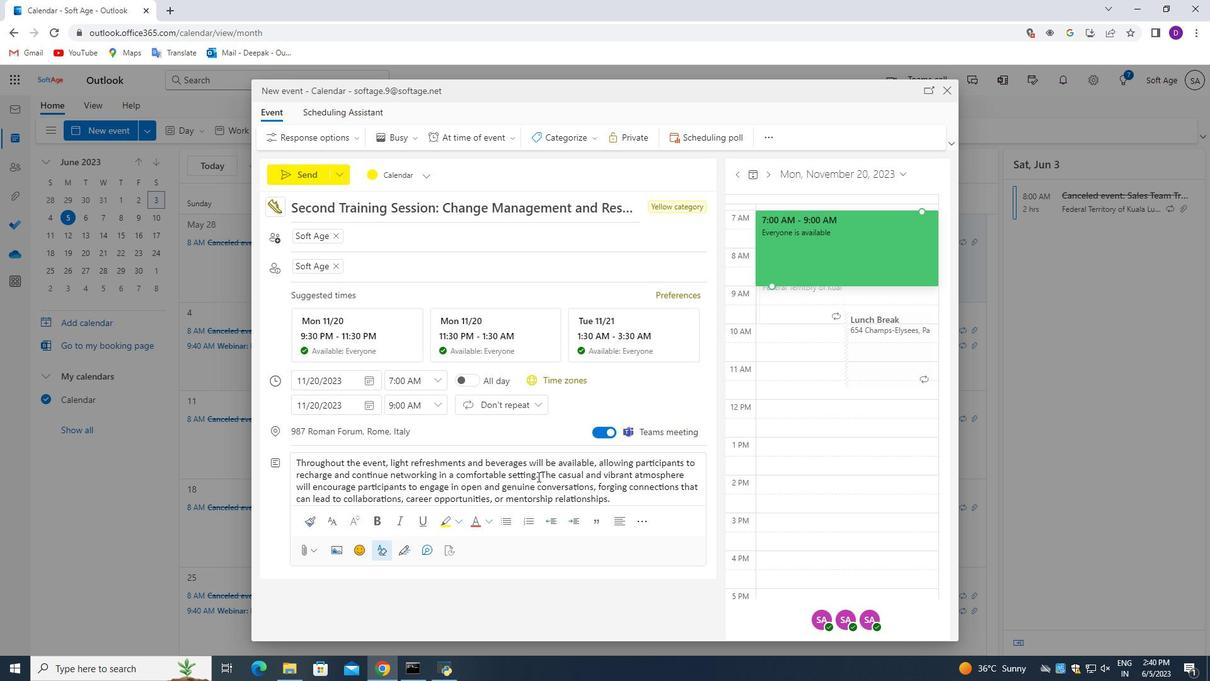 
Action: Mouse moved to (380, 347)
Screenshot: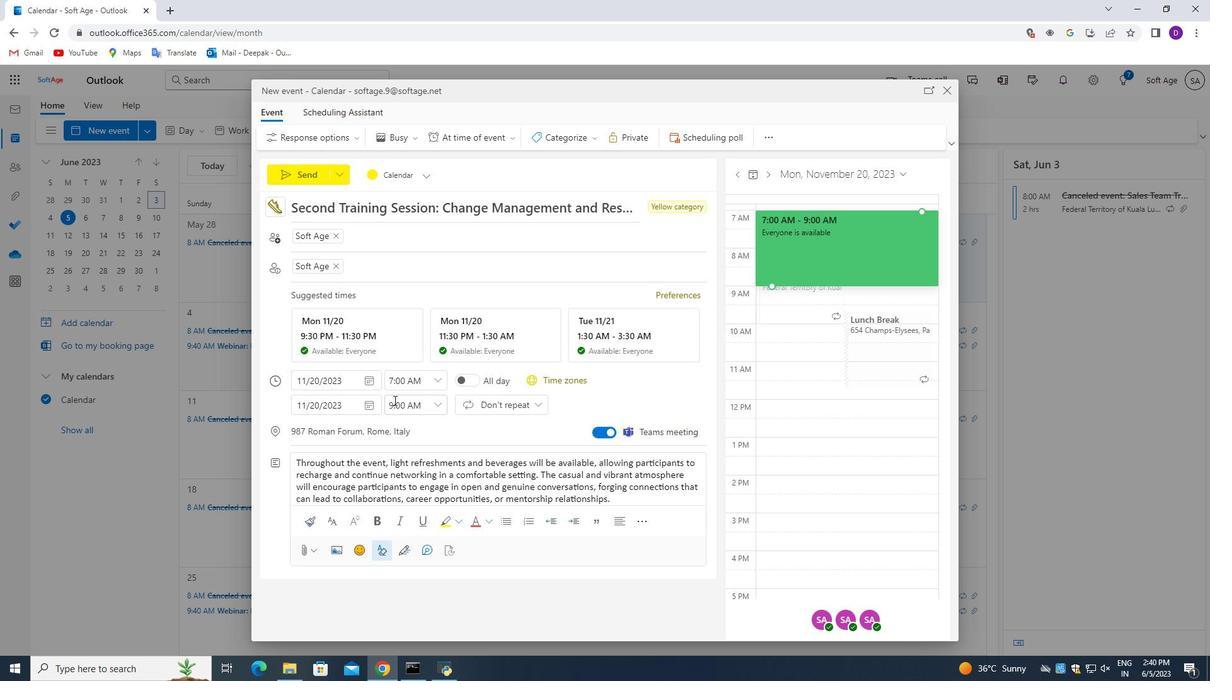 
Action: Mouse scrolled (380, 348) with delta (0, 0)
Screenshot: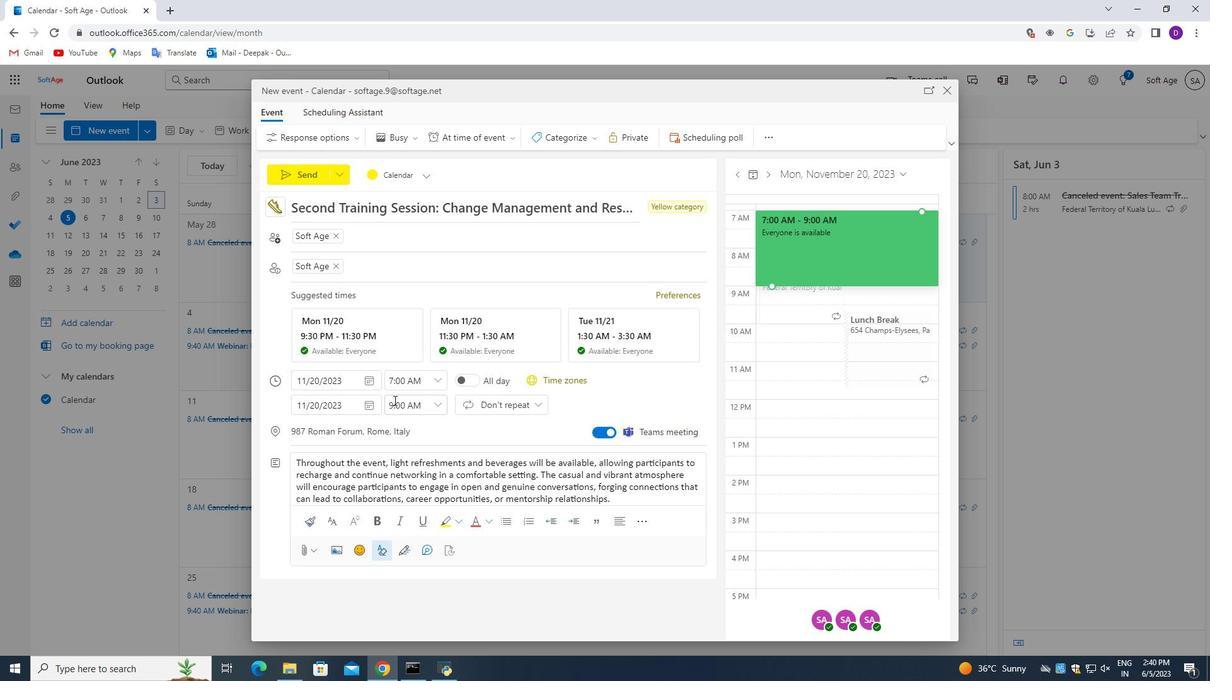 
Action: Mouse moved to (301, 175)
Screenshot: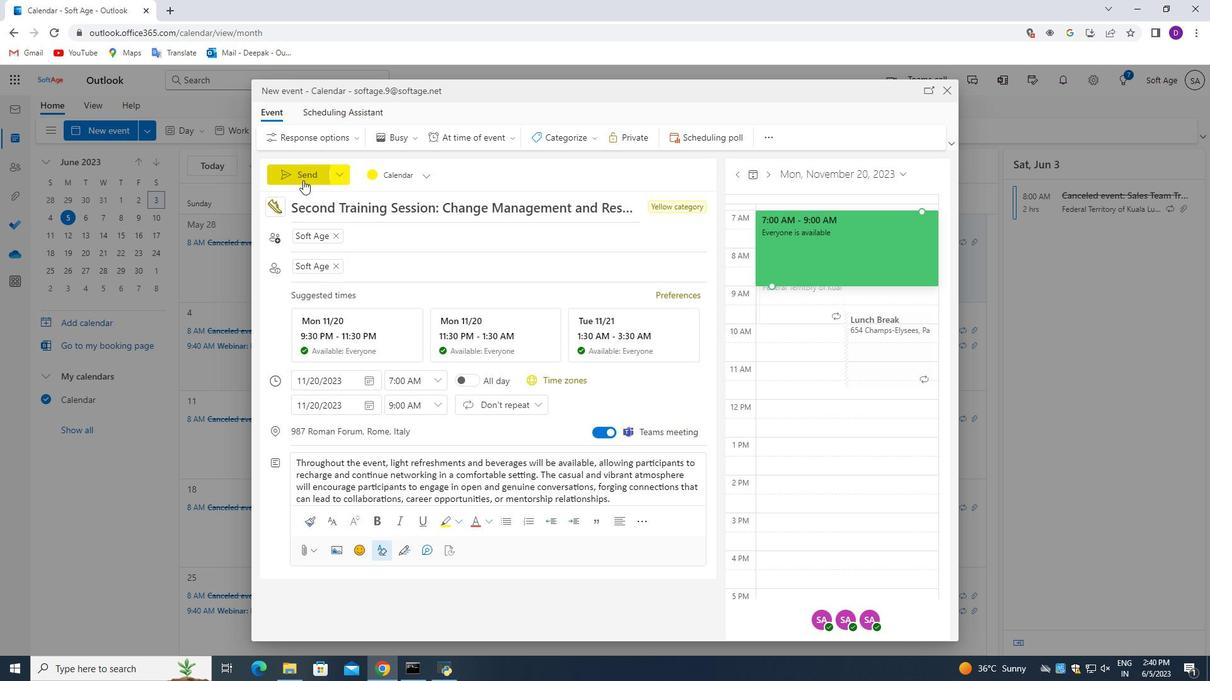 
Action: Mouse pressed left at (301, 175)
Screenshot: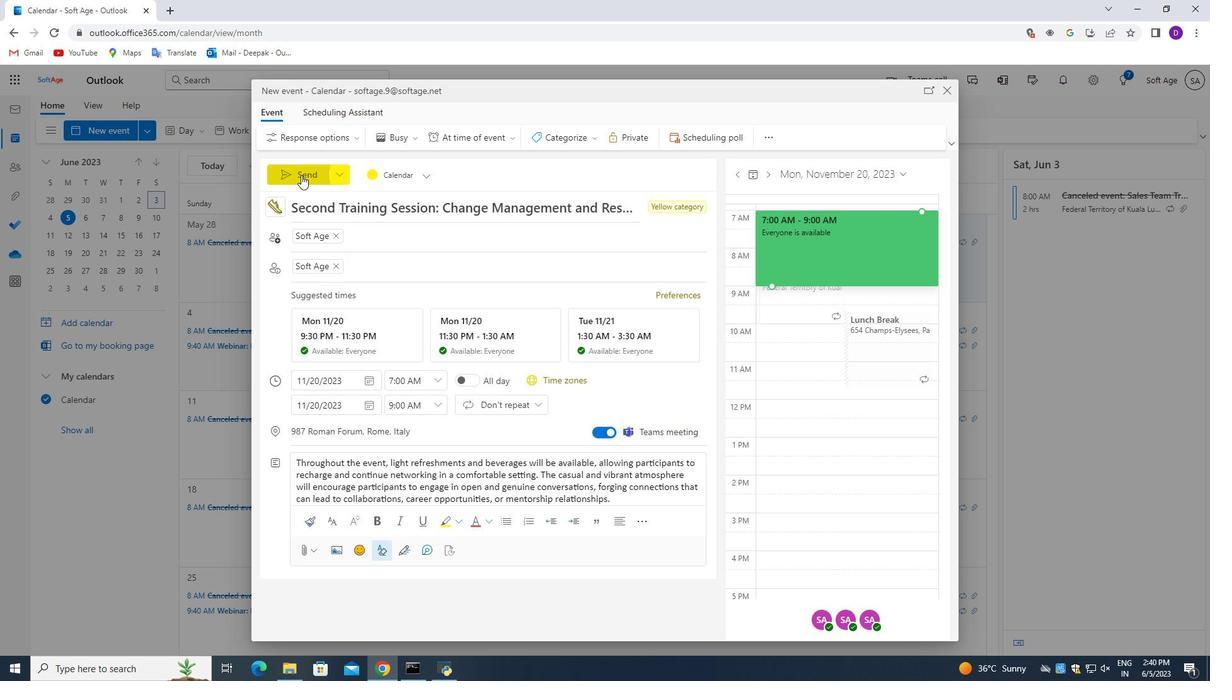 
Action: Mouse moved to (473, 403)
Screenshot: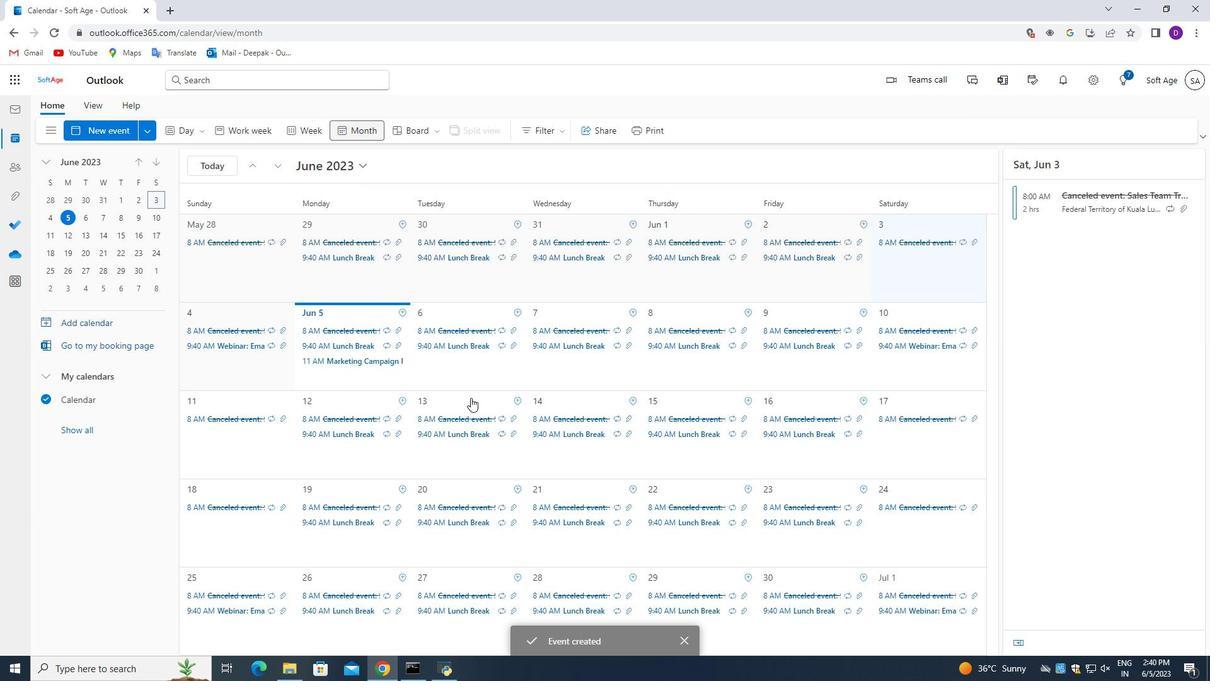 
Action: Mouse scrolled (473, 404) with delta (0, 0)
Screenshot: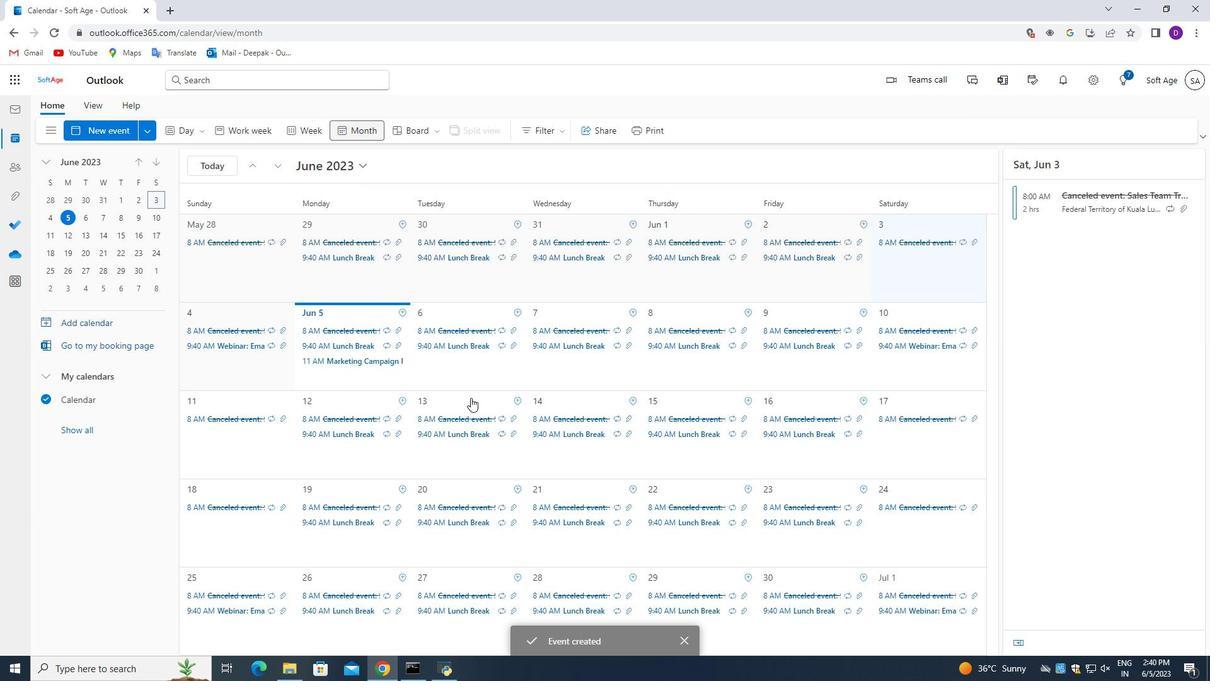 
Action: Mouse moved to (473, 403)
Screenshot: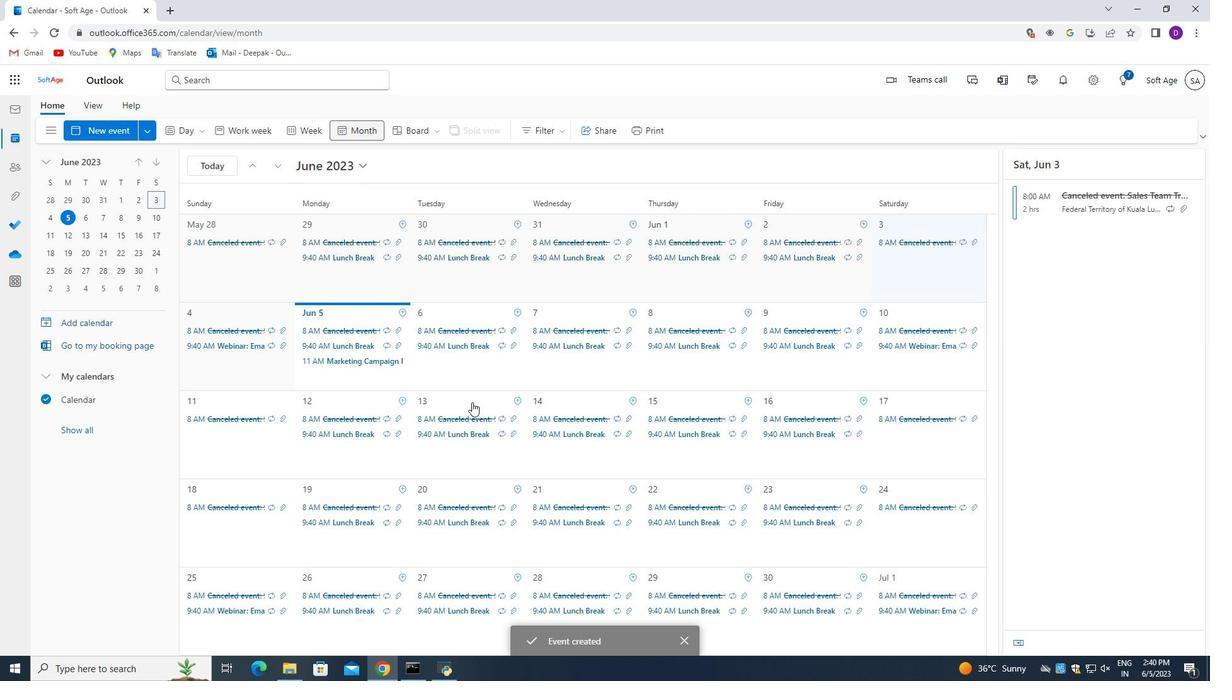 
Action: Mouse scrolled (473, 404) with delta (0, 0)
Screenshot: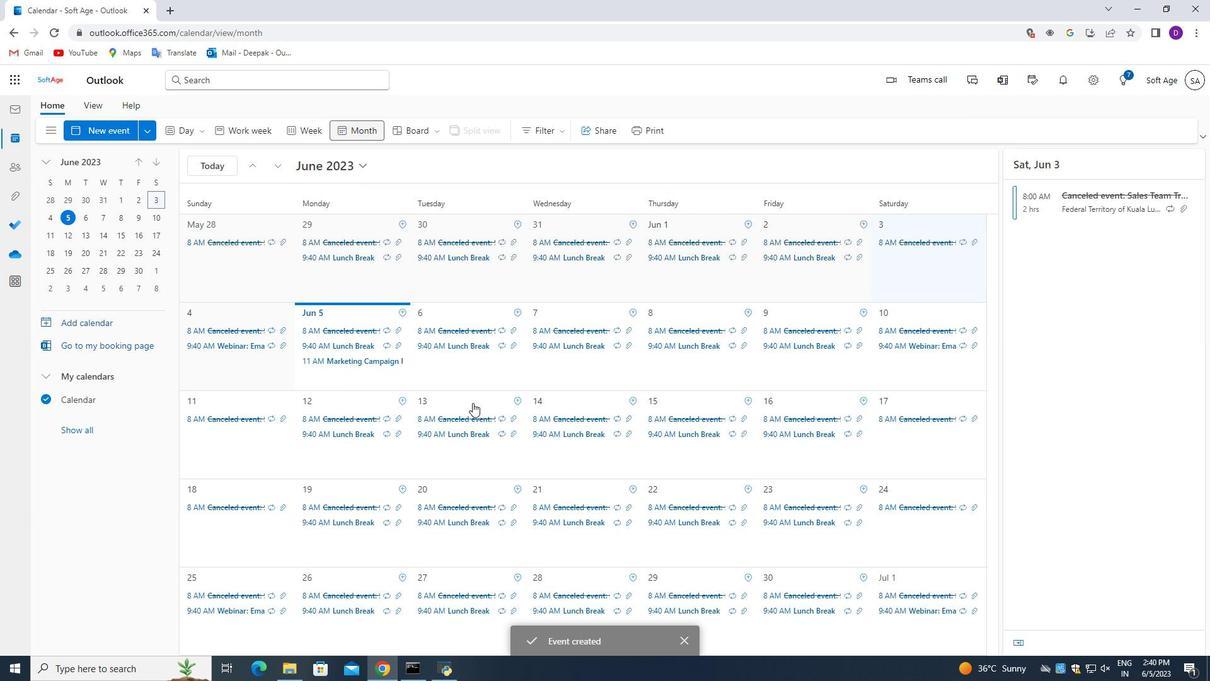
Action: Mouse scrolled (473, 404) with delta (0, 0)
Screenshot: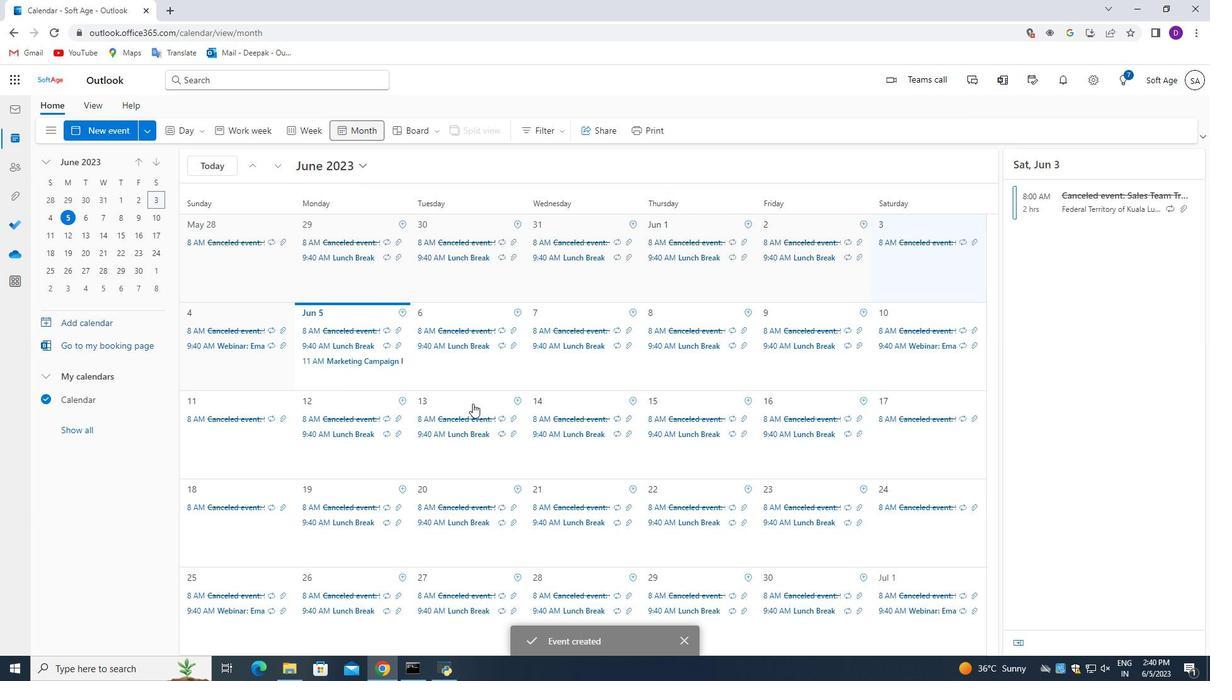 
